 Task: Search one way flight ticket for 3 adults in first from Columbus: Golden Triangle Regional Airport to Riverton: Central Wyoming Regional Airport (was Riverton Regional) on 5-4-2023. Choice of flights is JetBlue. Number of bags: 11 checked bags. Price is upto 92000. Outbound departure time preference is 20:00.
Action: Mouse moved to (354, 135)
Screenshot: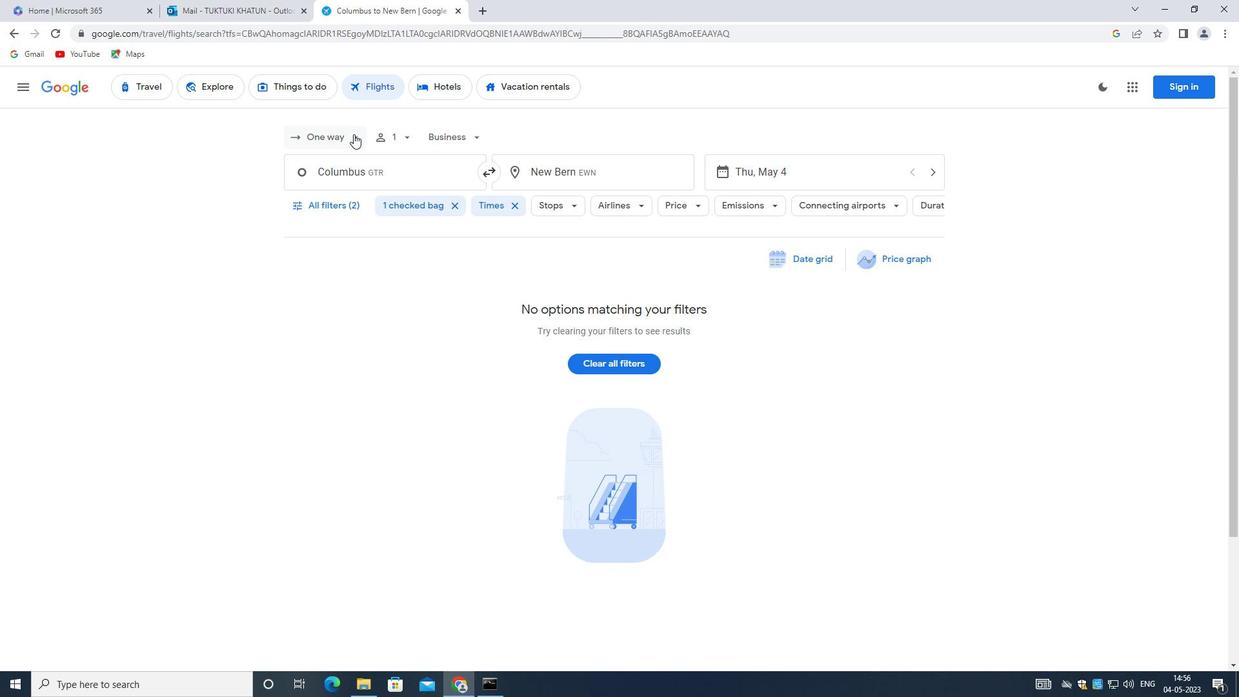 
Action: Mouse pressed left at (354, 135)
Screenshot: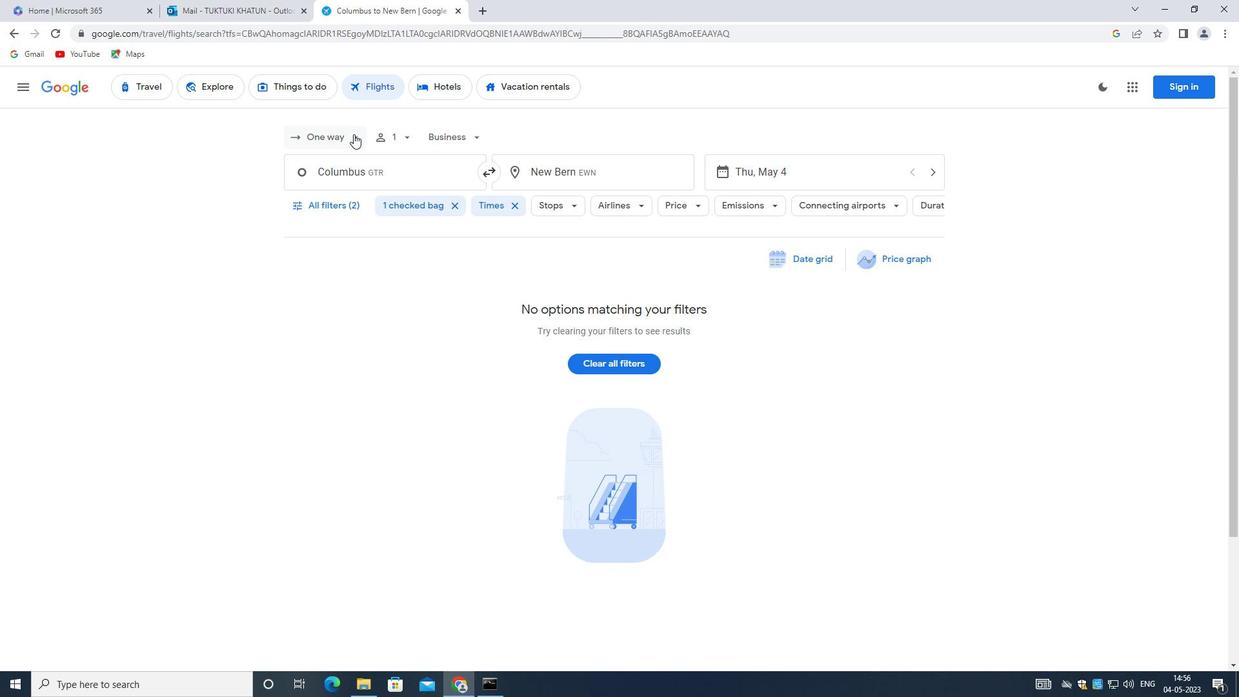 
Action: Mouse moved to (342, 191)
Screenshot: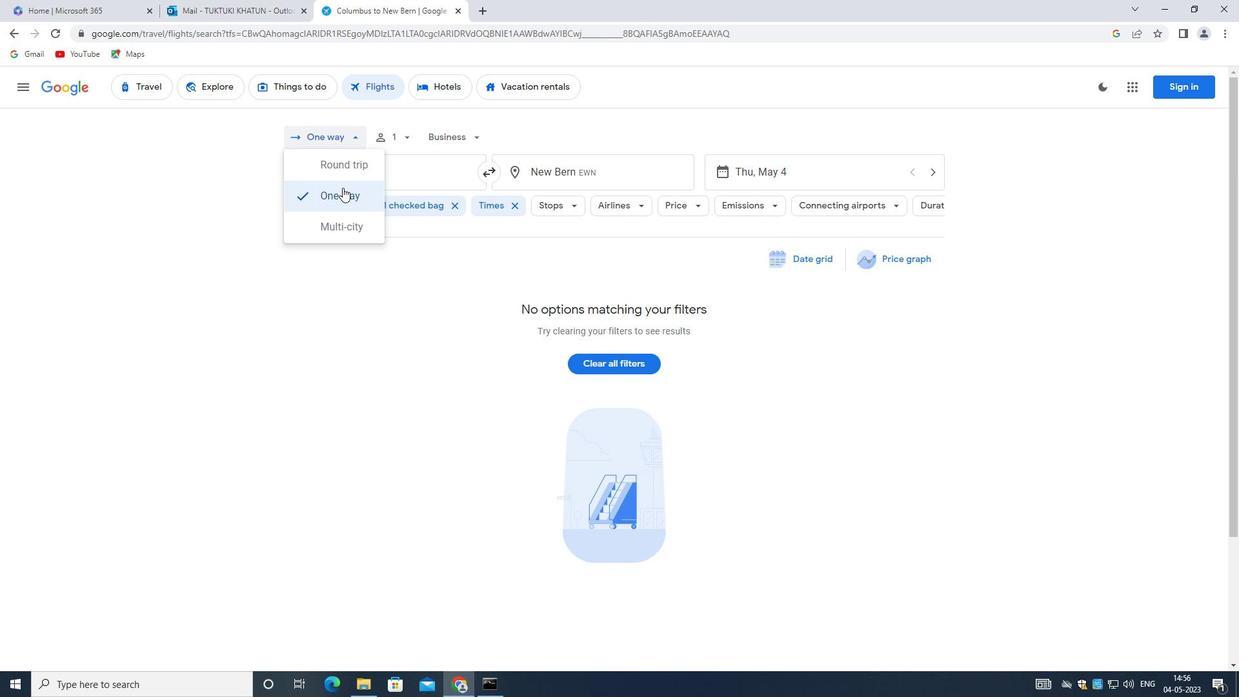
Action: Mouse pressed left at (342, 191)
Screenshot: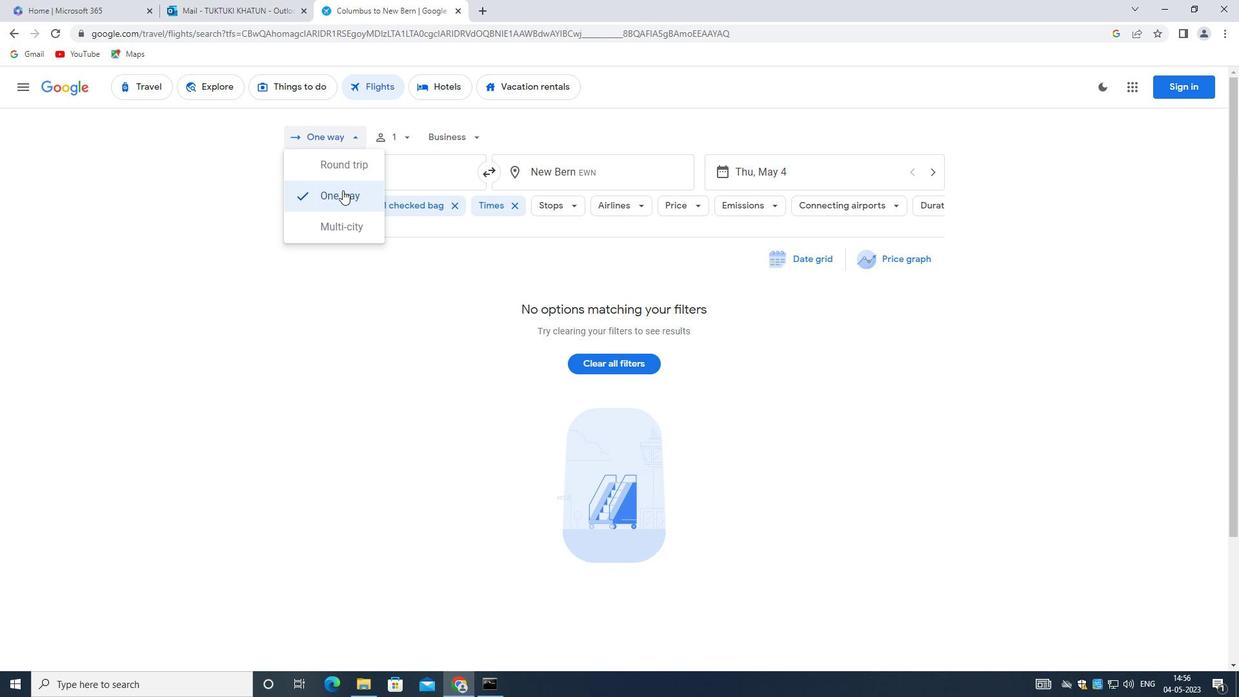 
Action: Mouse moved to (398, 141)
Screenshot: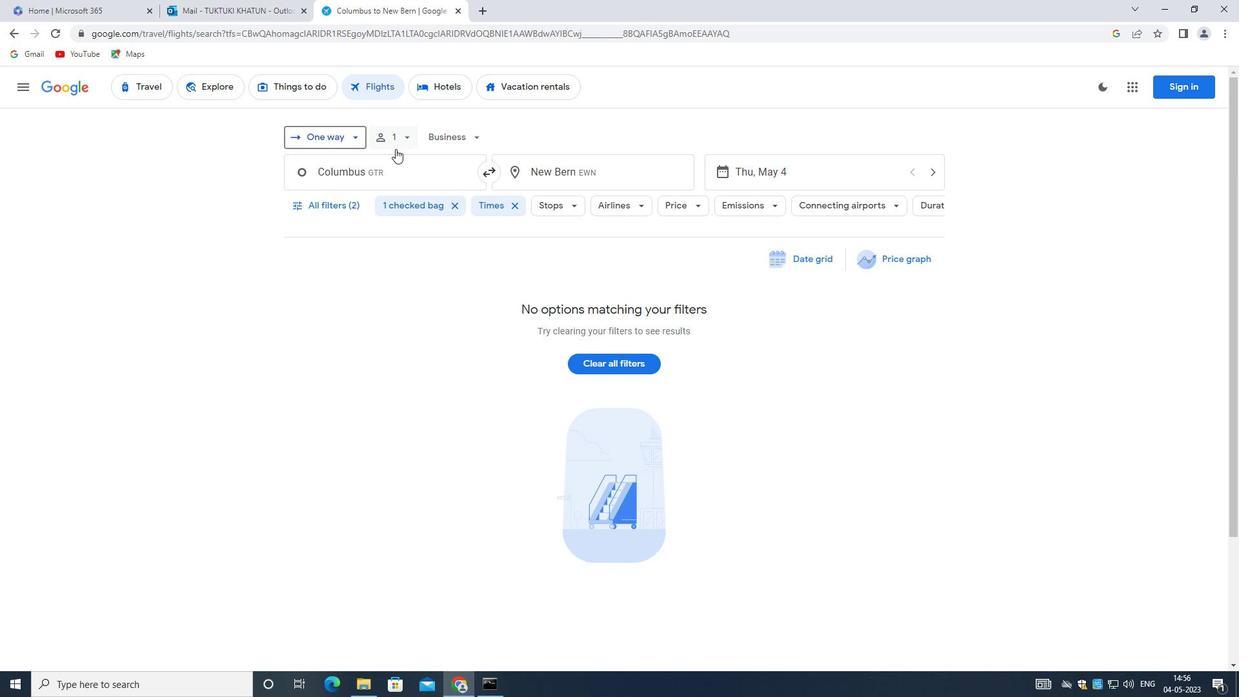 
Action: Mouse pressed left at (398, 141)
Screenshot: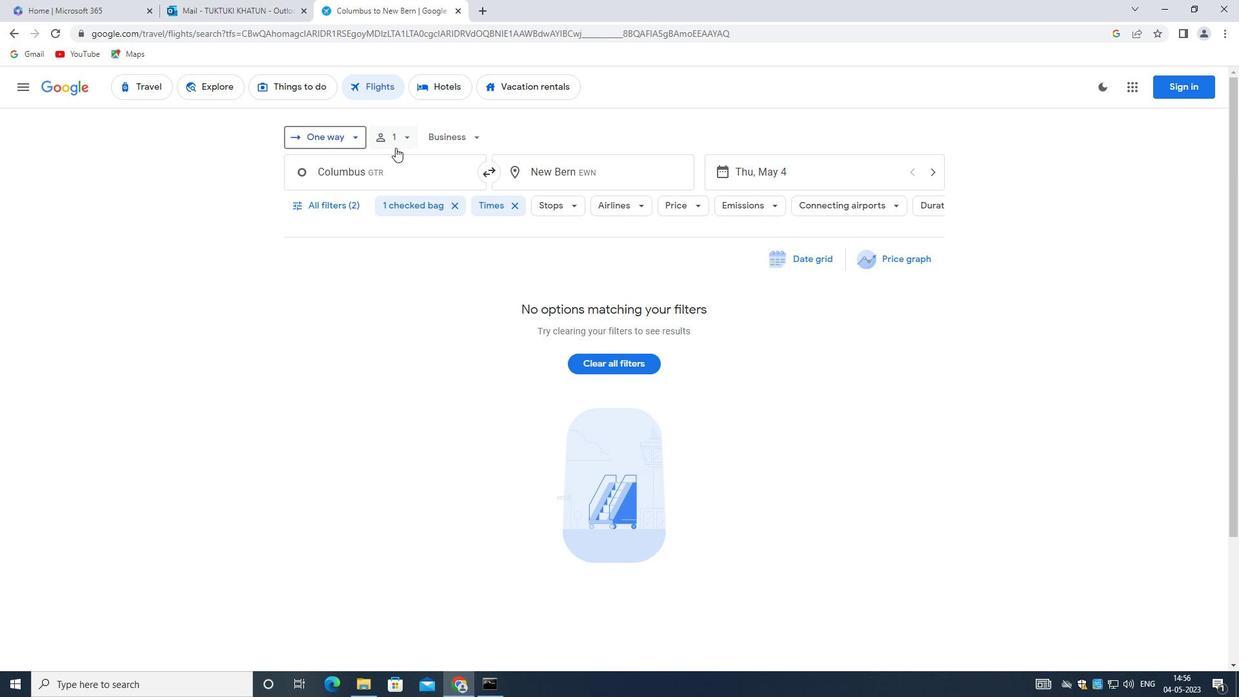 
Action: Mouse moved to (504, 171)
Screenshot: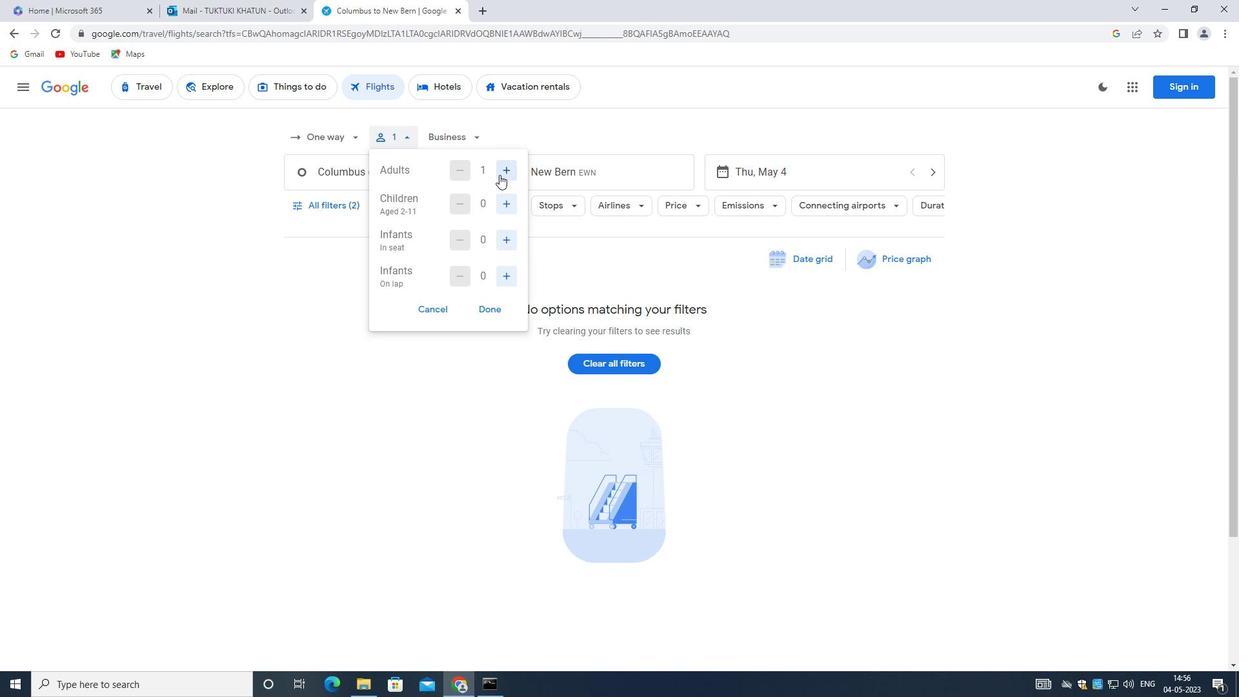 
Action: Mouse pressed left at (504, 171)
Screenshot: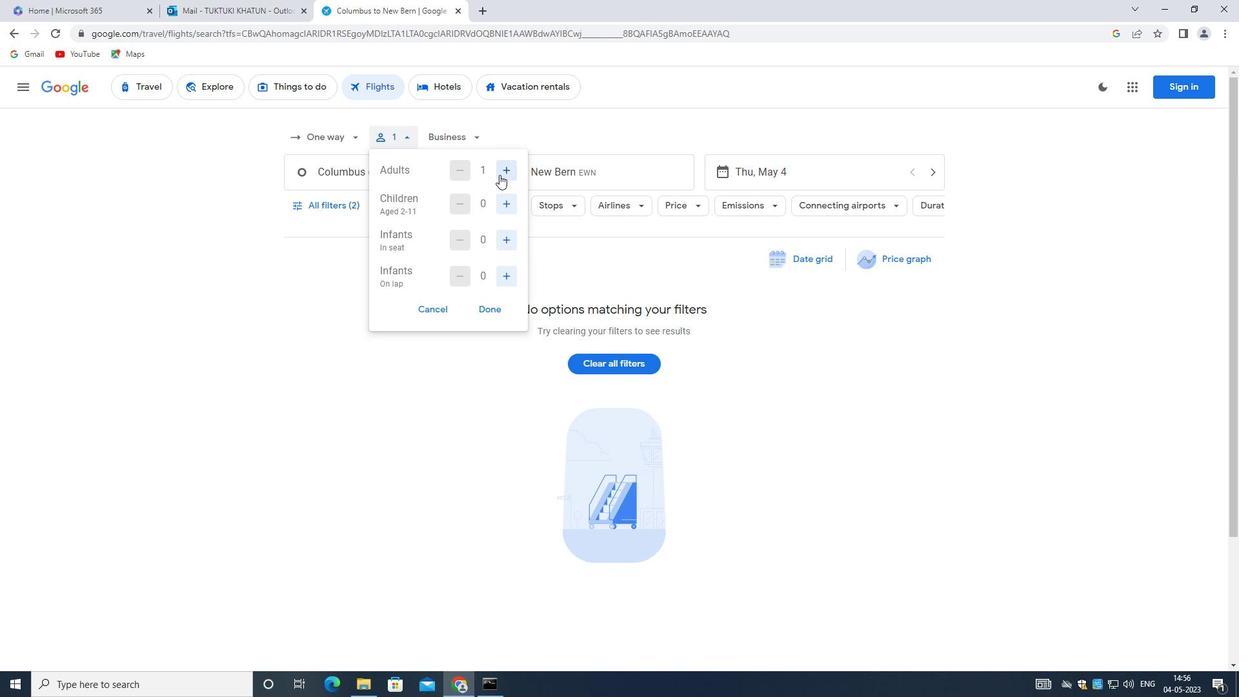 
Action: Mouse moved to (504, 169)
Screenshot: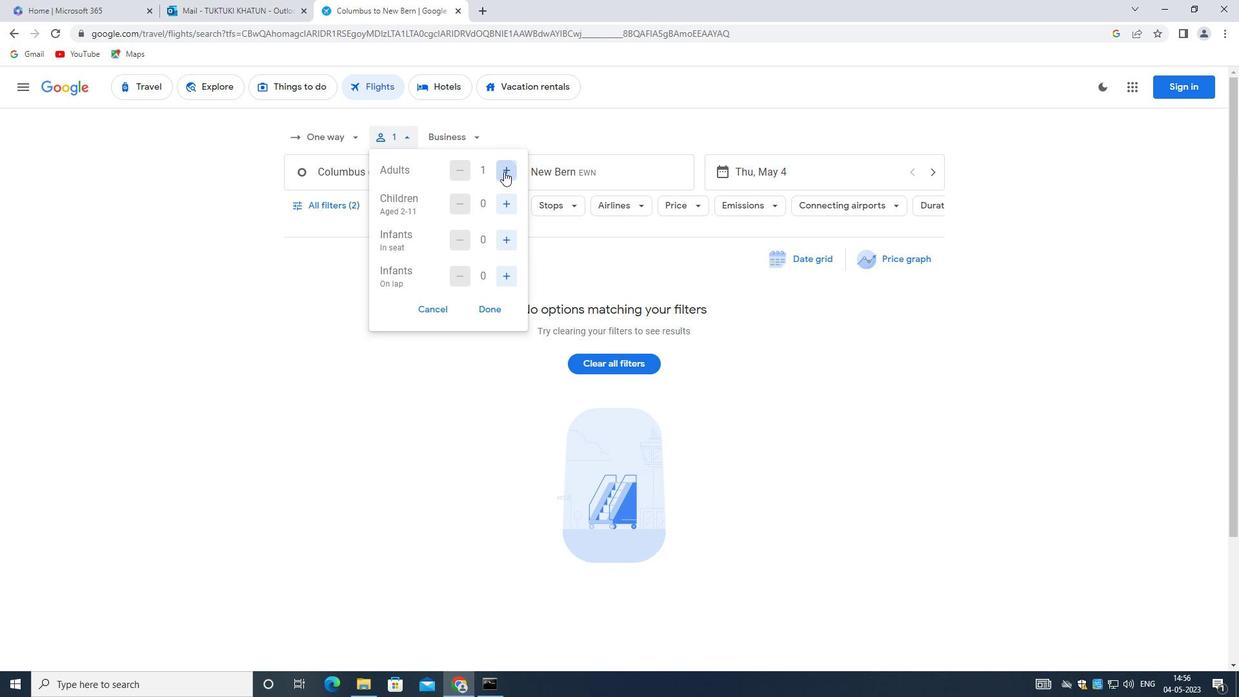 
Action: Mouse pressed left at (504, 169)
Screenshot: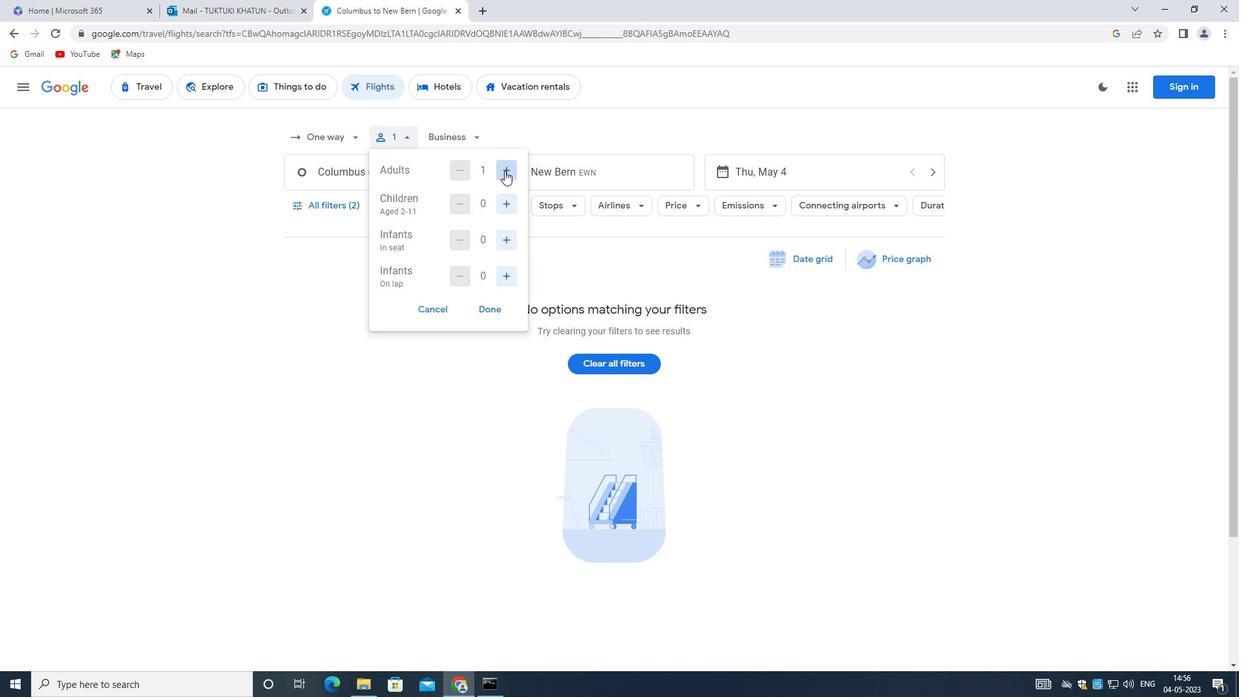 
Action: Mouse moved to (488, 309)
Screenshot: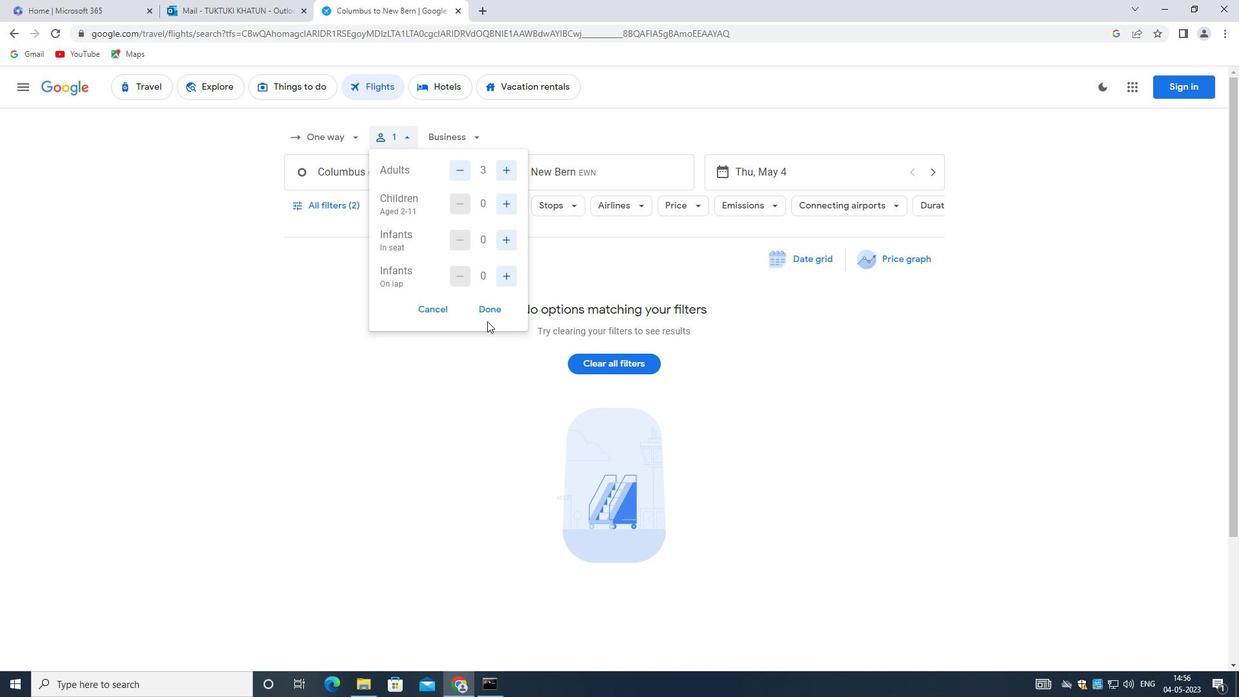 
Action: Mouse pressed left at (488, 309)
Screenshot: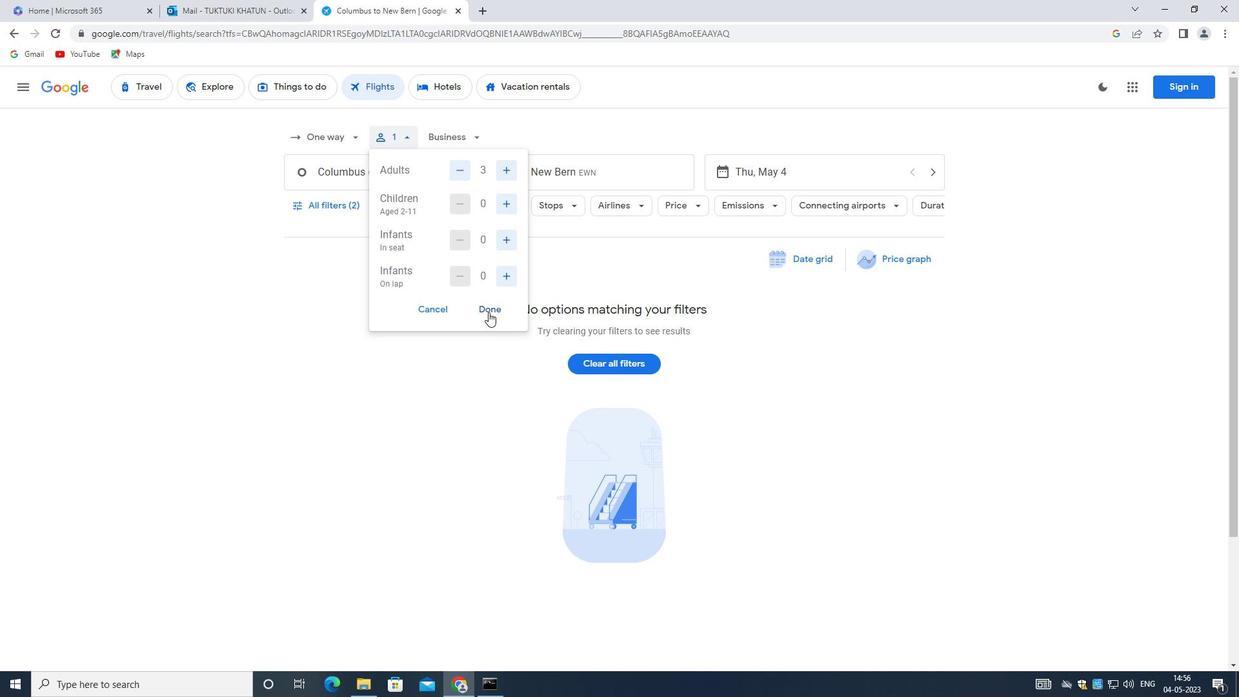 
Action: Mouse moved to (393, 175)
Screenshot: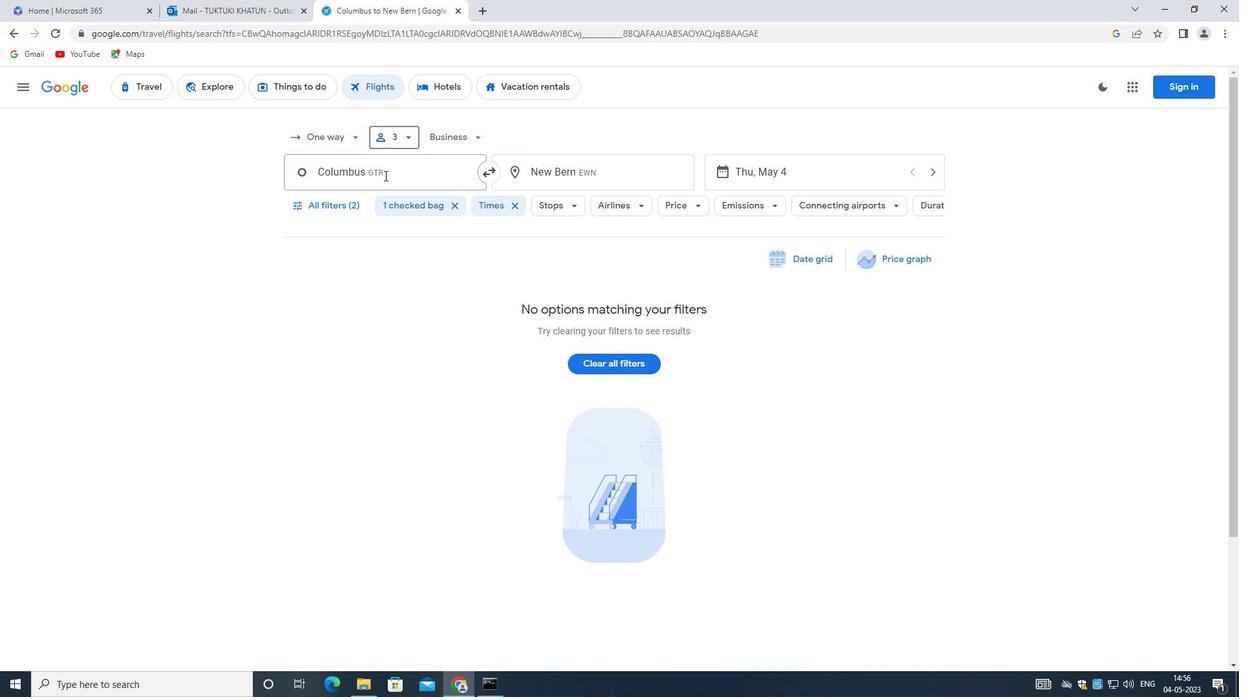 
Action: Mouse pressed left at (393, 175)
Screenshot: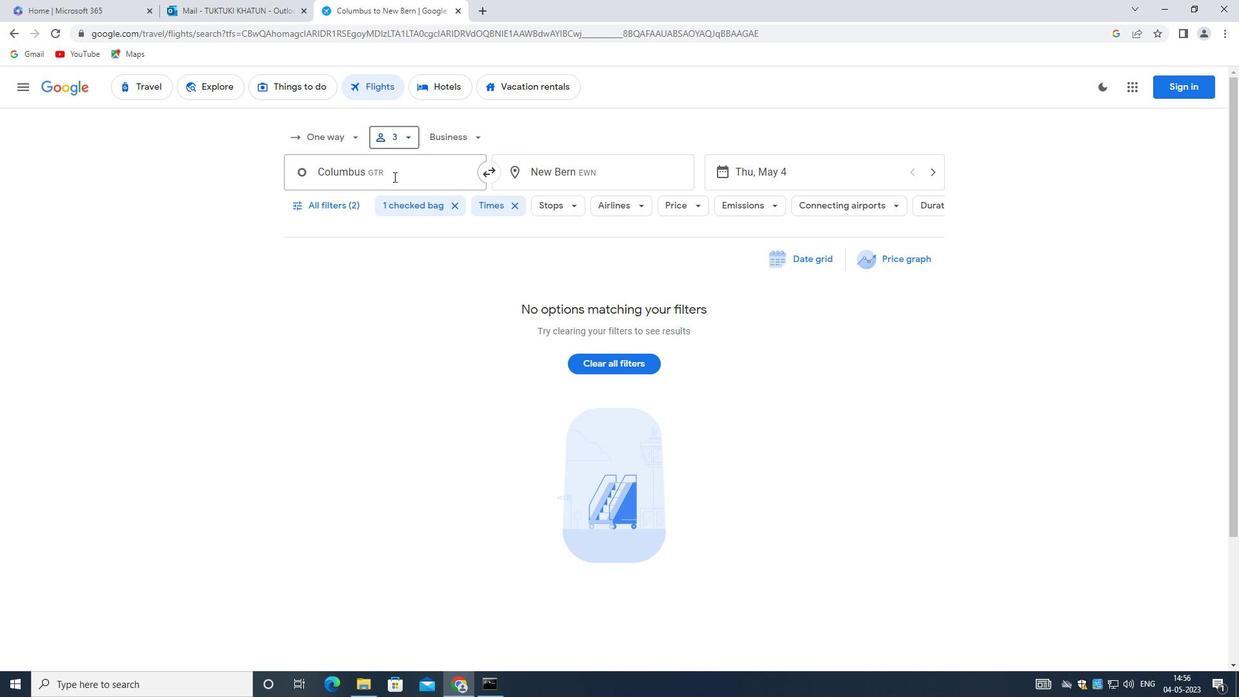 
Action: Mouse moved to (405, 369)
Screenshot: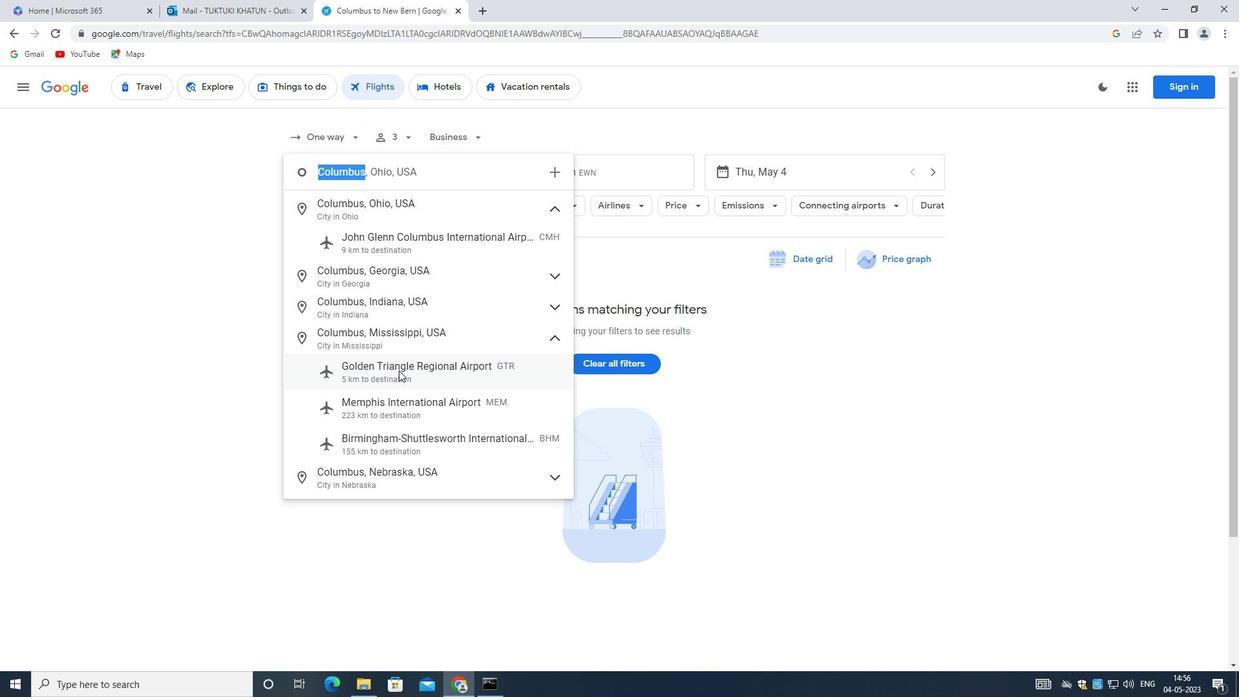 
Action: Mouse pressed left at (405, 369)
Screenshot: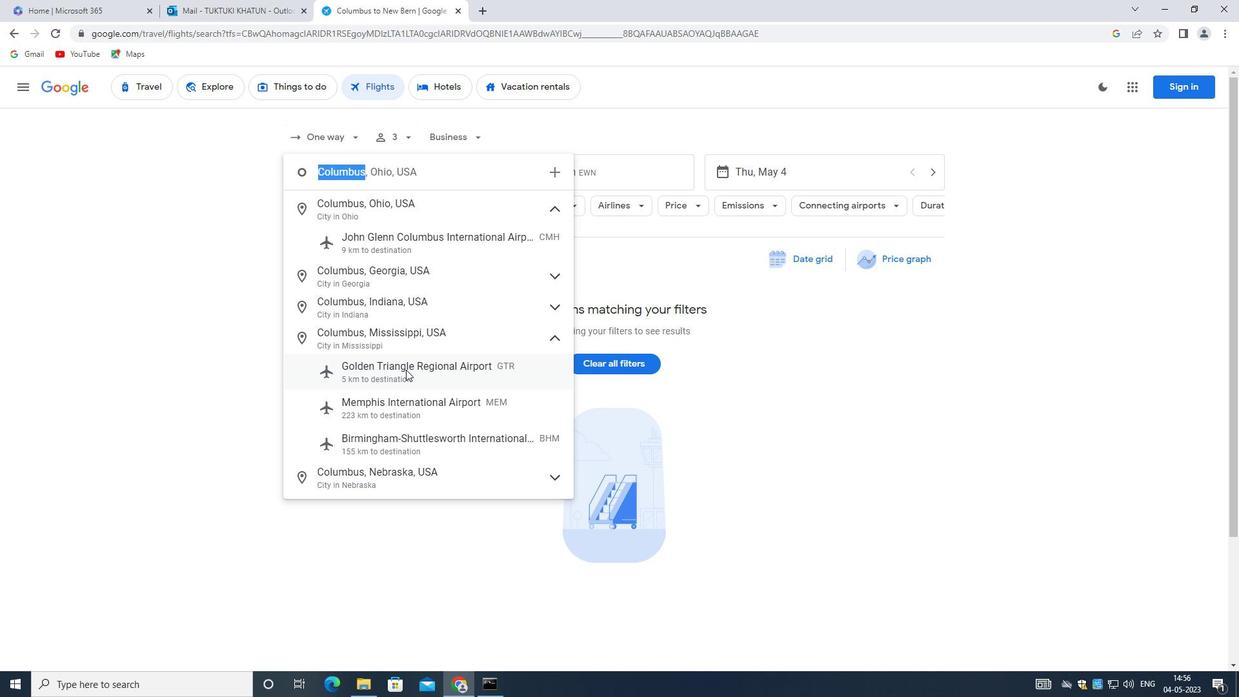 
Action: Mouse moved to (583, 175)
Screenshot: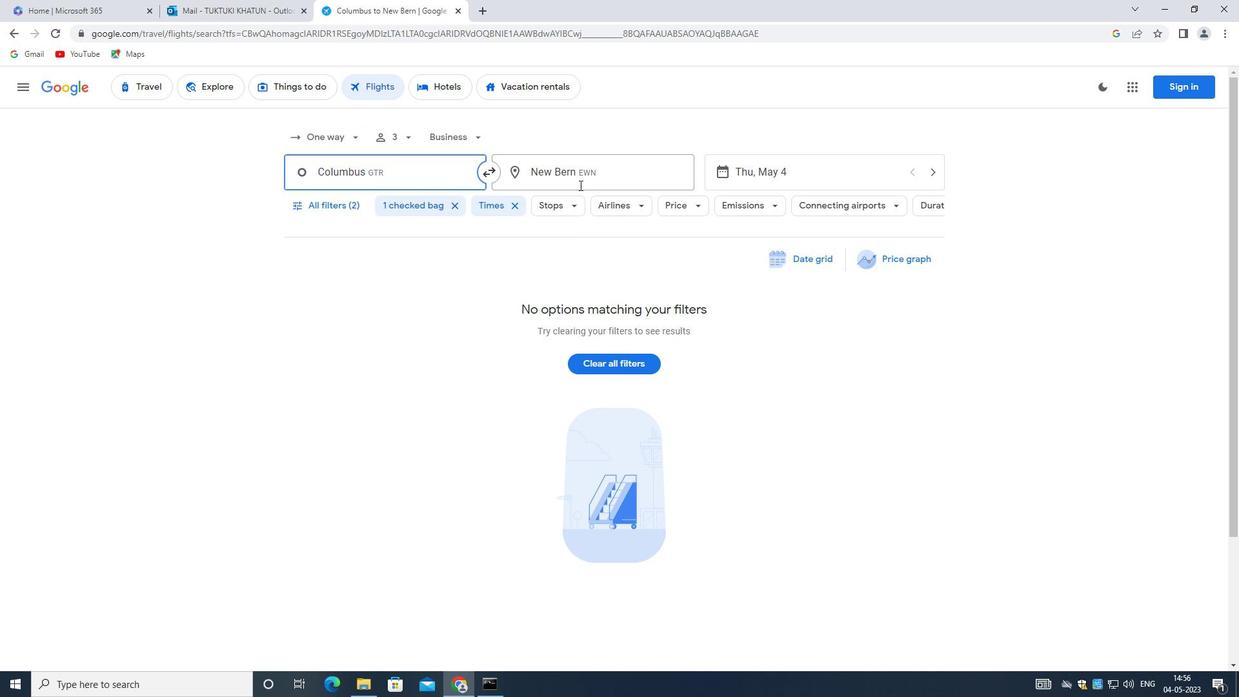 
Action: Mouse pressed left at (583, 175)
Screenshot: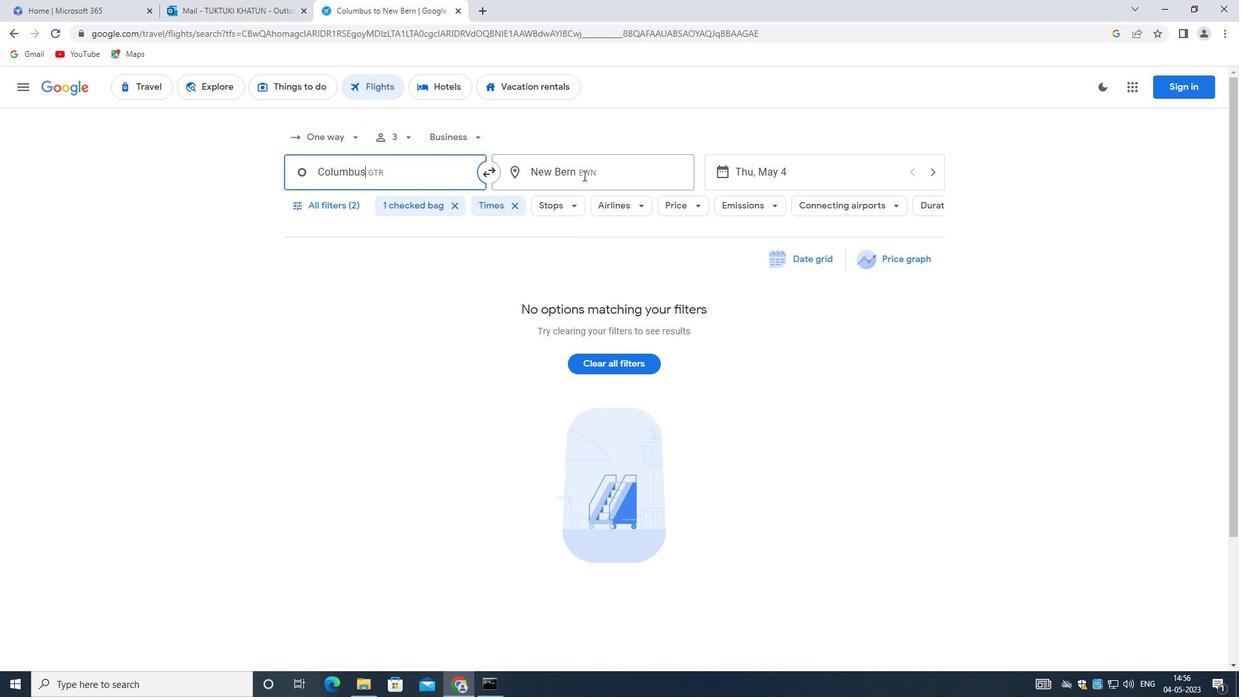 
Action: Mouse moved to (576, 177)
Screenshot: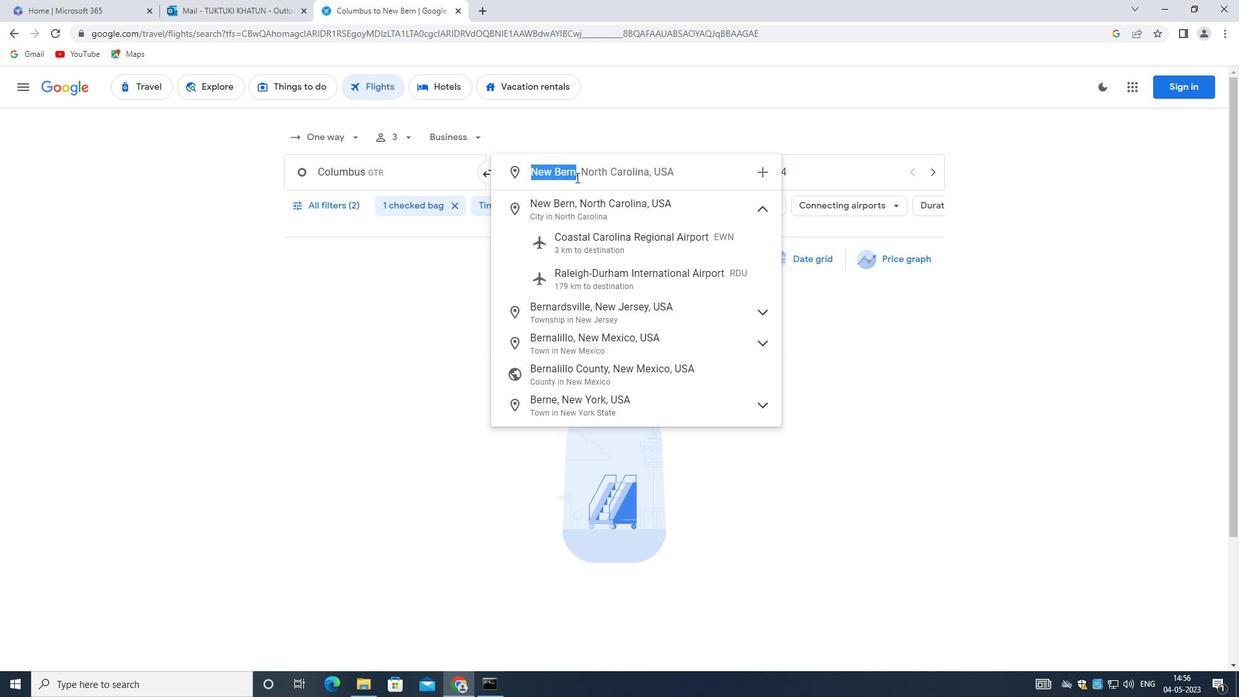 
Action: Key pressed <Key.shift>CENTRAL<Key.space><Key.shift>W
Screenshot: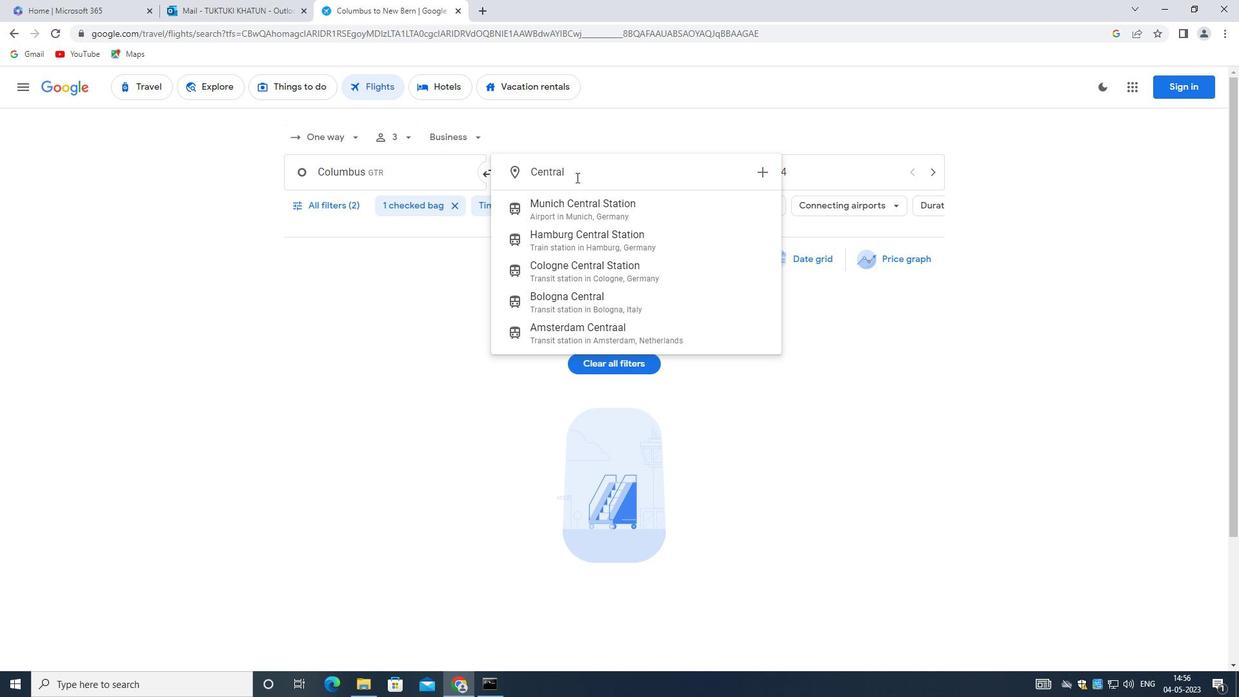 
Action: Mouse moved to (636, 202)
Screenshot: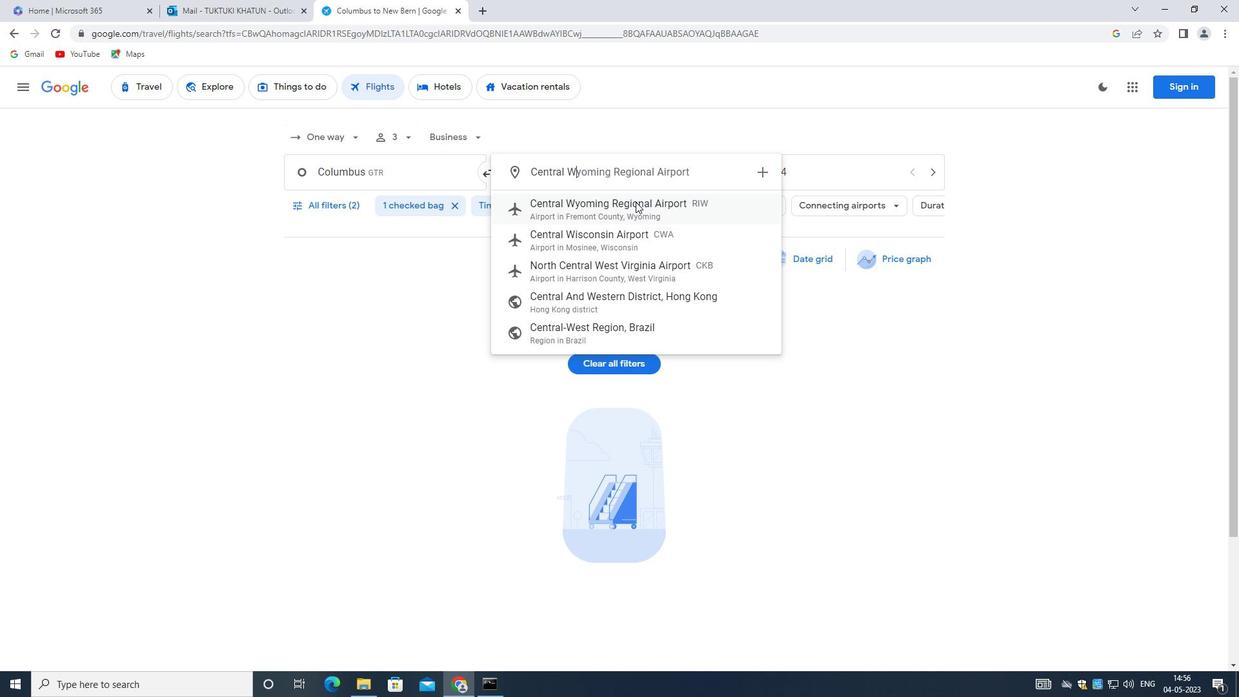 
Action: Mouse pressed left at (636, 202)
Screenshot: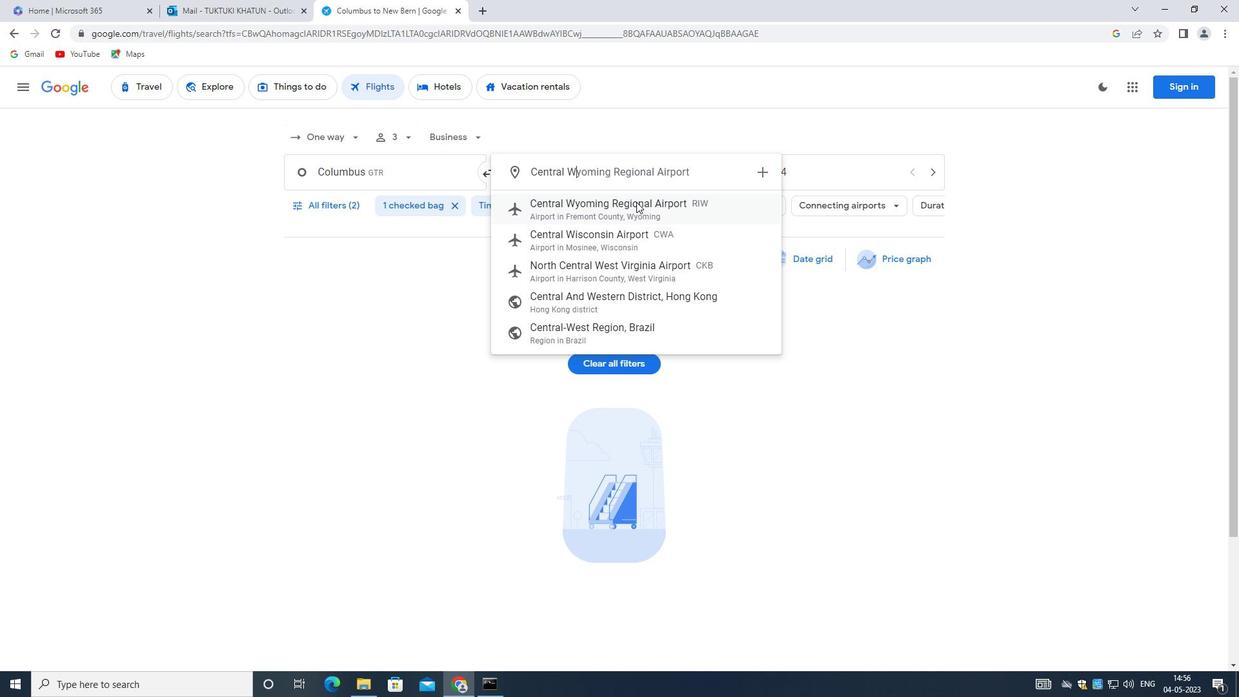 
Action: Mouse moved to (788, 178)
Screenshot: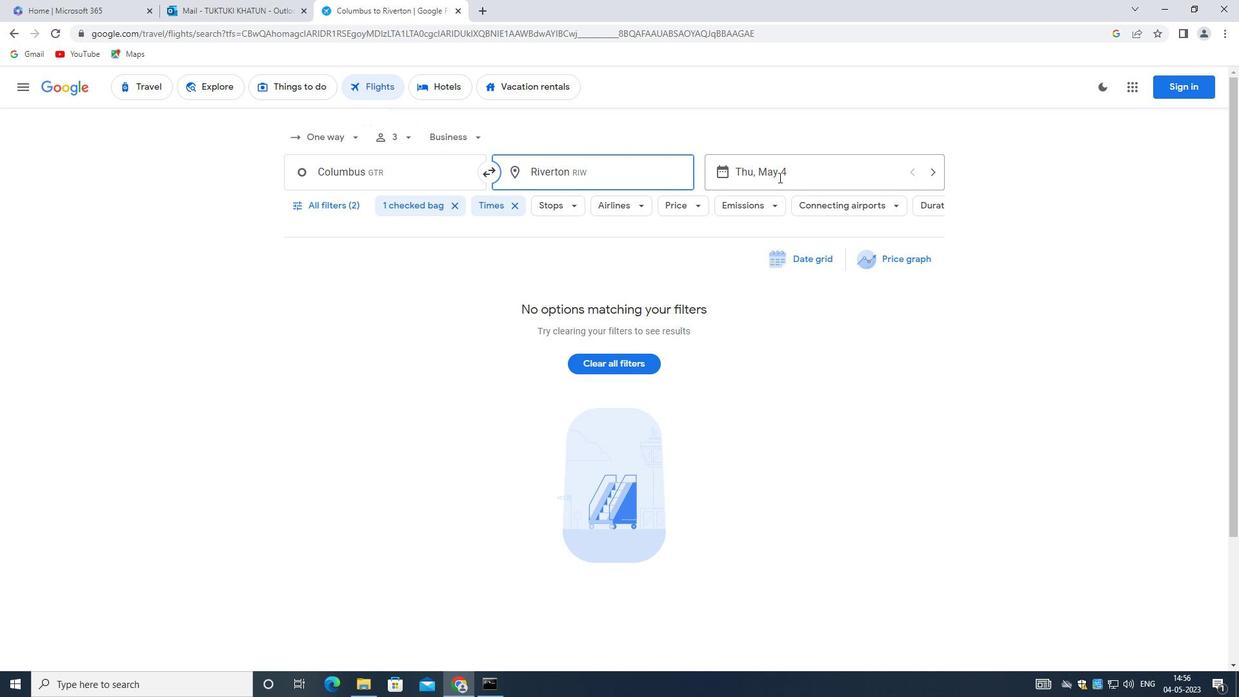 
Action: Mouse pressed left at (788, 178)
Screenshot: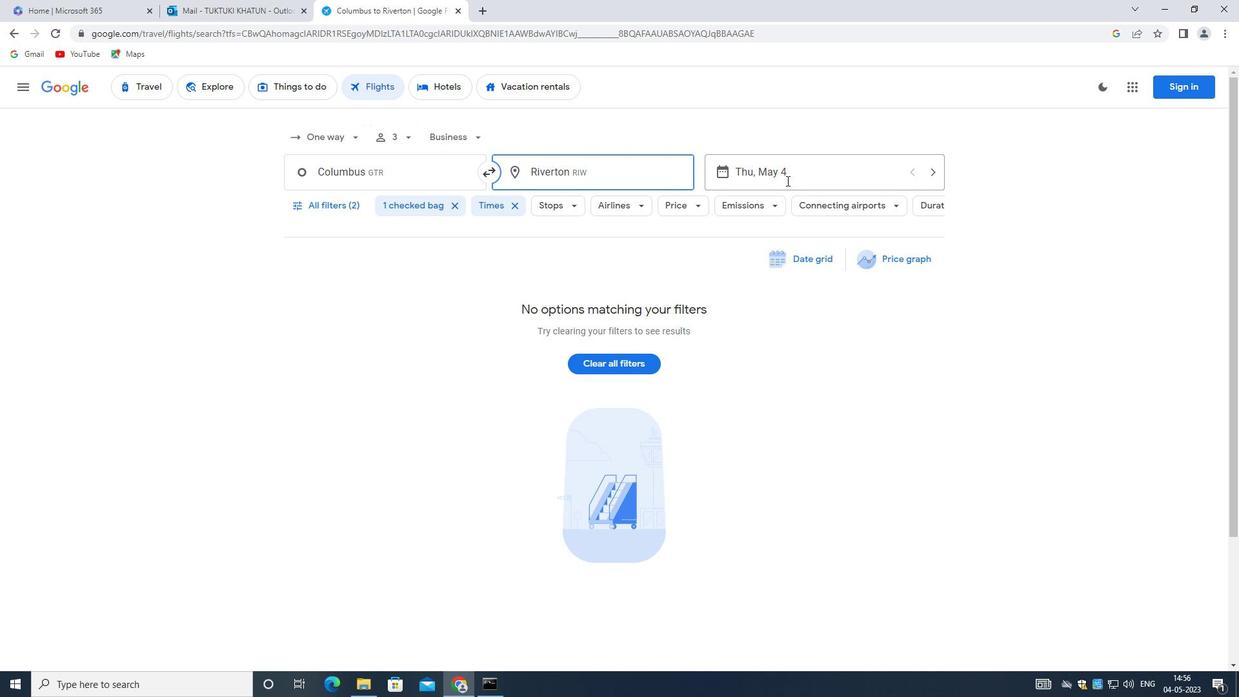 
Action: Mouse moved to (913, 491)
Screenshot: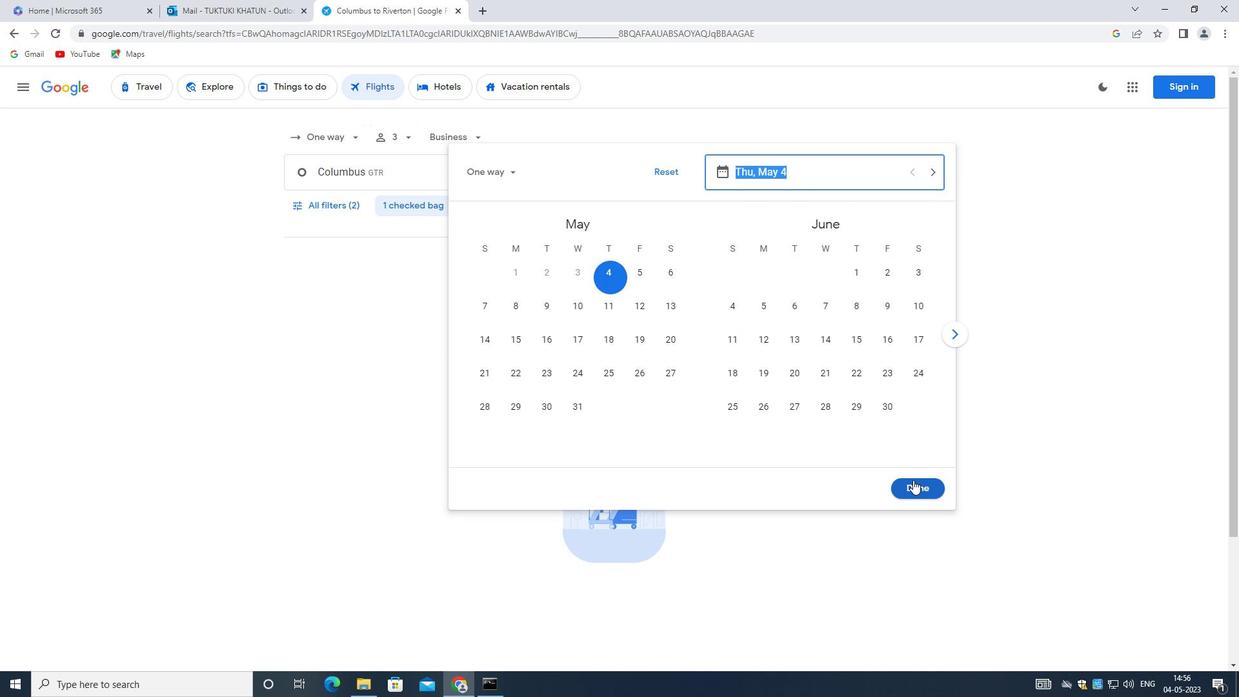 
Action: Mouse pressed left at (913, 491)
Screenshot: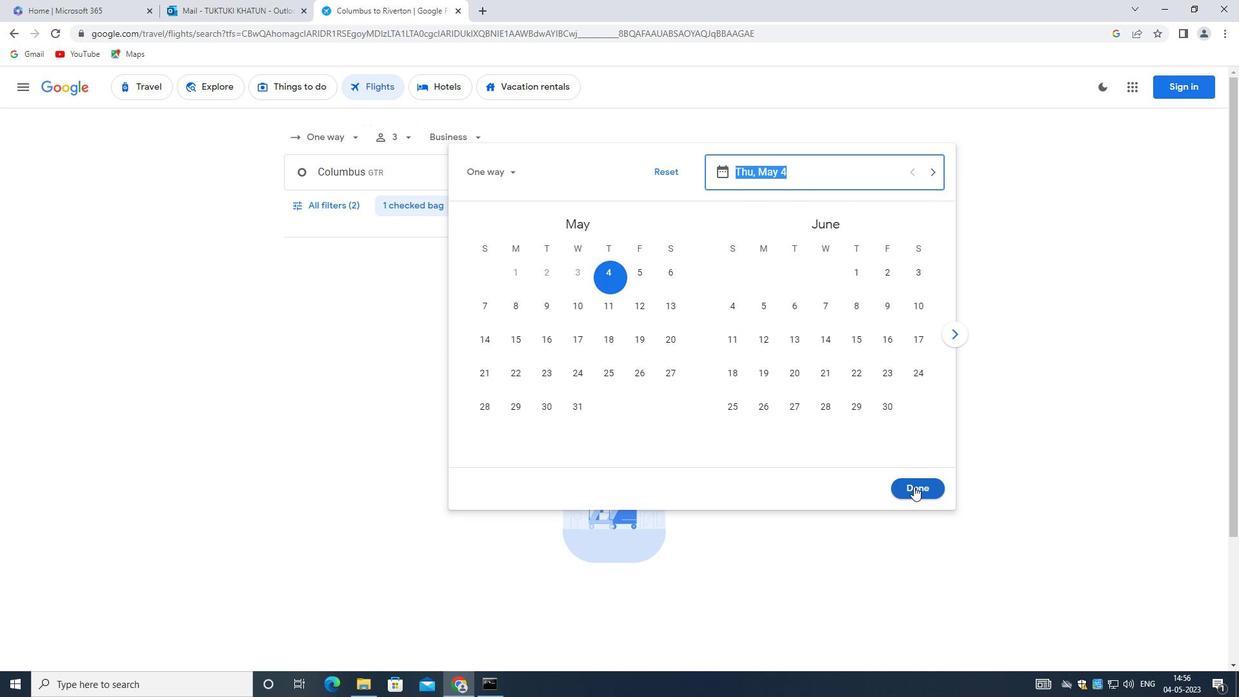 
Action: Mouse moved to (333, 202)
Screenshot: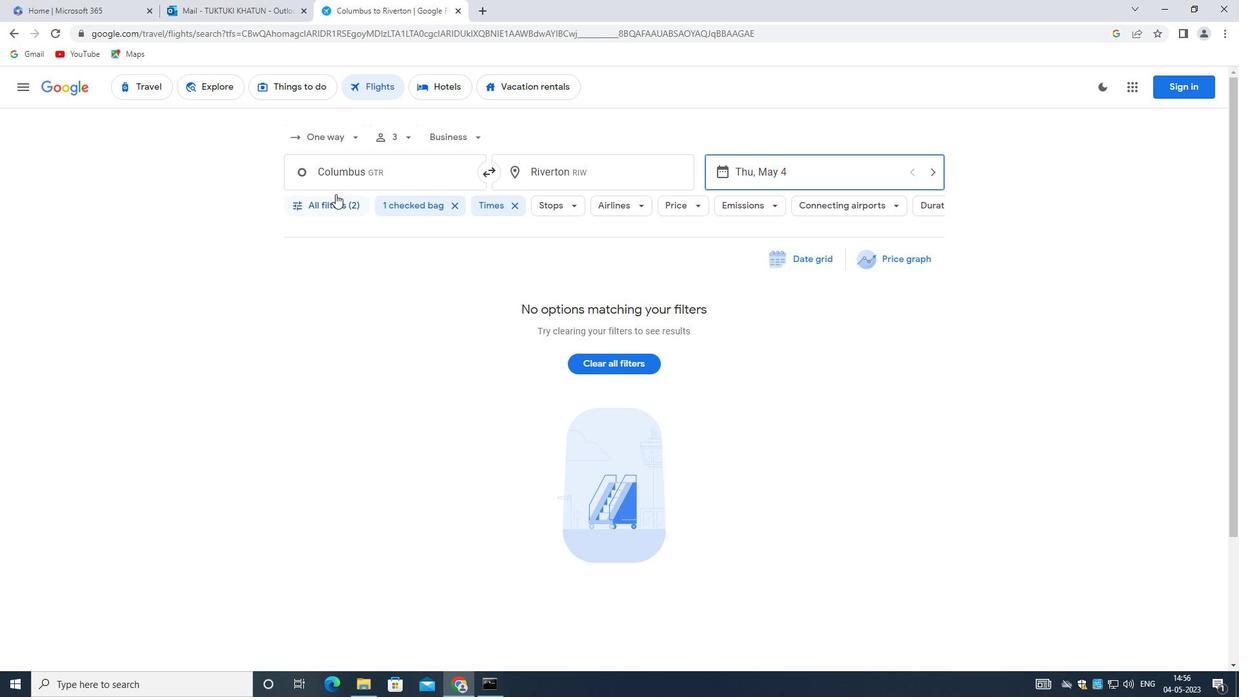 
Action: Mouse pressed left at (333, 202)
Screenshot: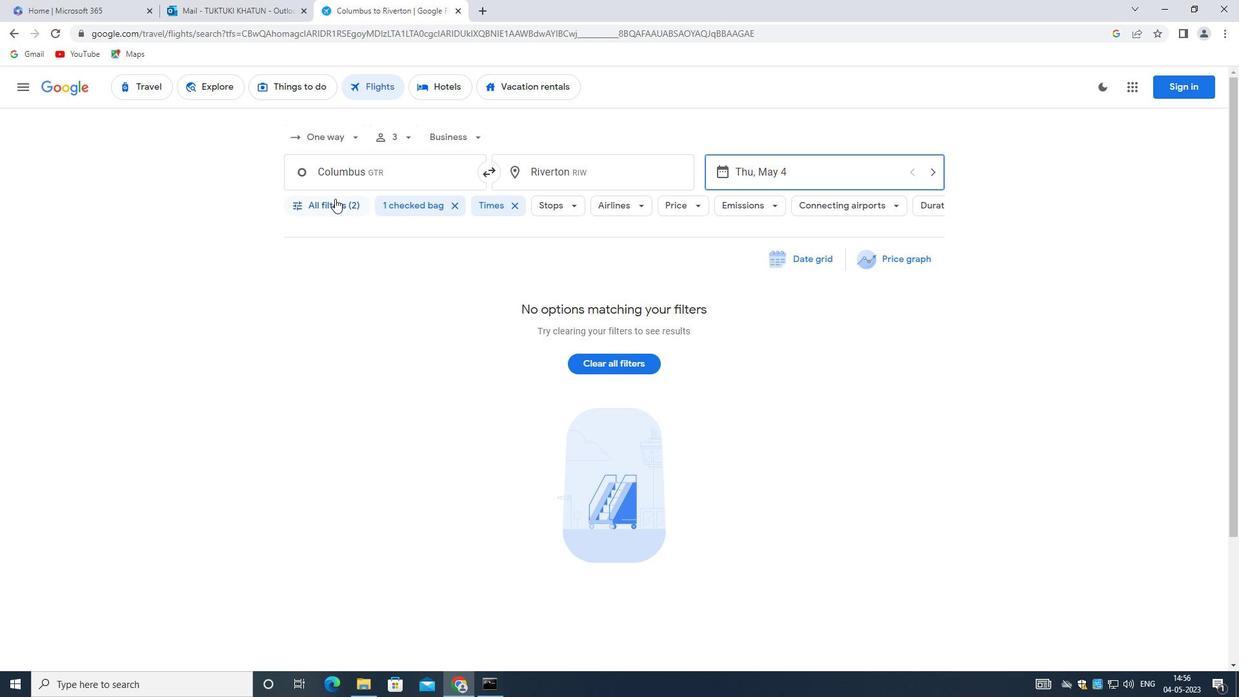 
Action: Mouse moved to (421, 293)
Screenshot: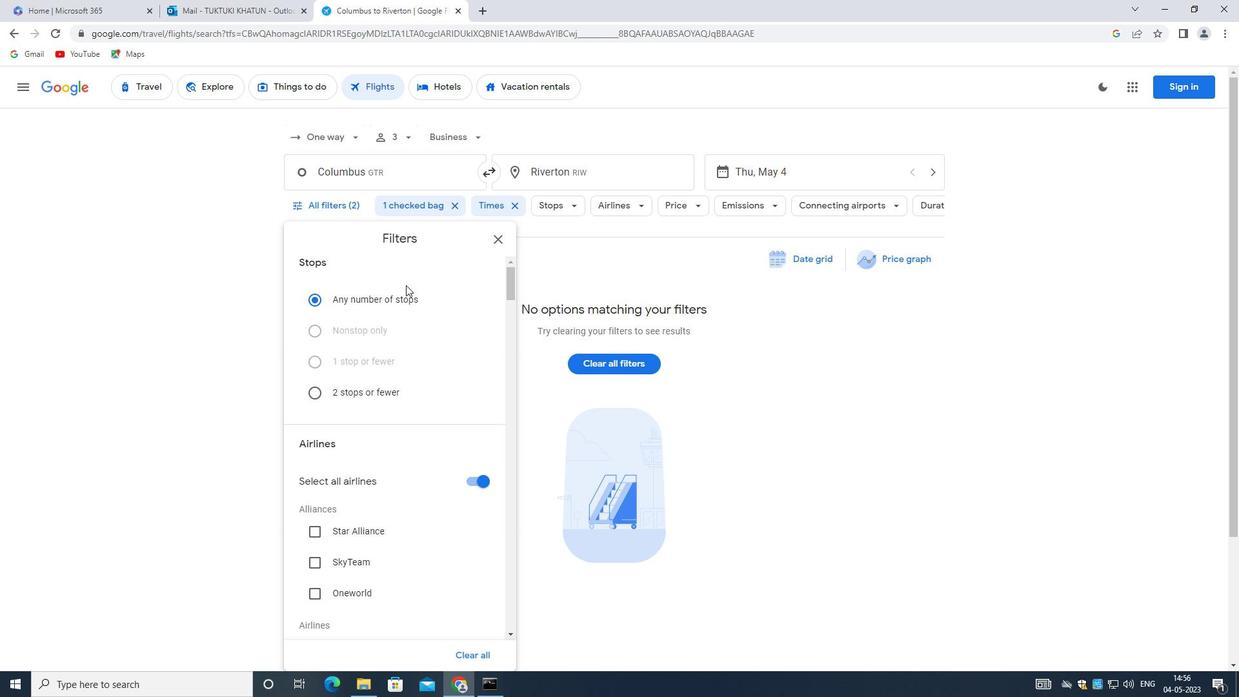 
Action: Mouse scrolled (421, 292) with delta (0, 0)
Screenshot: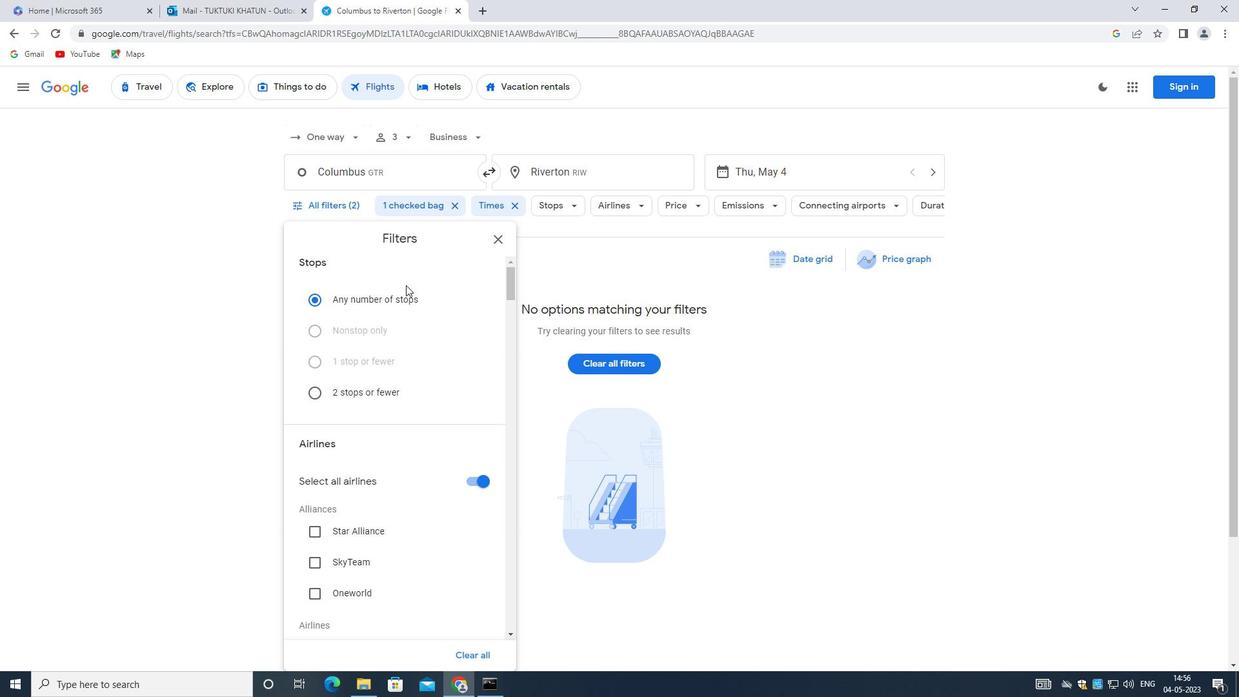 
Action: Mouse moved to (422, 300)
Screenshot: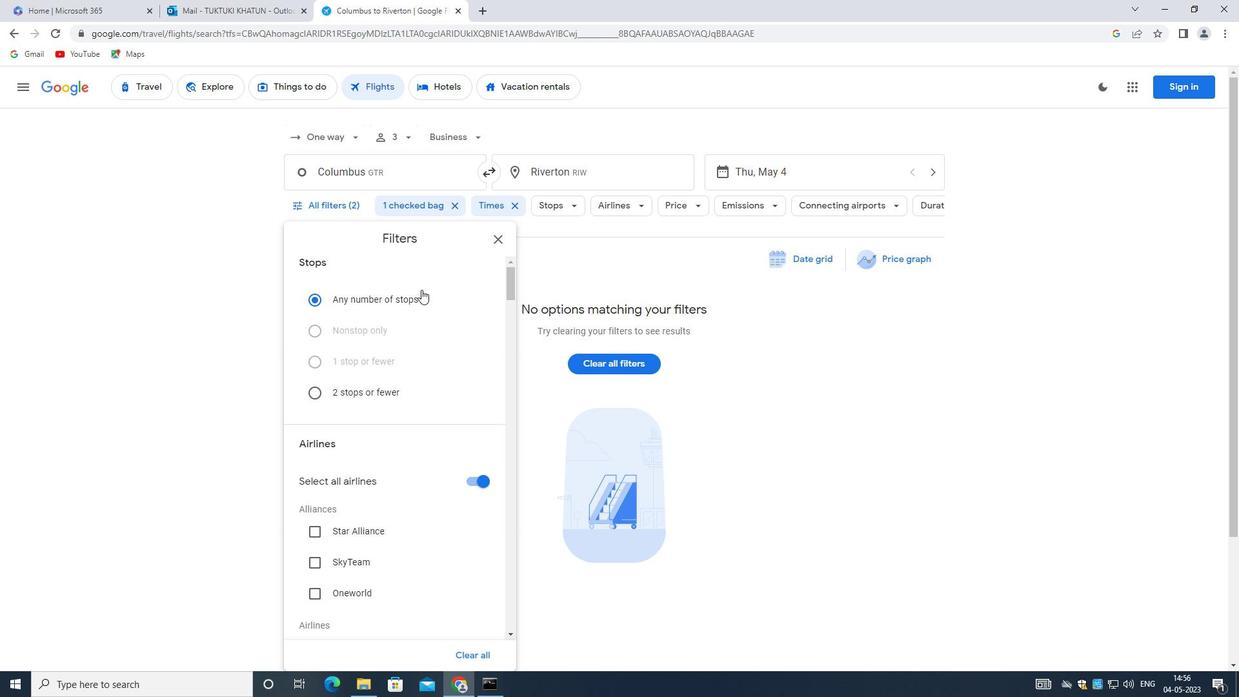 
Action: Mouse scrolled (422, 300) with delta (0, 0)
Screenshot: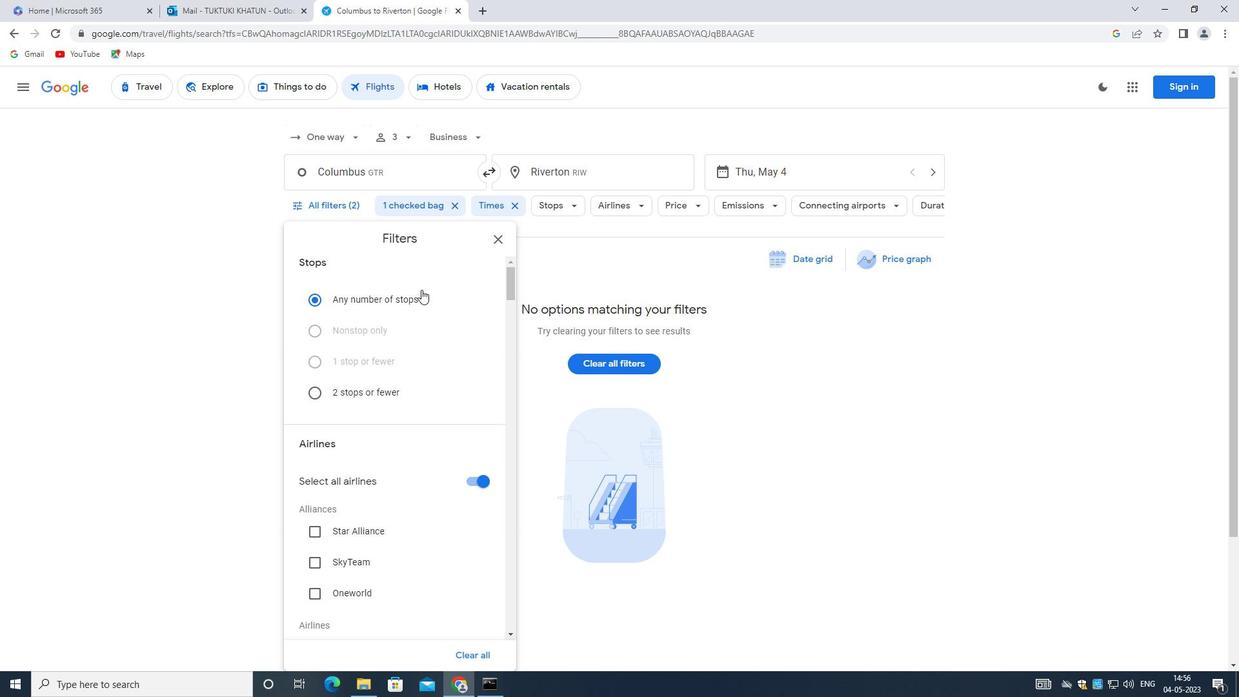 
Action: Mouse moved to (423, 303)
Screenshot: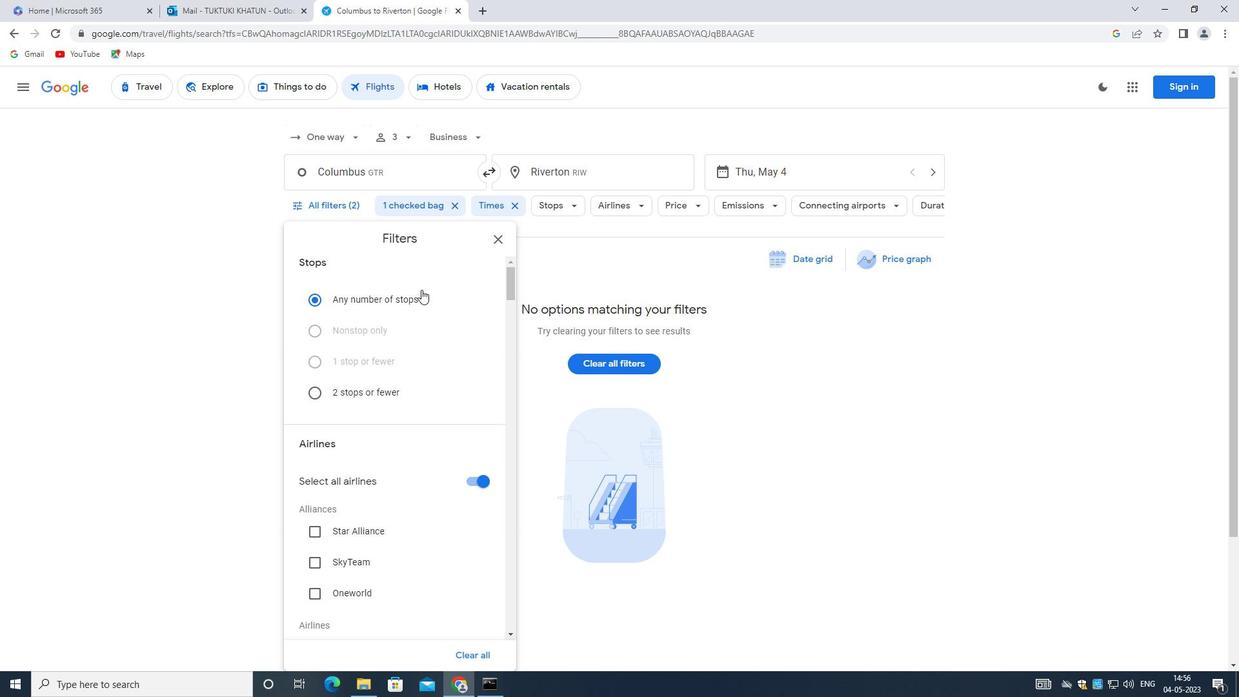 
Action: Mouse scrolled (423, 302) with delta (0, 0)
Screenshot: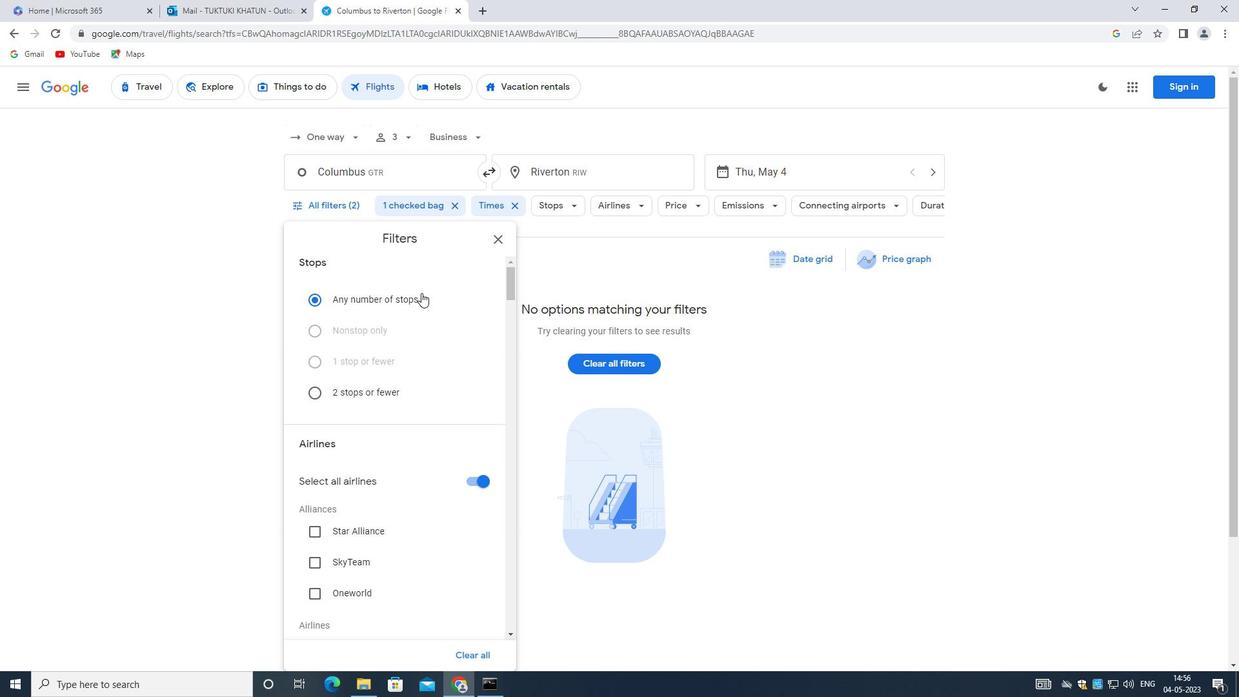 
Action: Mouse moved to (472, 283)
Screenshot: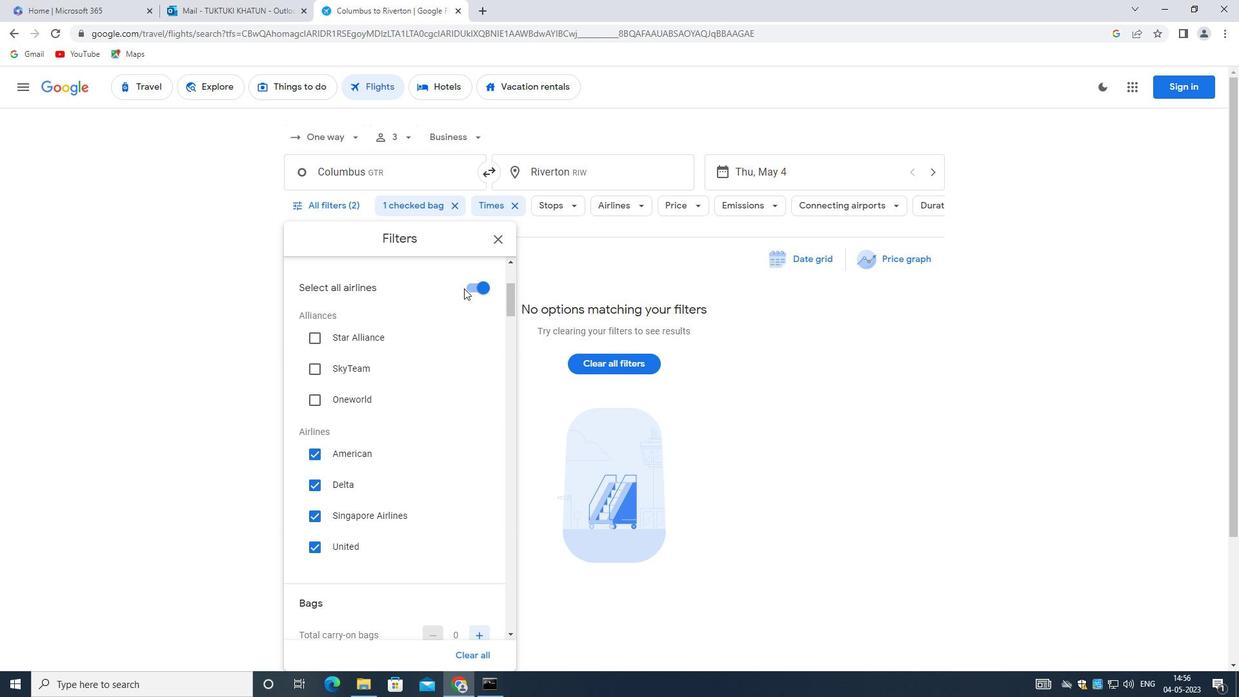 
Action: Mouse pressed left at (472, 283)
Screenshot: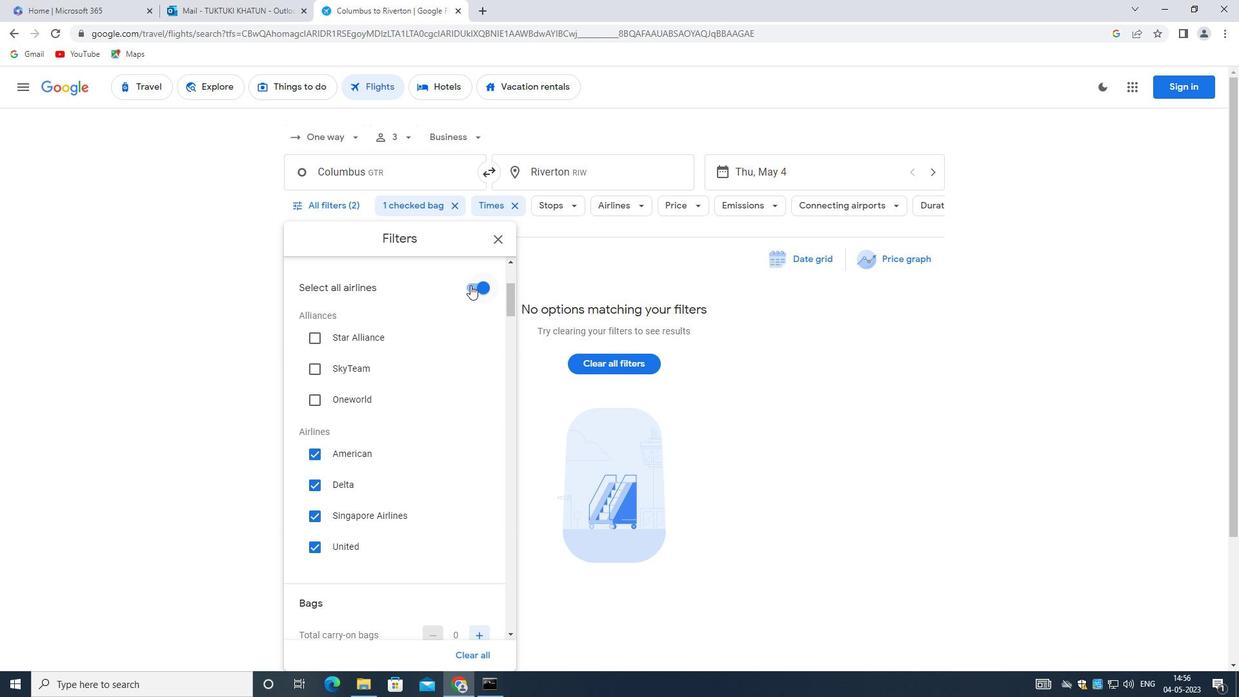 
Action: Mouse moved to (418, 334)
Screenshot: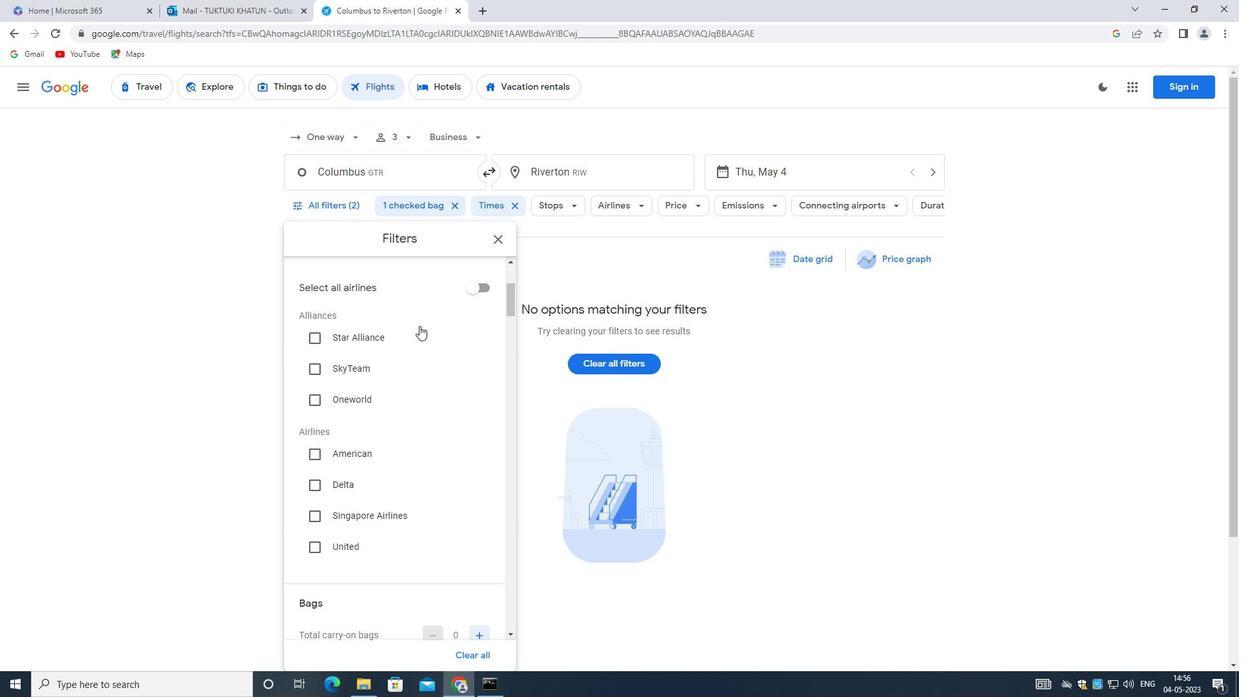 
Action: Mouse scrolled (418, 334) with delta (0, 0)
Screenshot: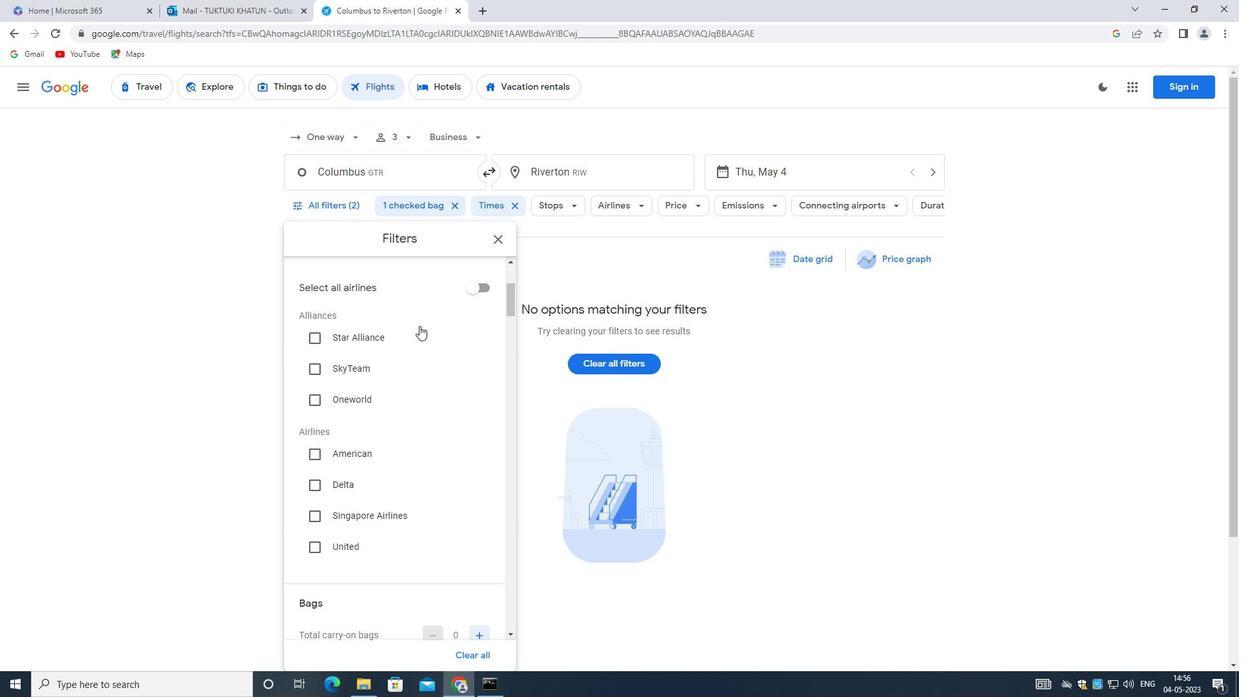 
Action: Mouse moved to (418, 337)
Screenshot: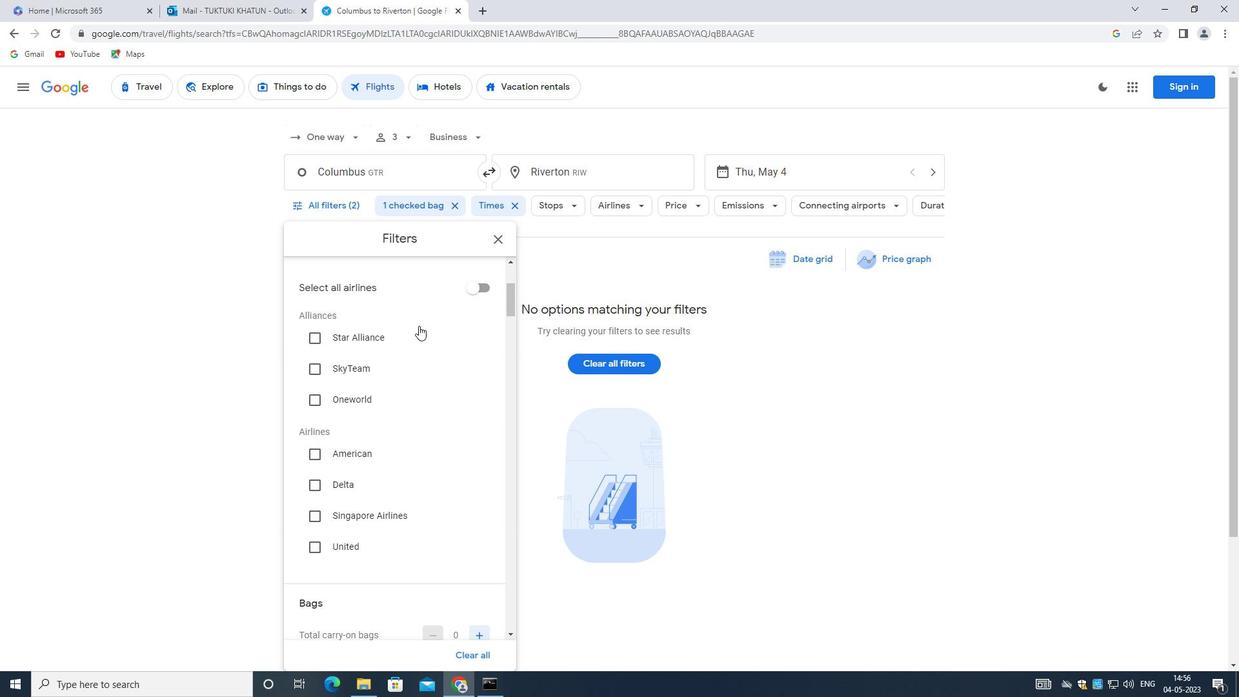 
Action: Mouse scrolled (418, 336) with delta (0, 0)
Screenshot: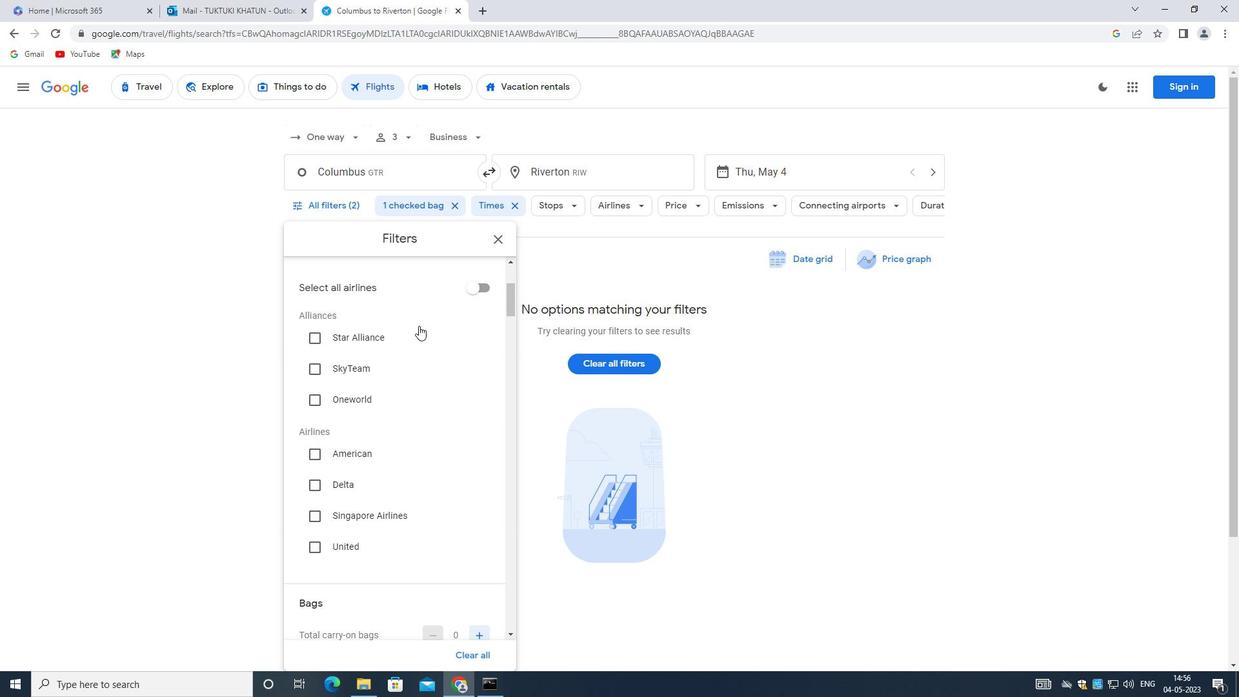 
Action: Mouse scrolled (418, 336) with delta (0, 0)
Screenshot: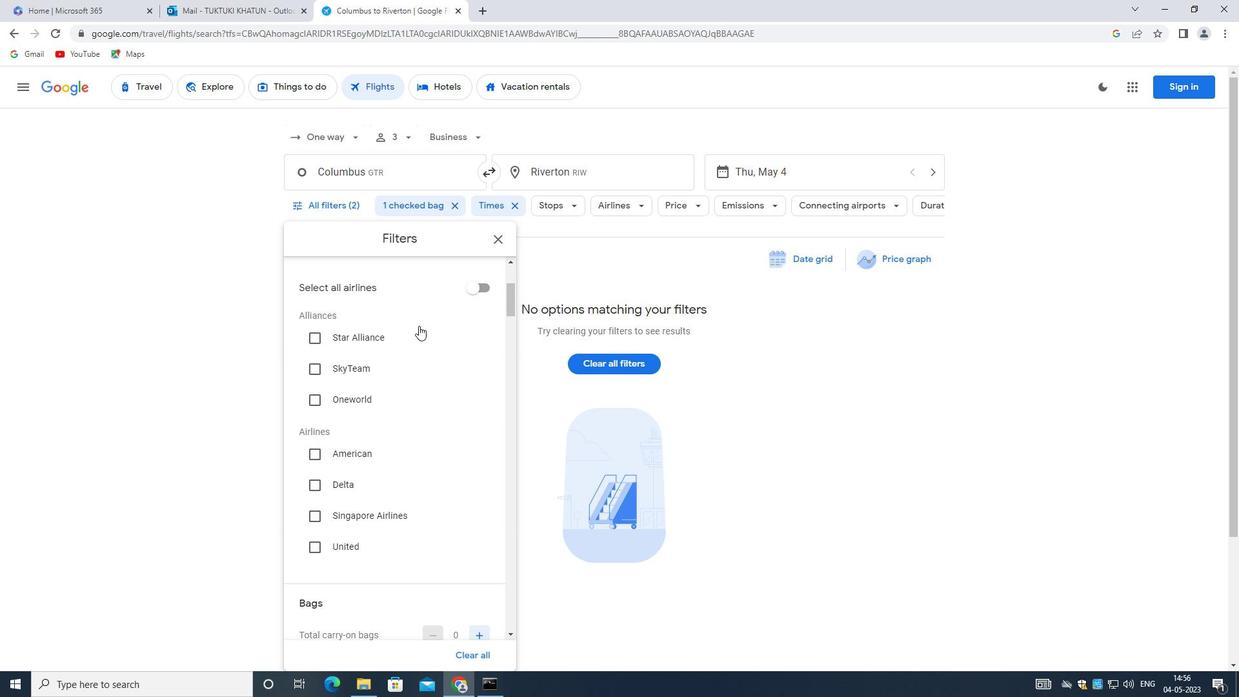 
Action: Mouse moved to (481, 475)
Screenshot: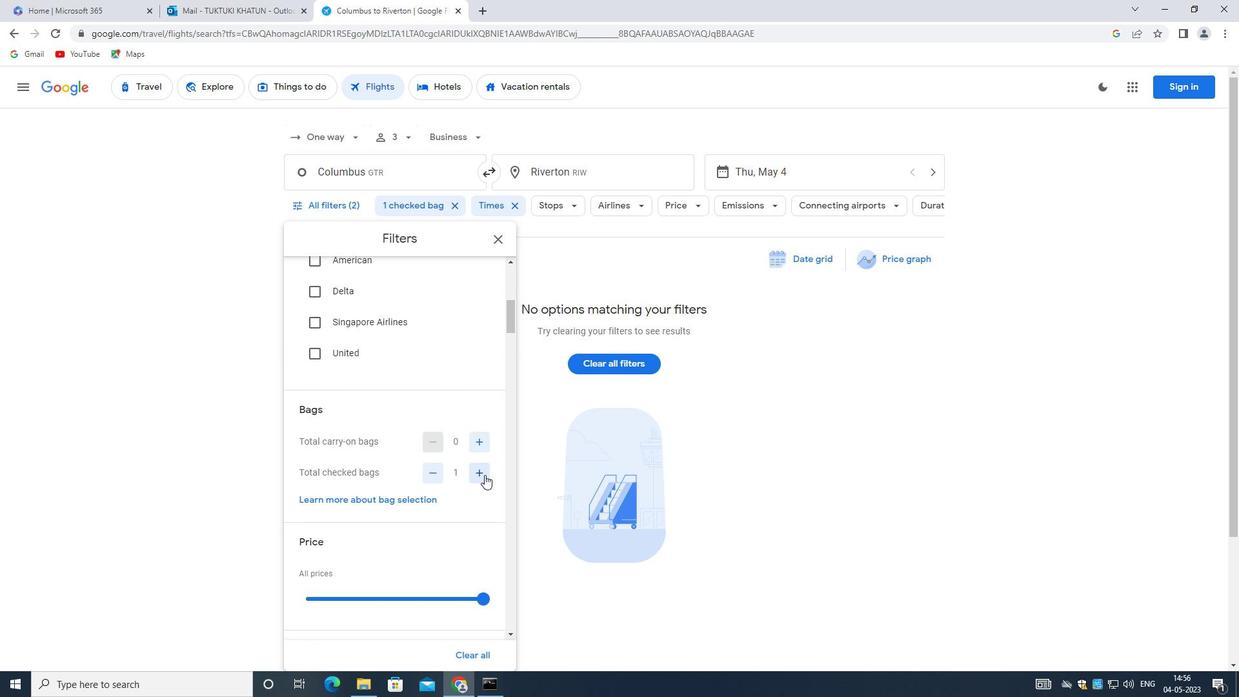
Action: Mouse pressed left at (481, 475)
Screenshot: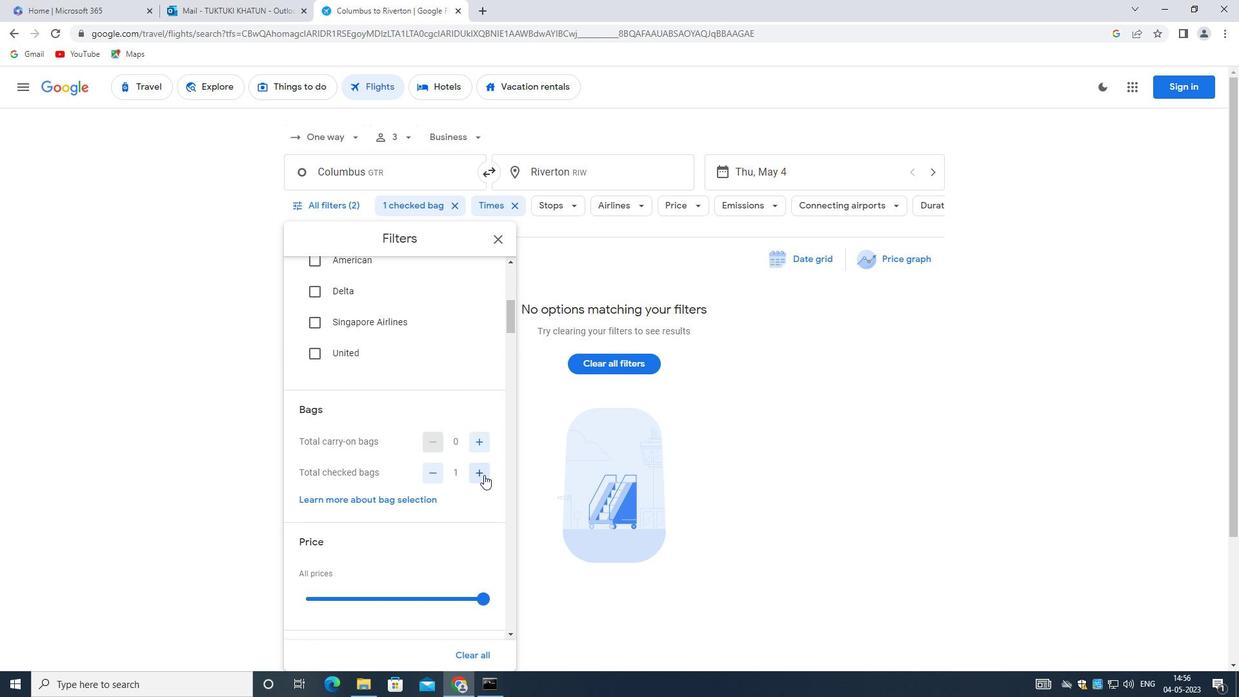 
Action: Mouse pressed left at (481, 475)
Screenshot: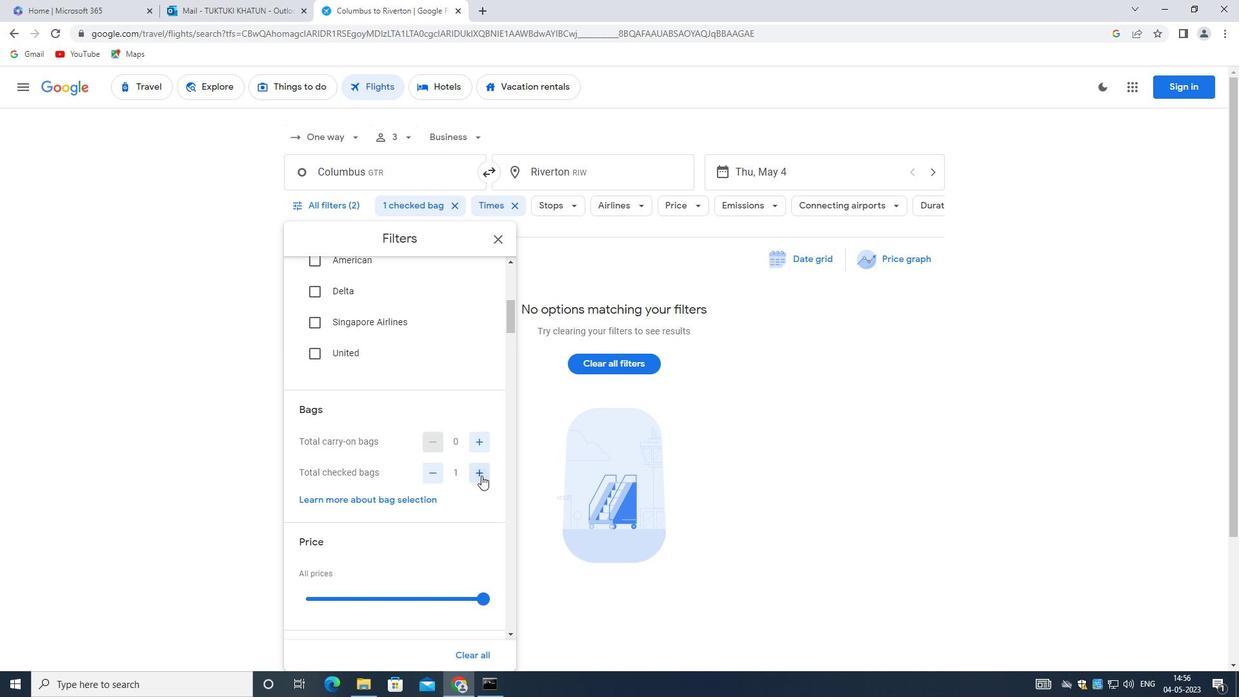
Action: Mouse pressed left at (481, 475)
Screenshot: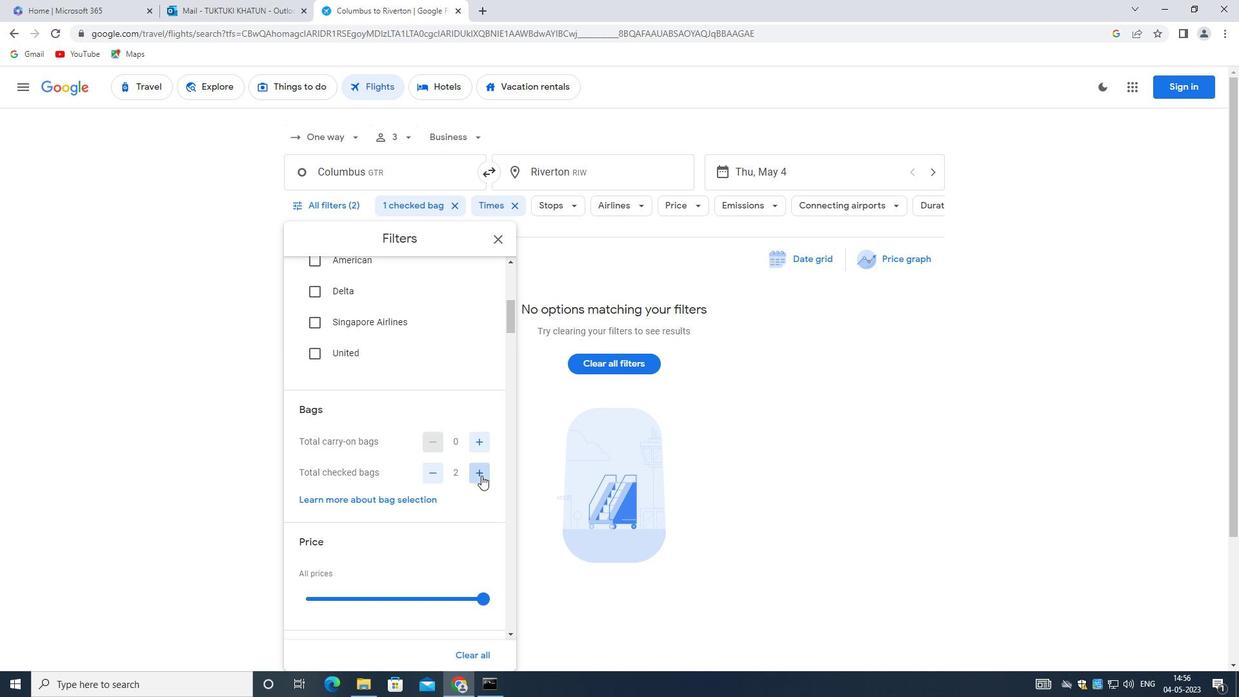 
Action: Mouse pressed left at (481, 475)
Screenshot: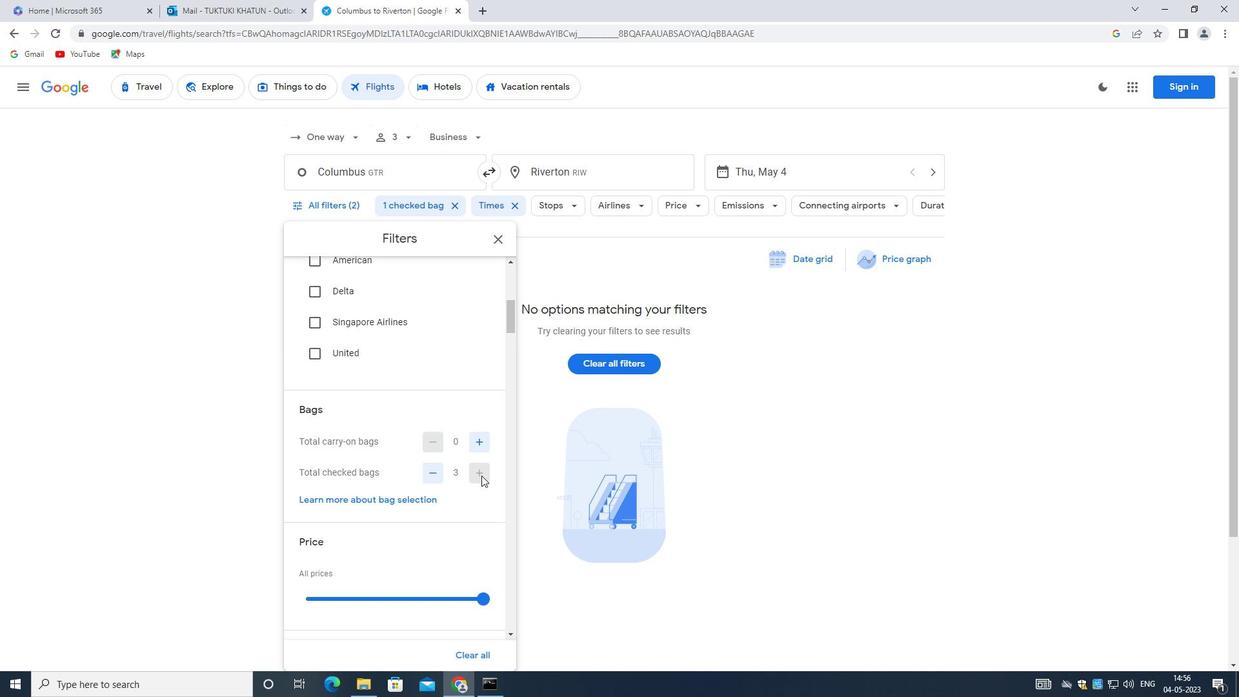 
Action: Mouse moved to (481, 471)
Screenshot: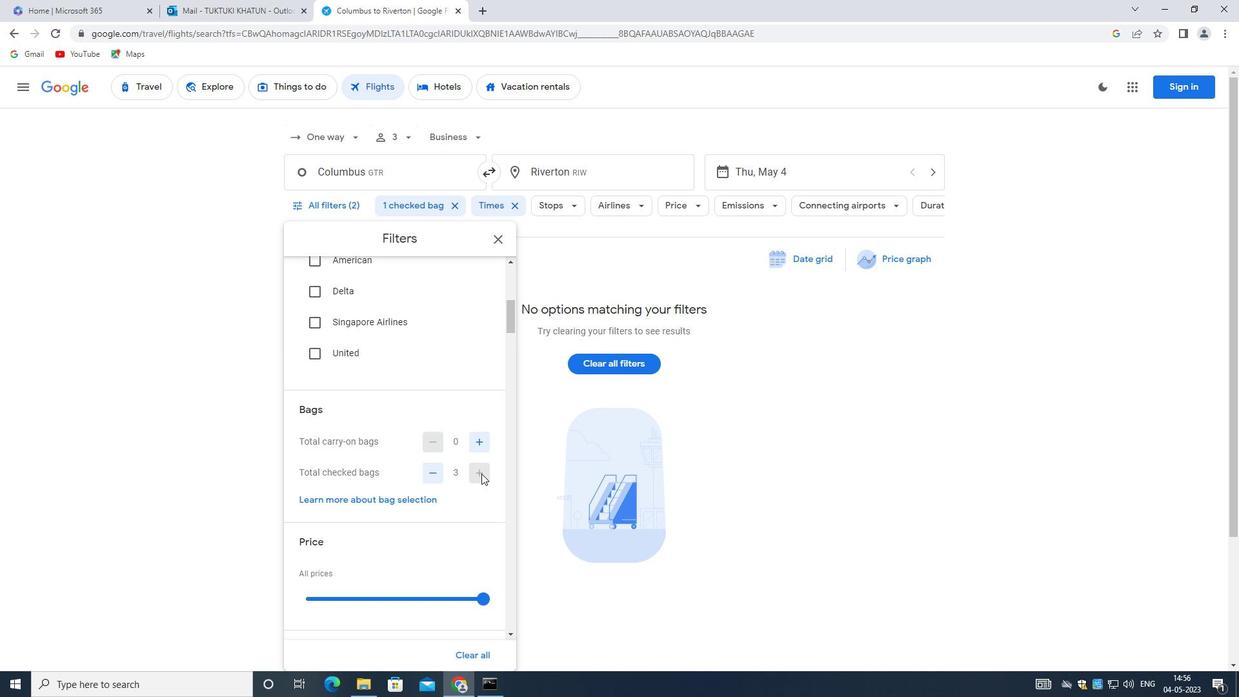 
Action: Mouse pressed left at (481, 471)
Screenshot: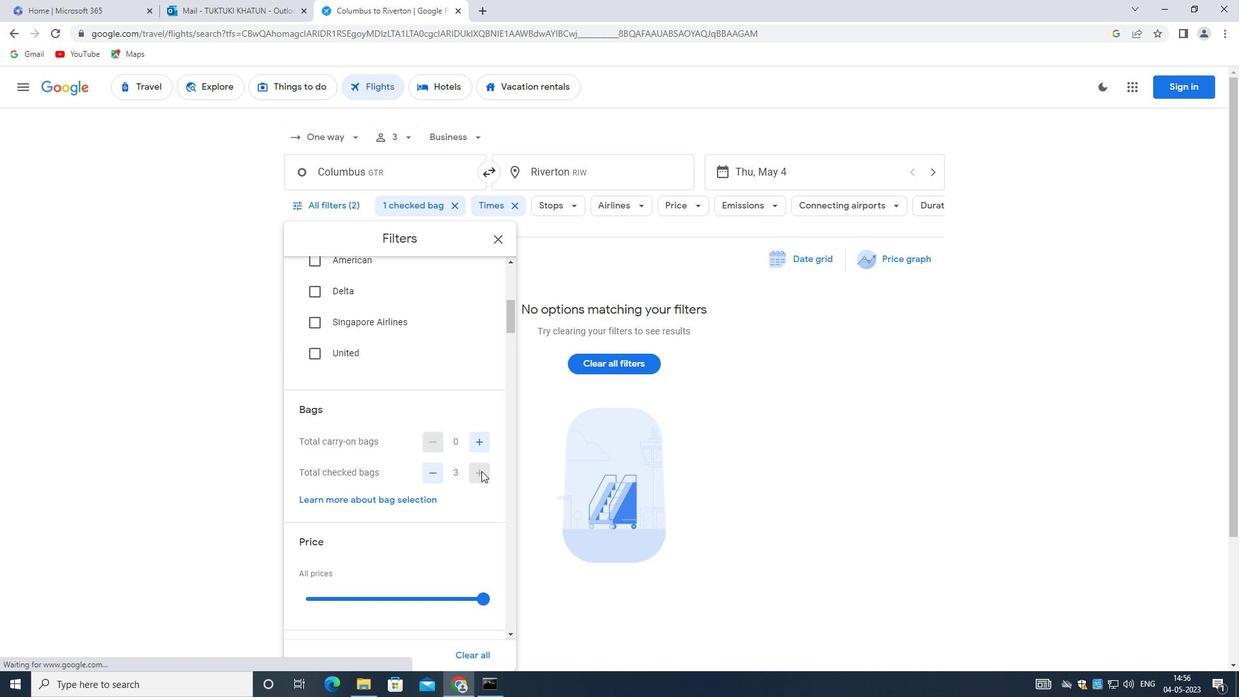 
Action: Mouse pressed left at (481, 471)
Screenshot: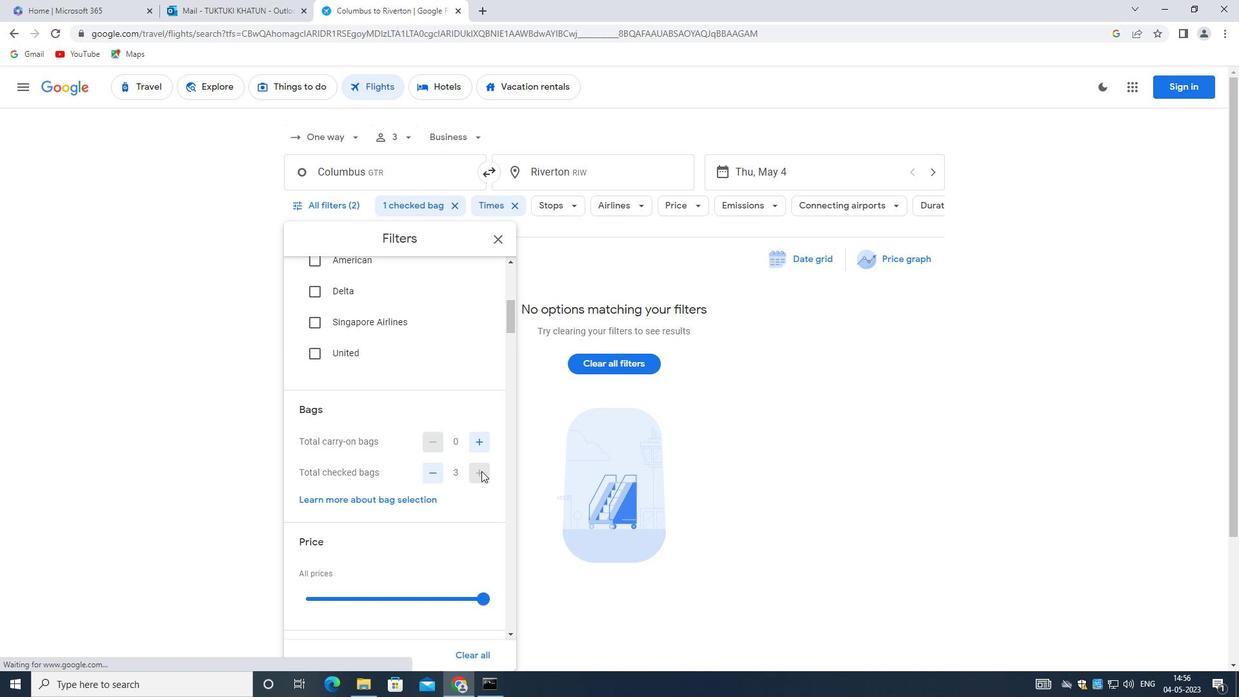 
Action: Mouse moved to (480, 474)
Screenshot: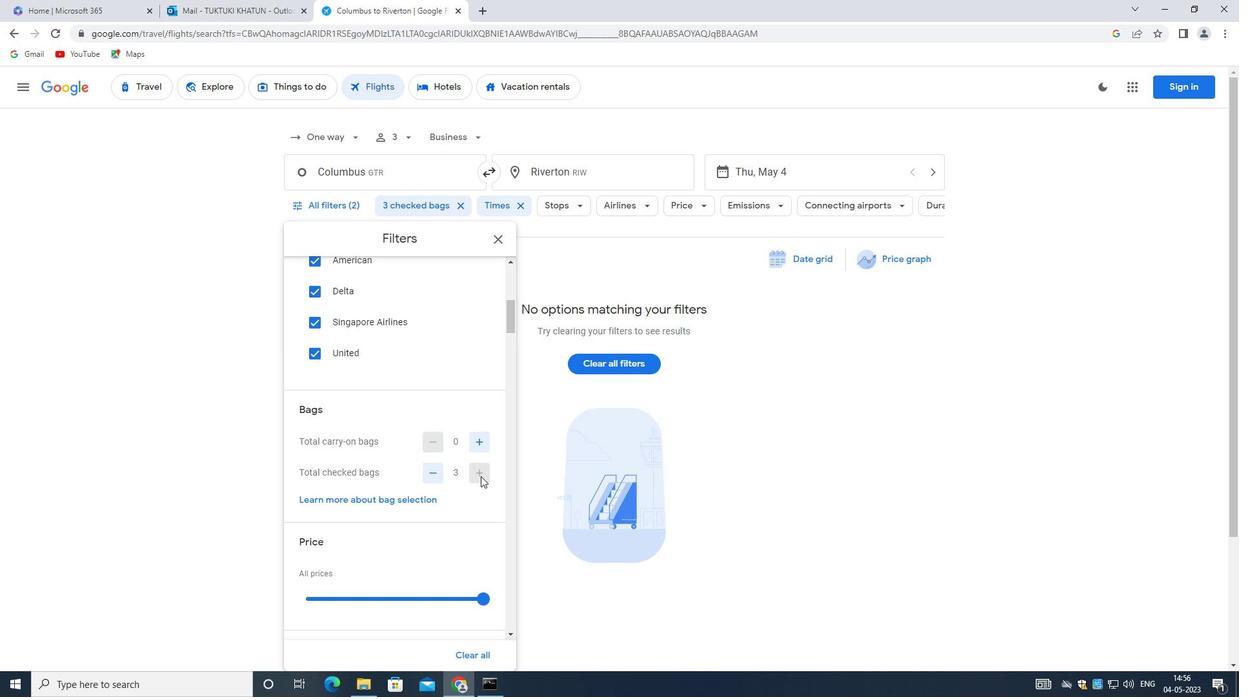 
Action: Mouse pressed left at (480, 474)
Screenshot: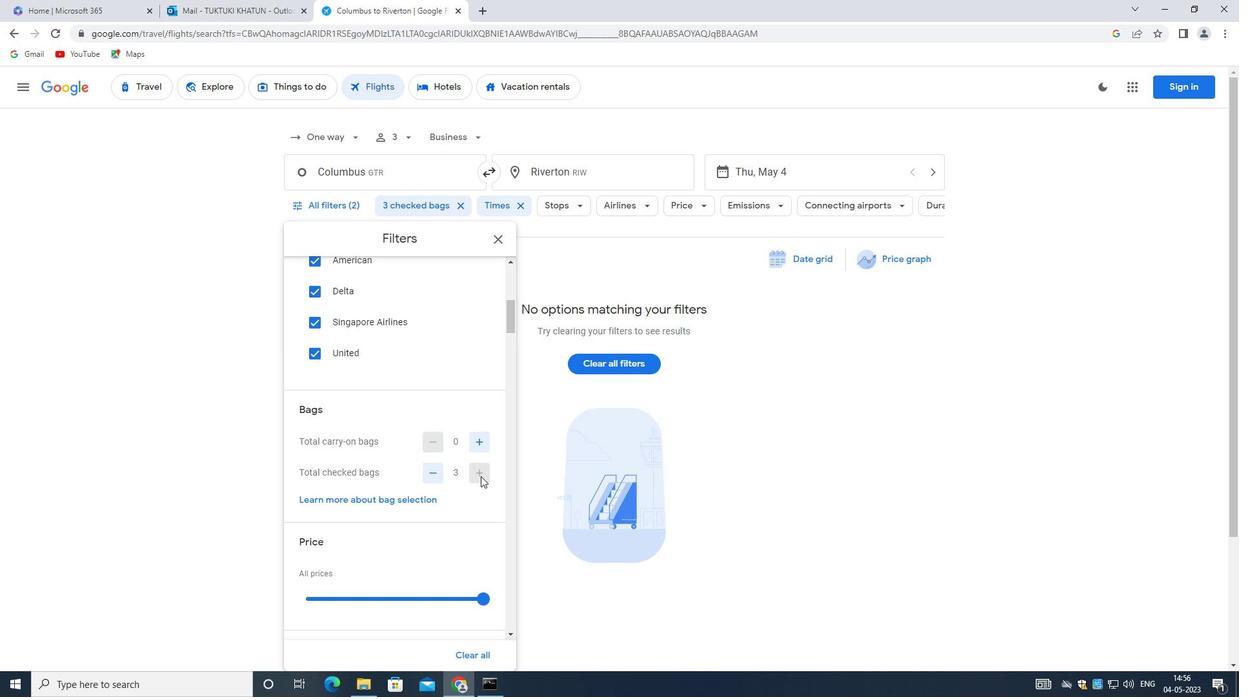 
Action: Mouse moved to (367, 461)
Screenshot: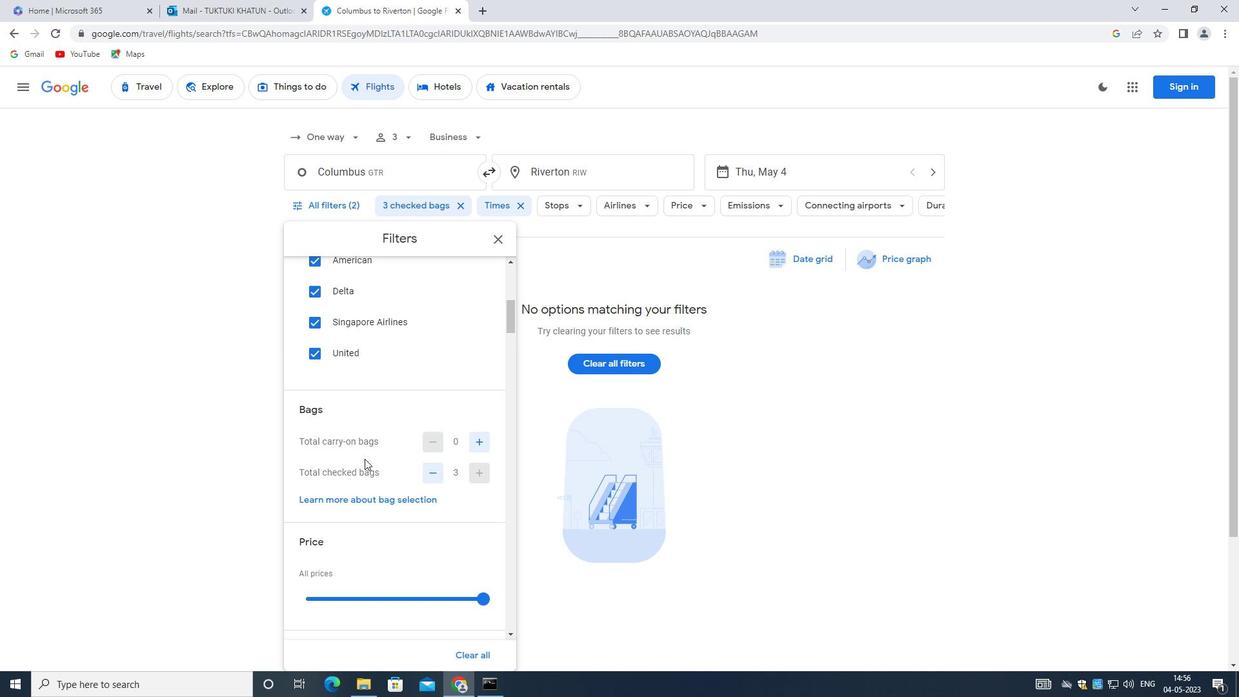 
Action: Mouse scrolled (367, 460) with delta (0, 0)
Screenshot: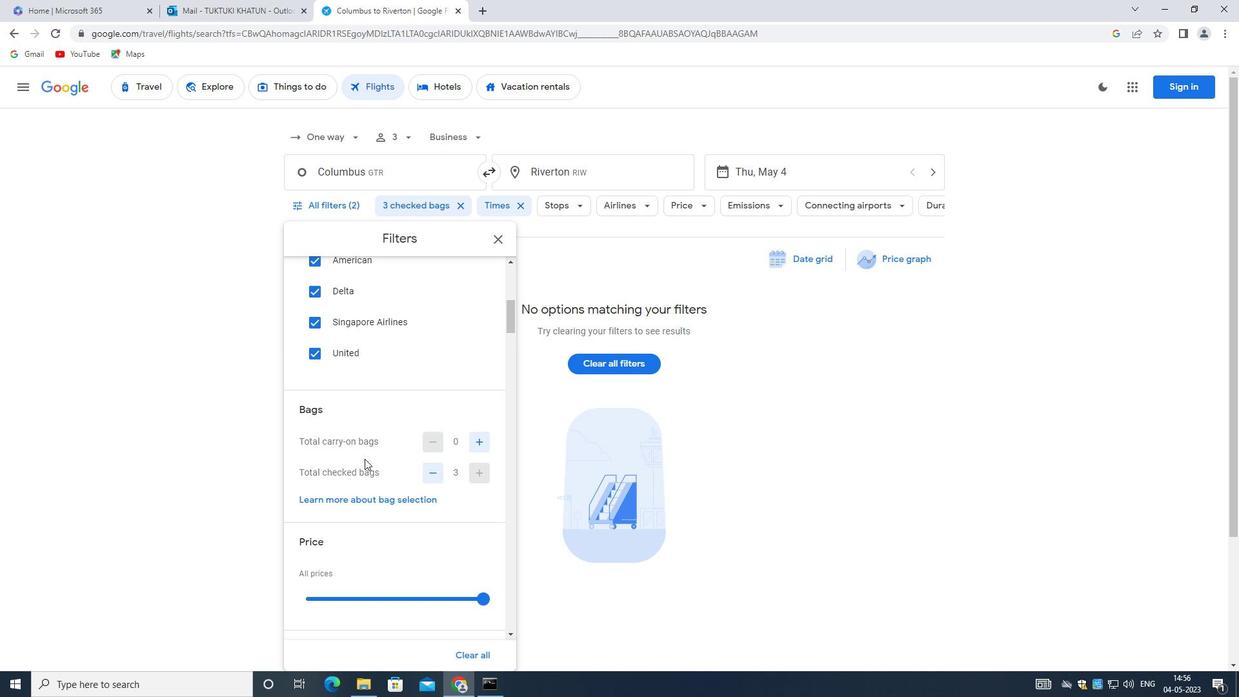 
Action: Mouse moved to (367, 469)
Screenshot: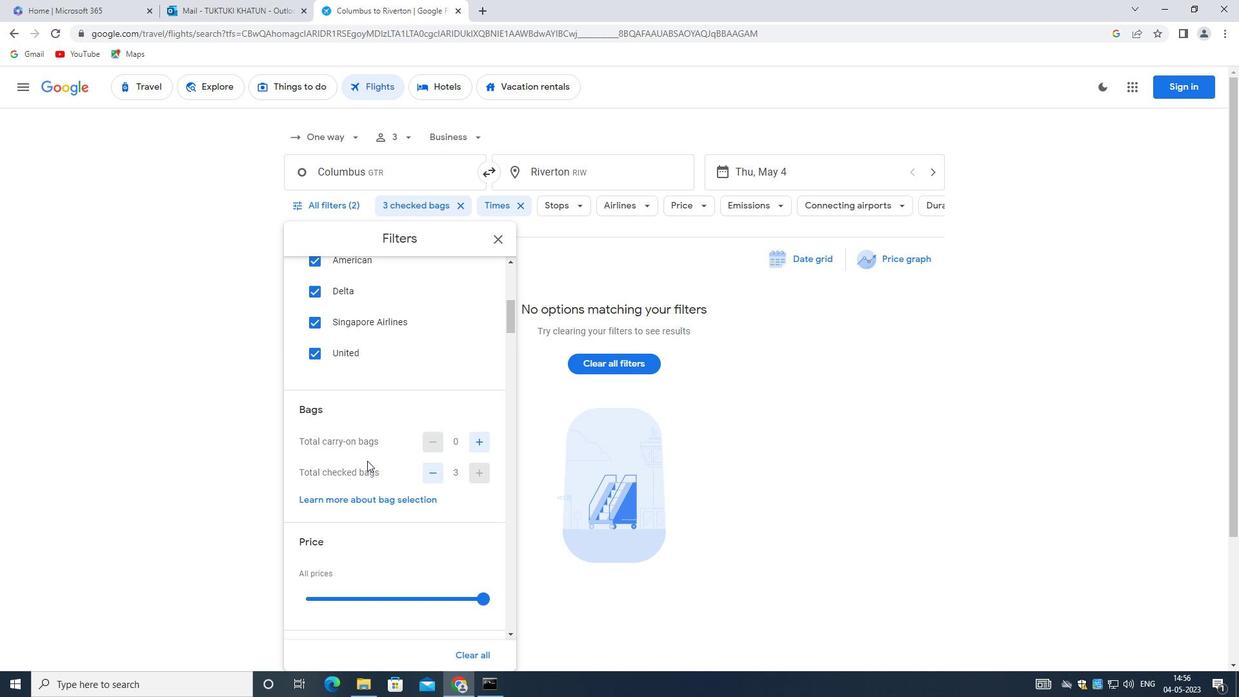 
Action: Mouse scrolled (367, 469) with delta (0, 0)
Screenshot: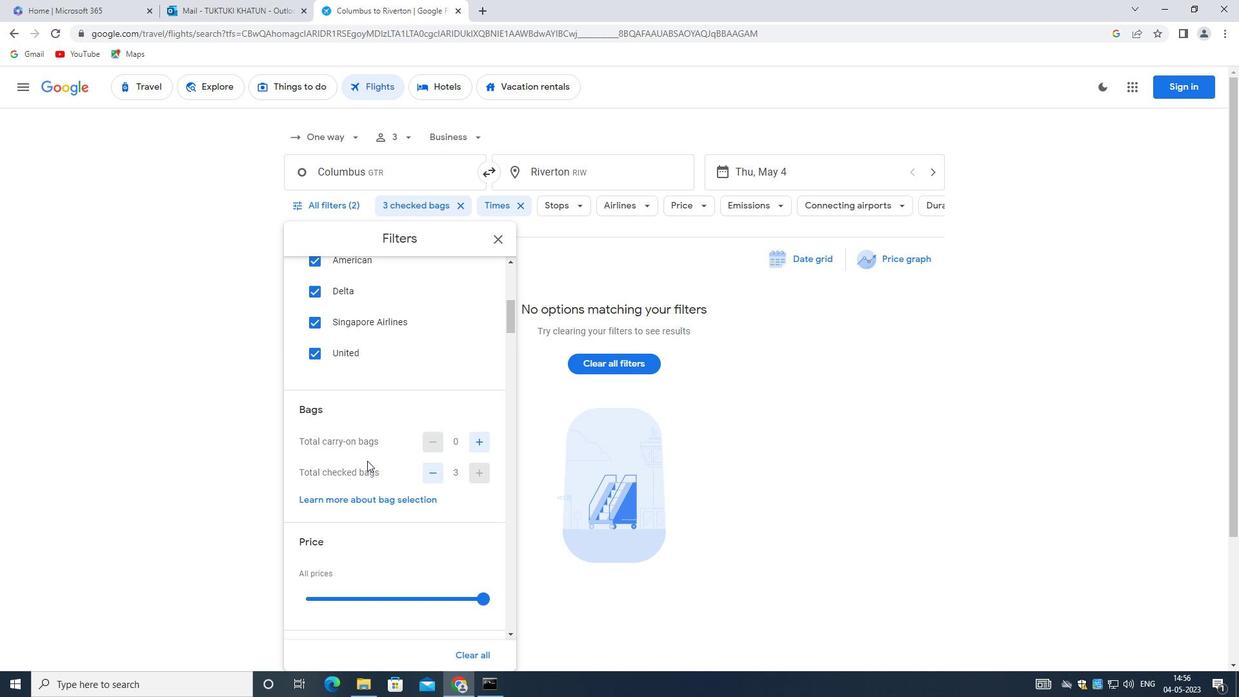 
Action: Mouse moved to (367, 472)
Screenshot: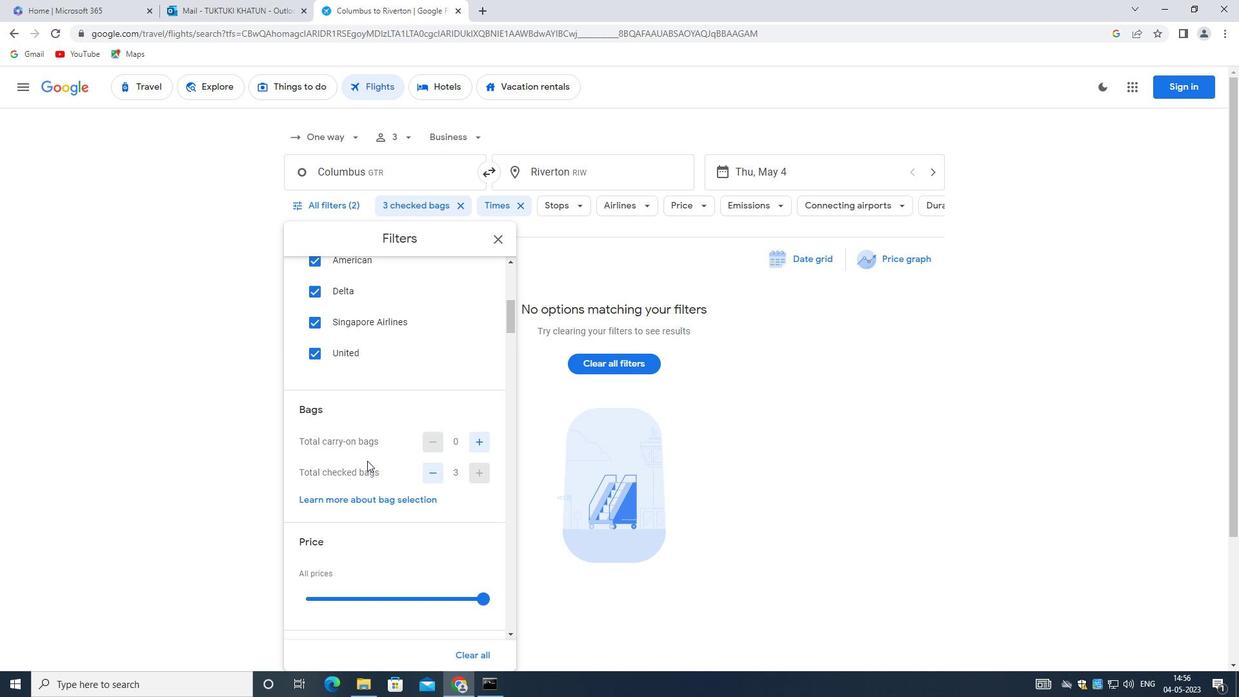 
Action: Mouse scrolled (367, 471) with delta (0, 0)
Screenshot: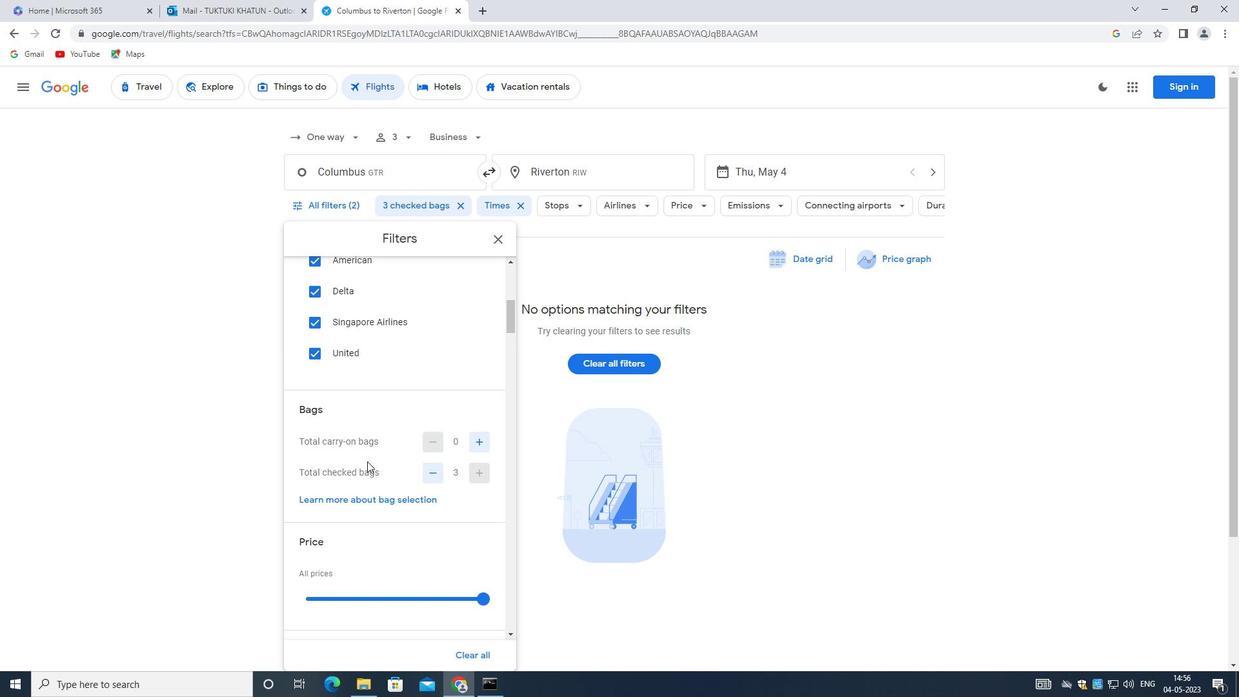 
Action: Mouse moved to (361, 467)
Screenshot: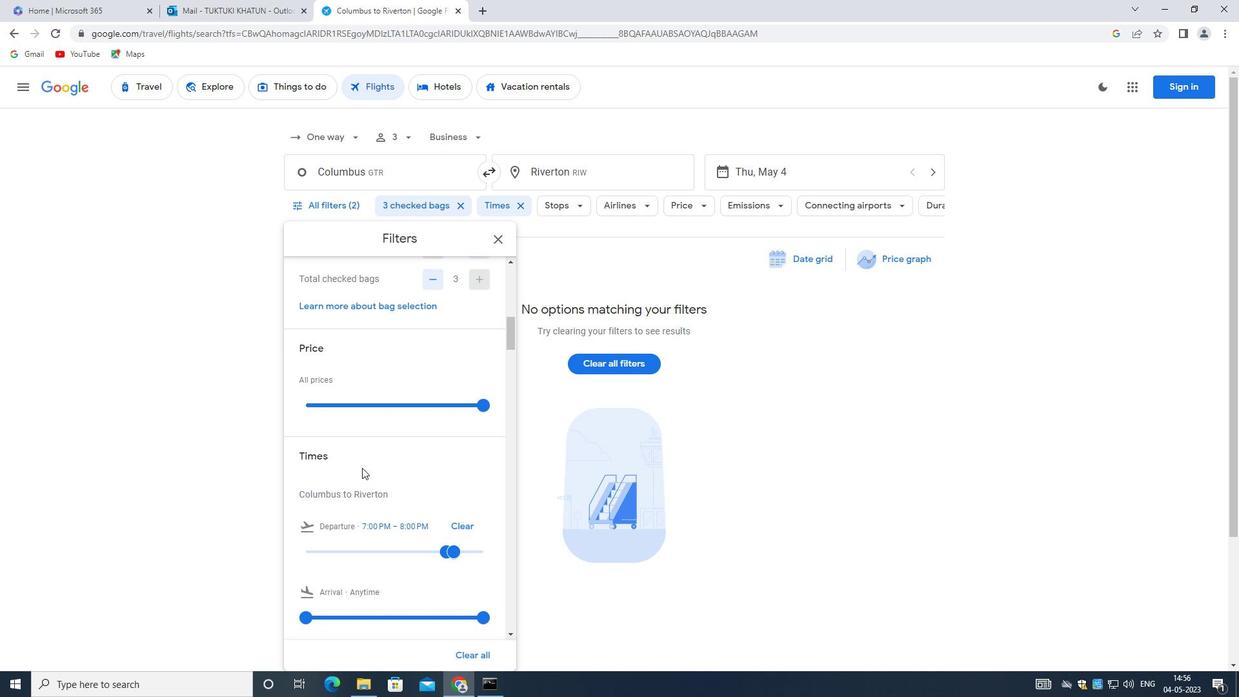 
Action: Mouse scrolled (361, 466) with delta (0, 0)
Screenshot: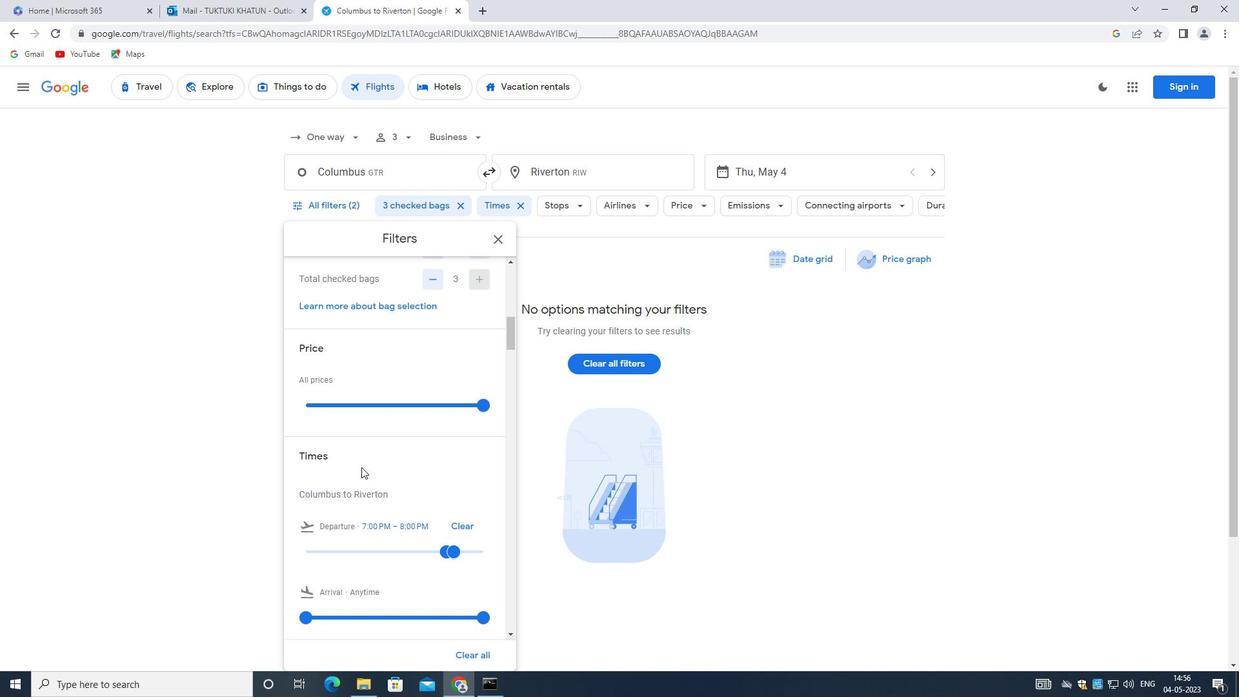 
Action: Mouse moved to (353, 449)
Screenshot: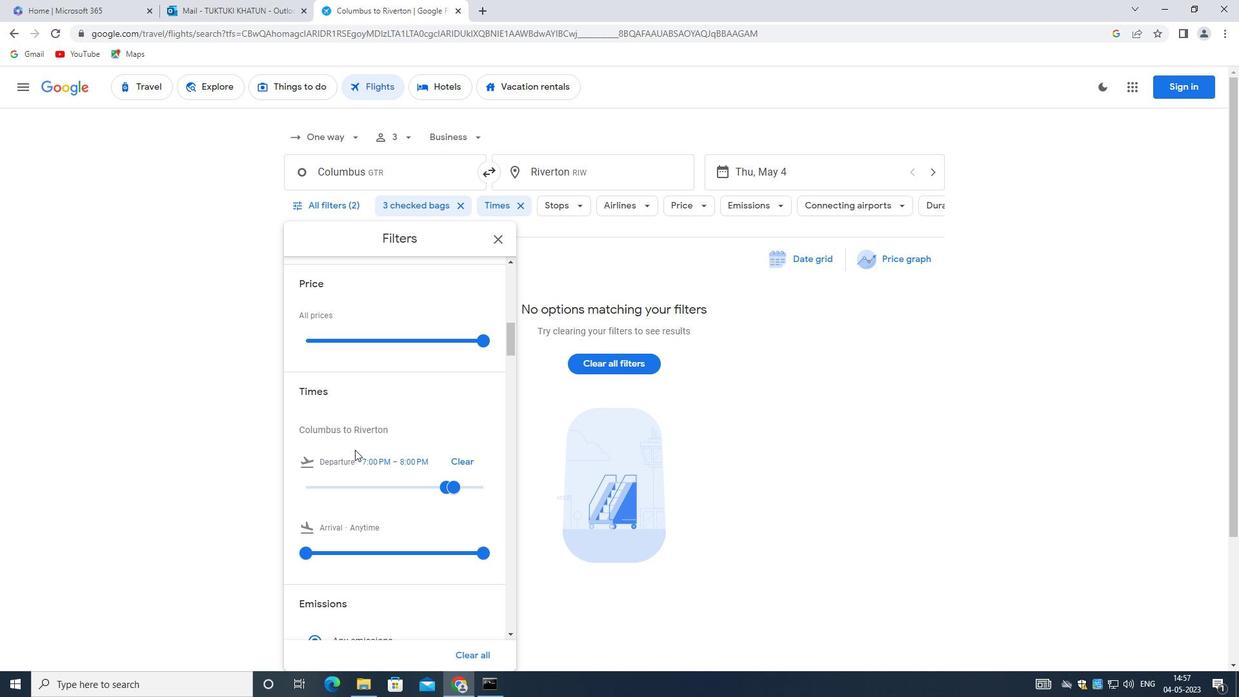 
Action: Mouse scrolled (353, 449) with delta (0, 0)
Screenshot: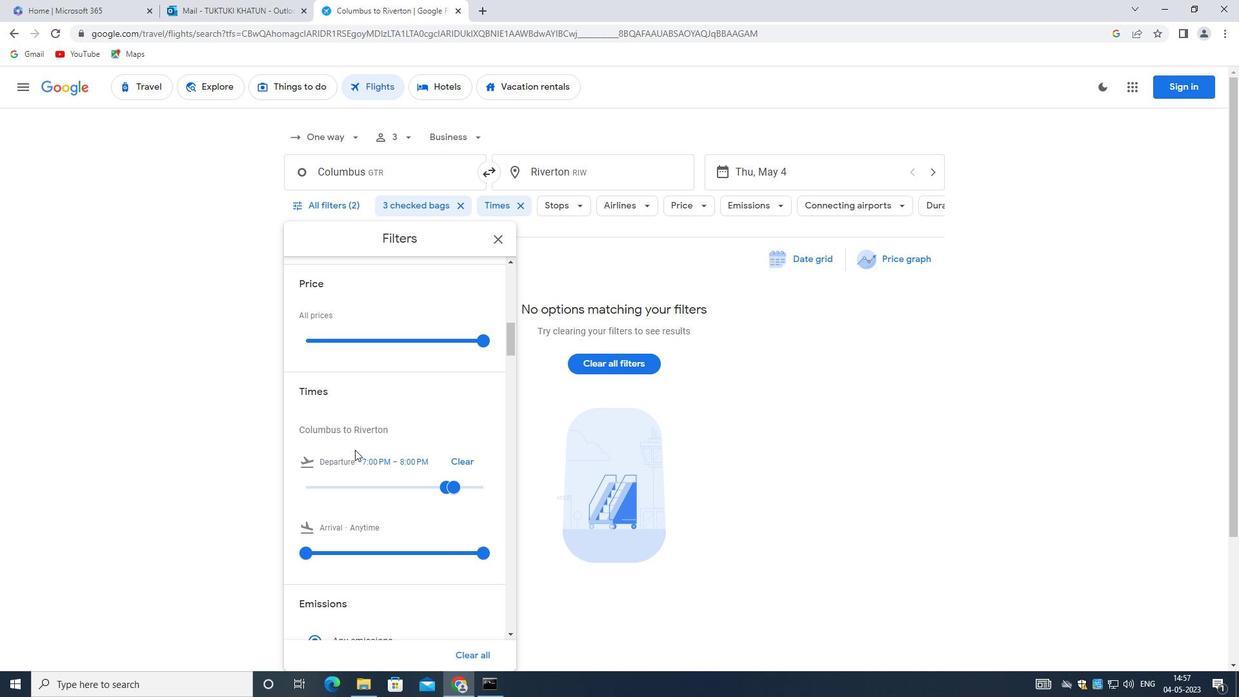 
Action: Mouse moved to (393, 417)
Screenshot: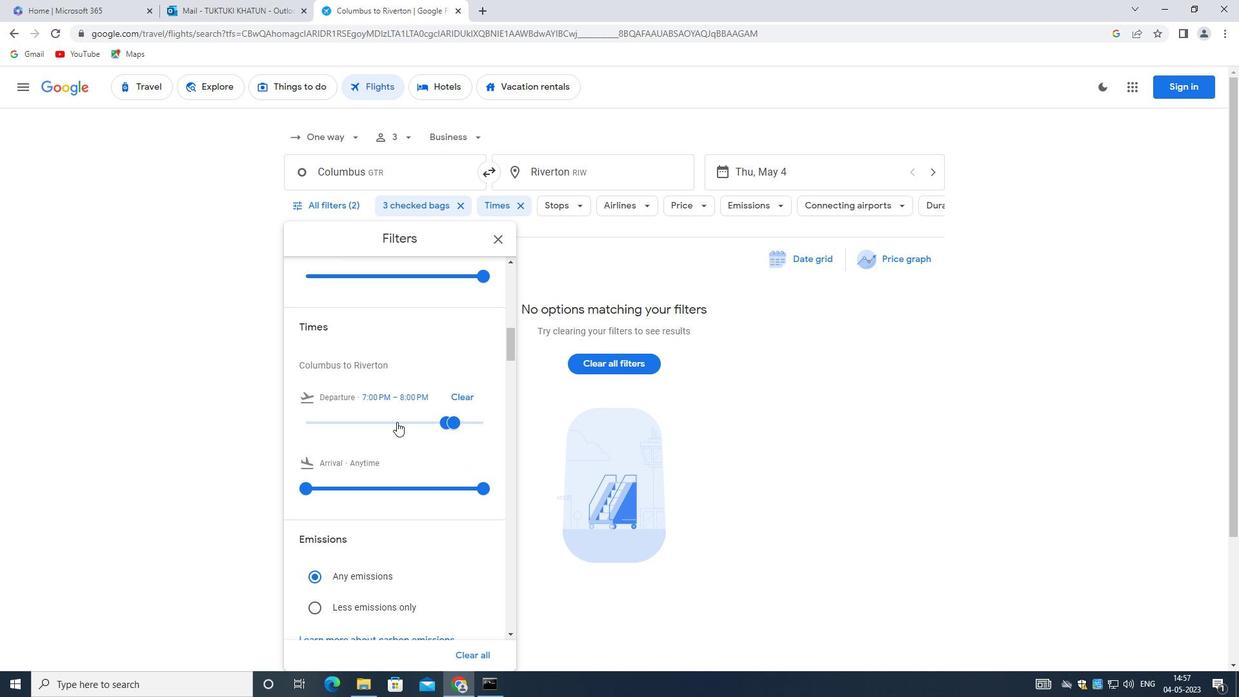 
Action: Mouse pressed left at (393, 417)
Screenshot: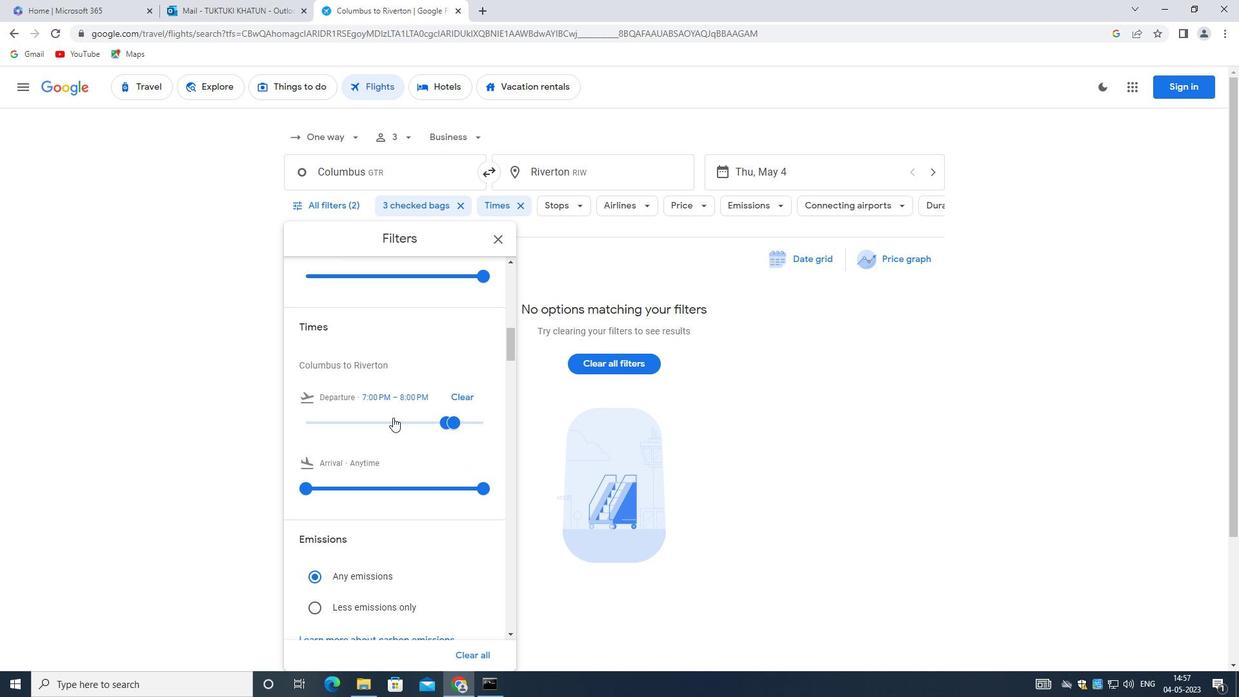 
Action: Mouse moved to (448, 418)
Screenshot: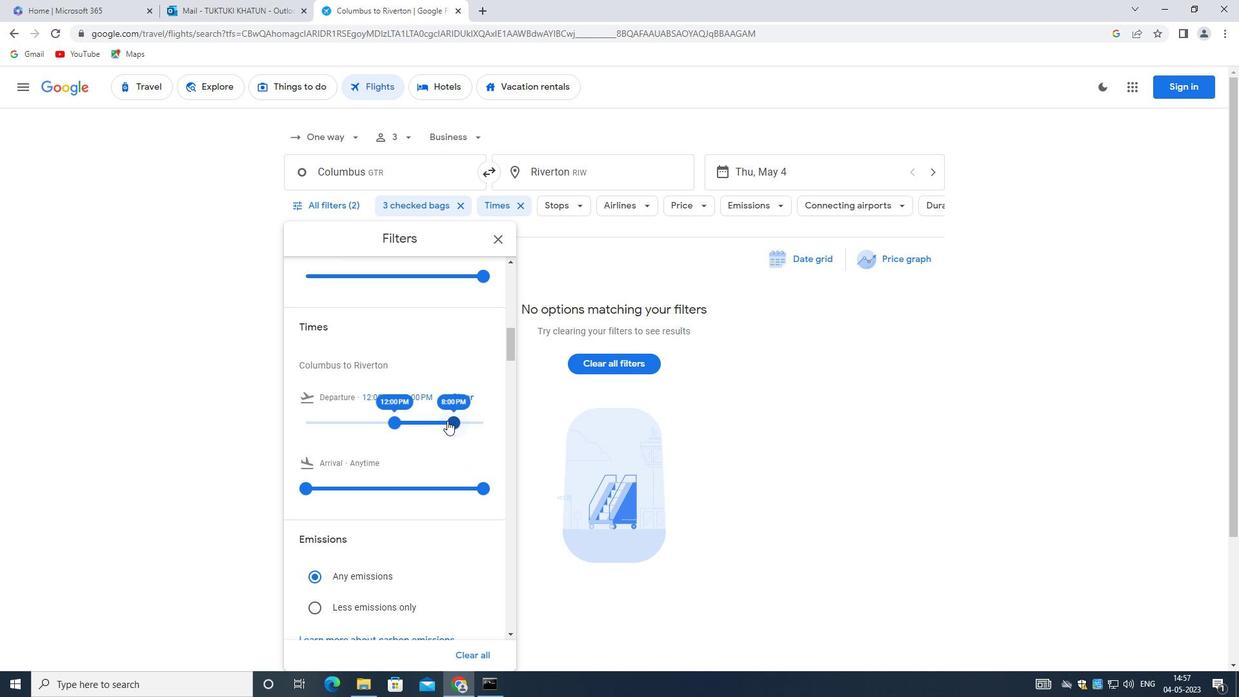 
Action: Mouse pressed left at (448, 418)
Screenshot: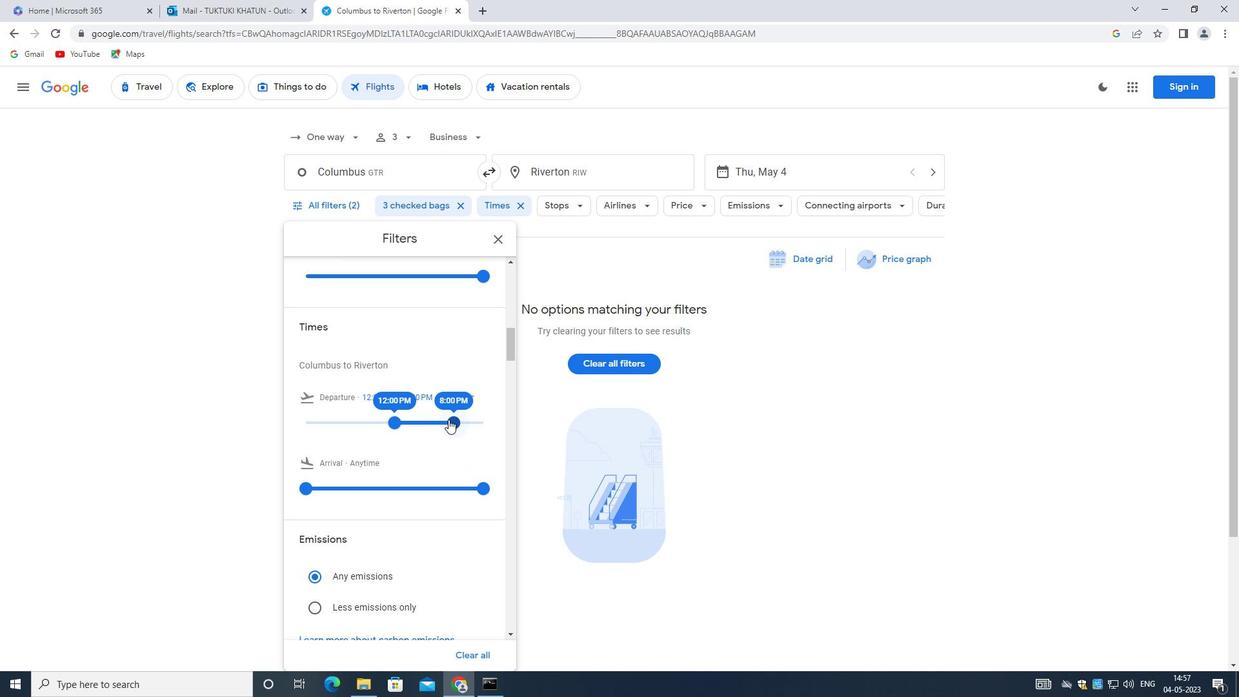 
Action: Mouse moved to (389, 424)
Screenshot: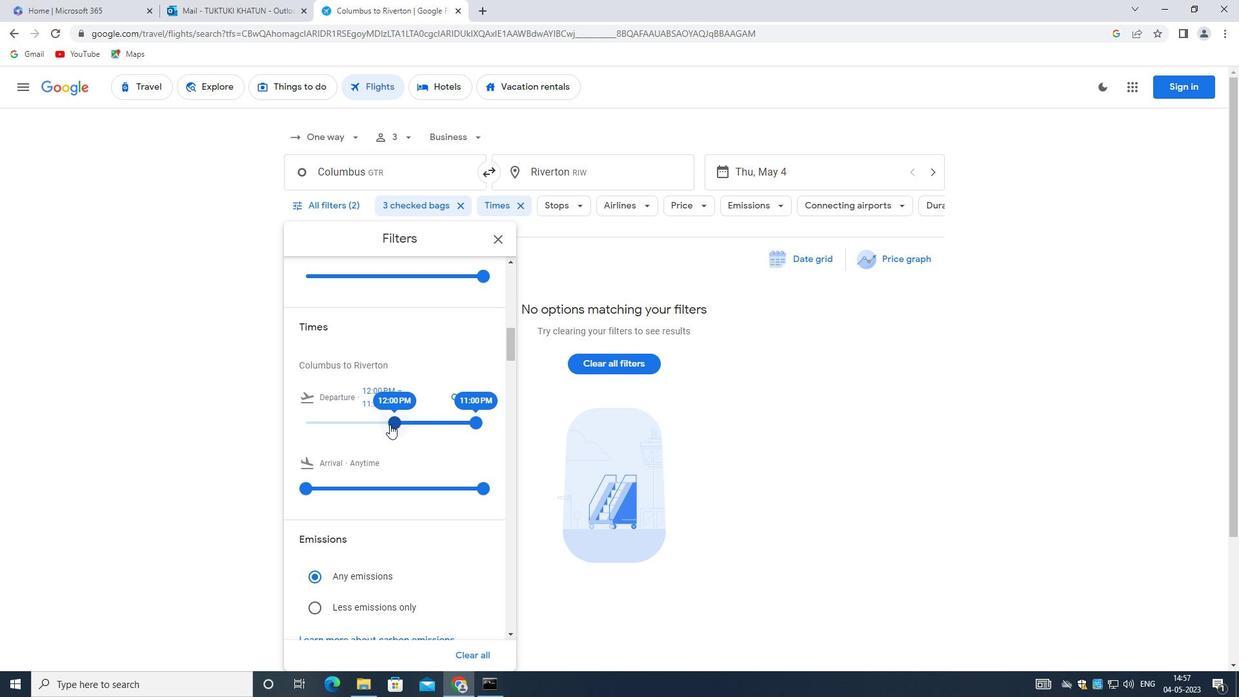 
Action: Mouse pressed left at (389, 424)
Screenshot: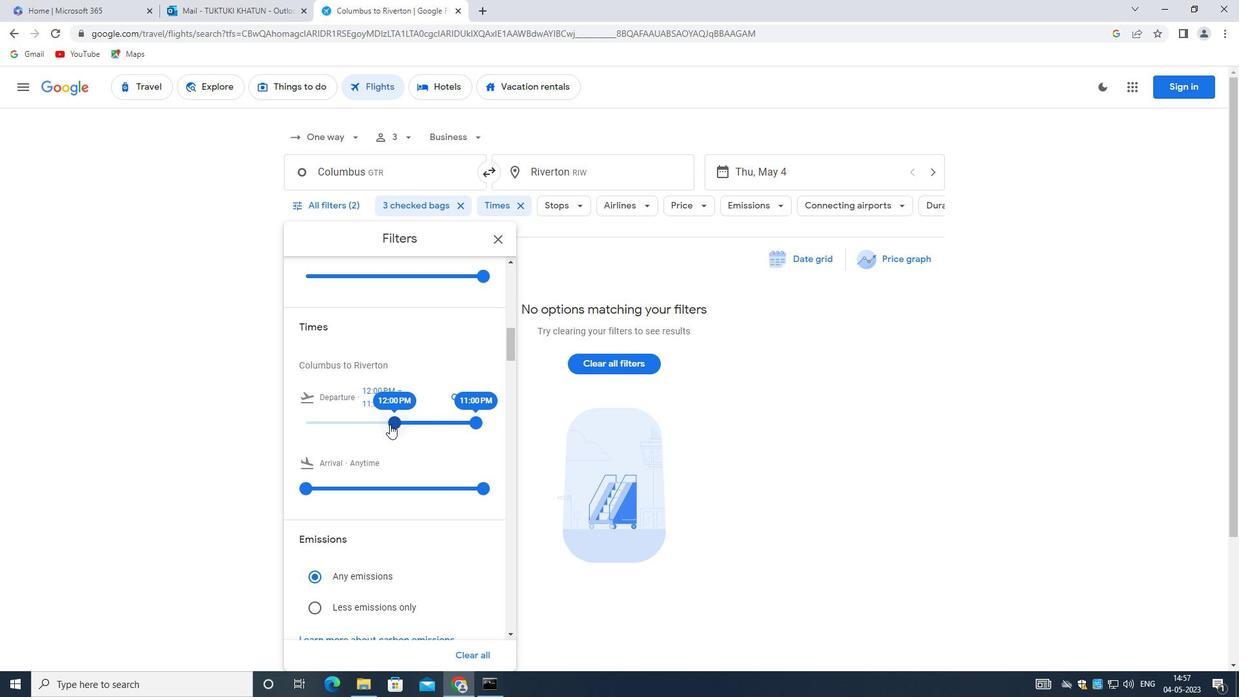 
Action: Mouse moved to (476, 422)
Screenshot: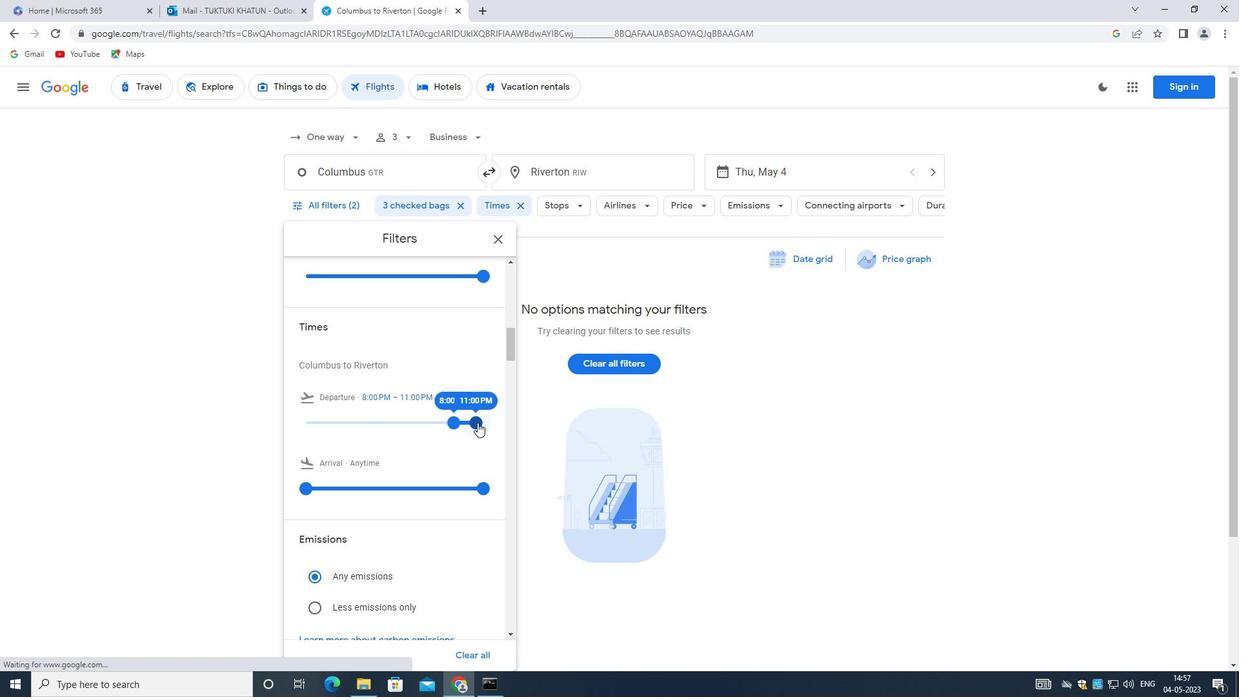 
Action: Mouse pressed left at (476, 422)
Screenshot: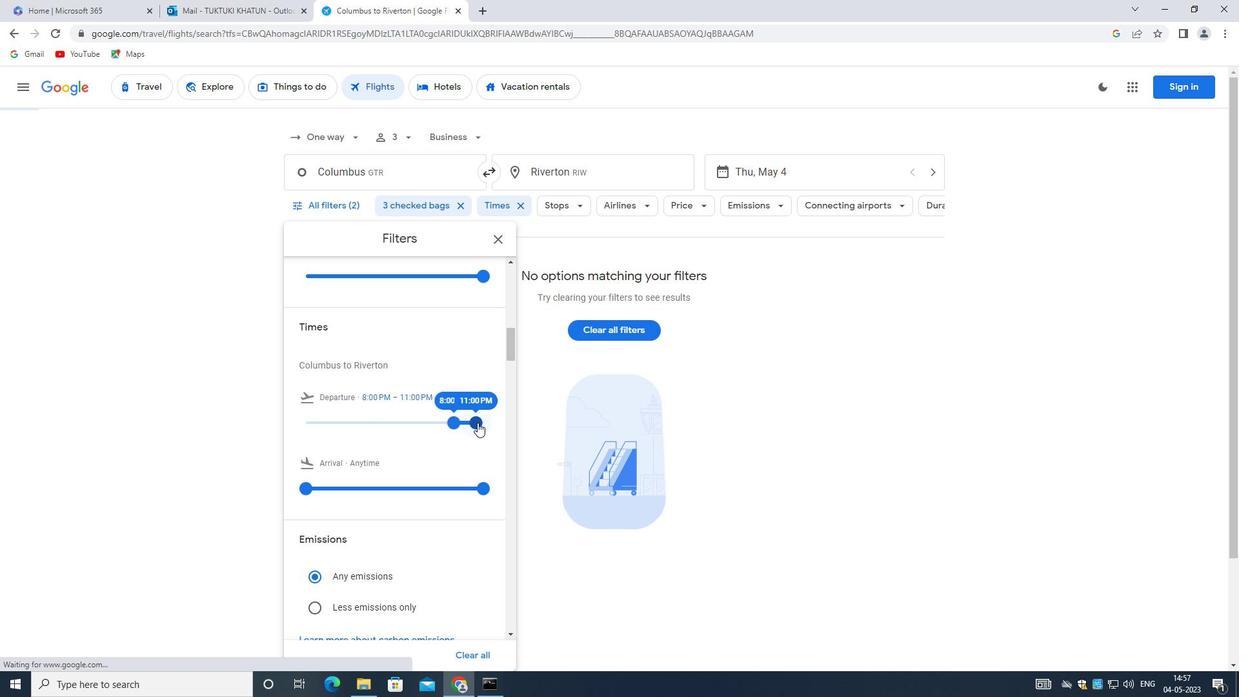 
Action: Mouse moved to (382, 413)
Screenshot: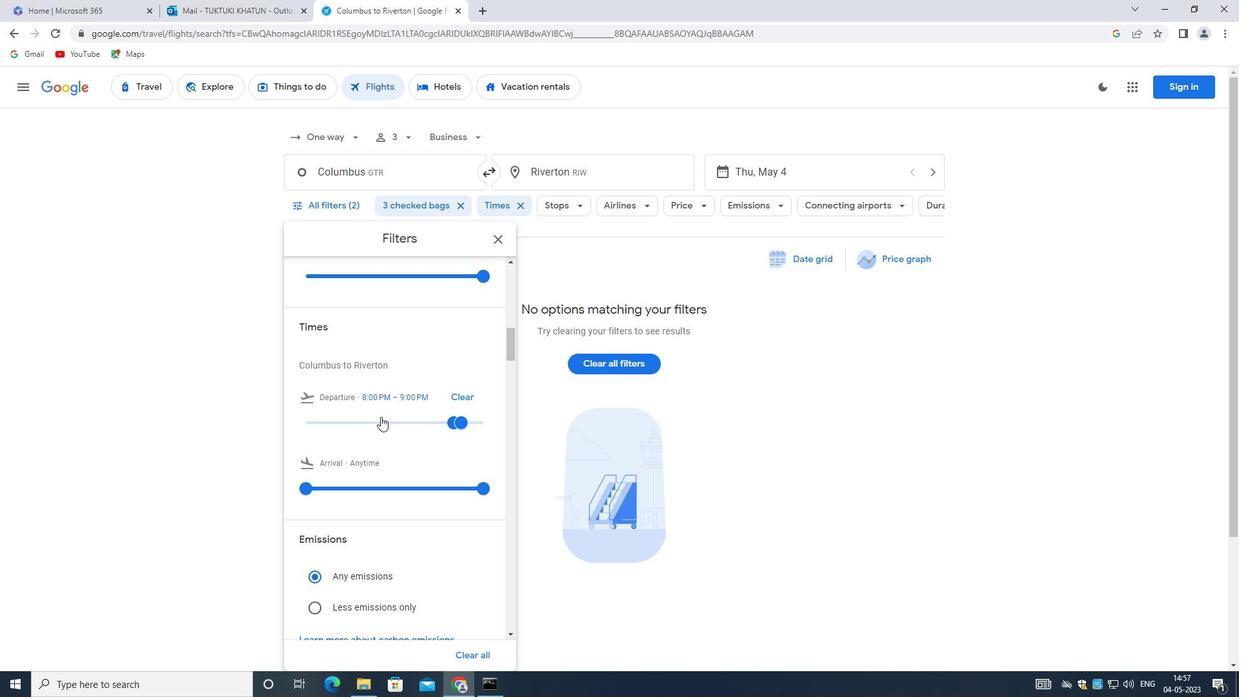 
Action: Mouse scrolled (382, 412) with delta (0, 0)
Screenshot: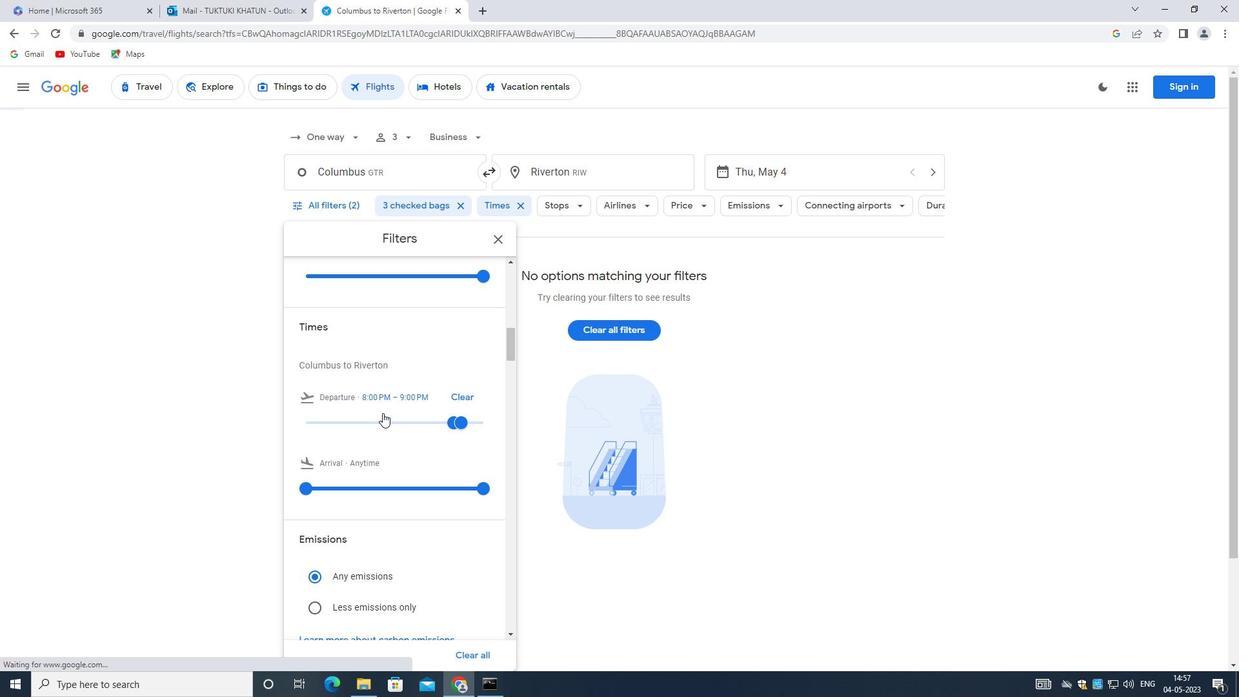
Action: Mouse scrolled (382, 412) with delta (0, 0)
Screenshot: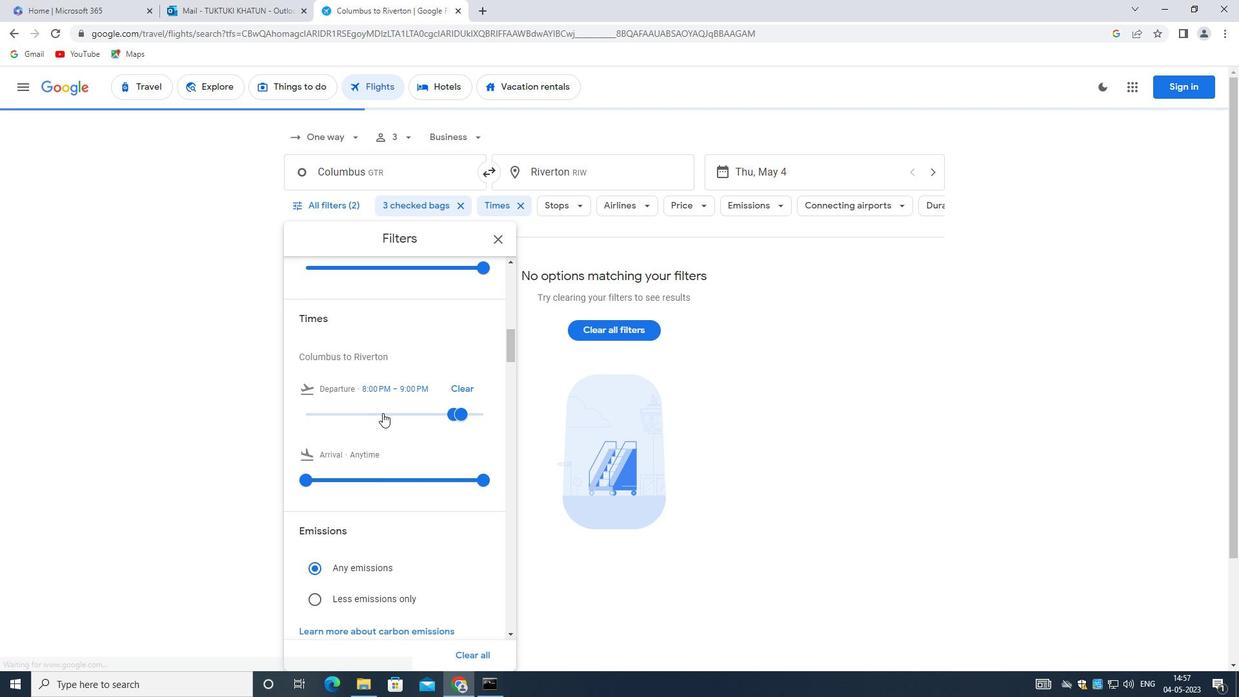 
Action: Mouse scrolled (382, 412) with delta (0, 0)
Screenshot: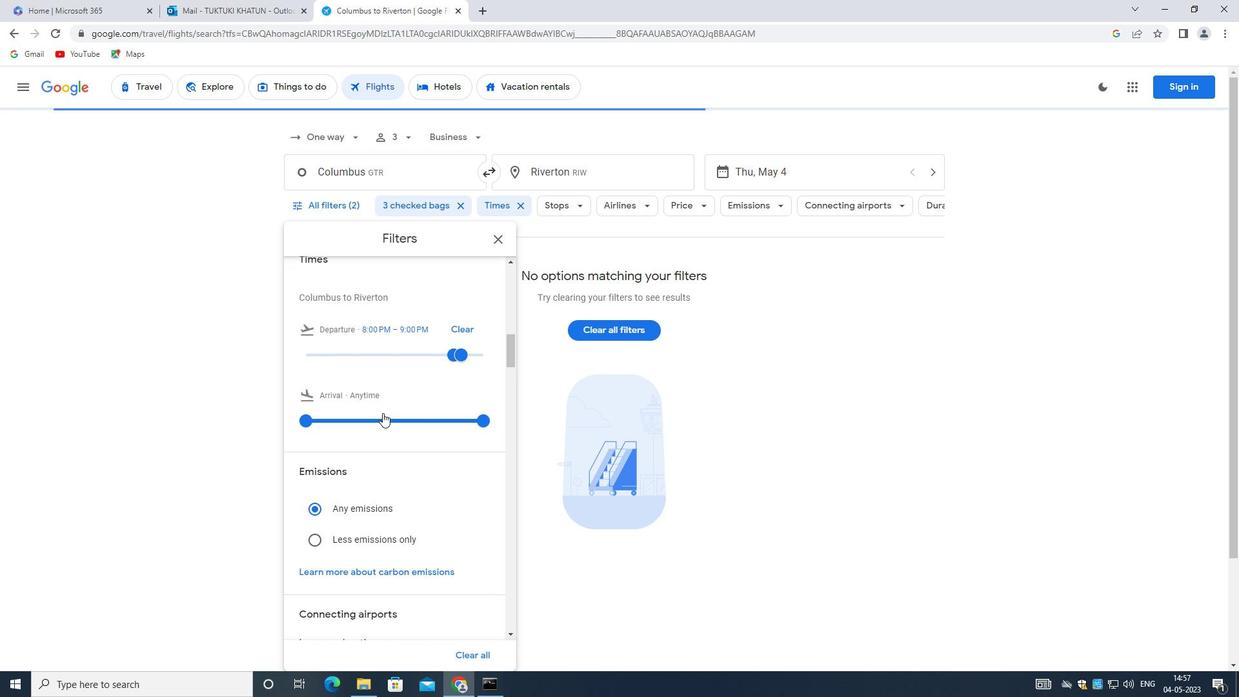 
Action: Mouse scrolled (382, 412) with delta (0, 0)
Screenshot: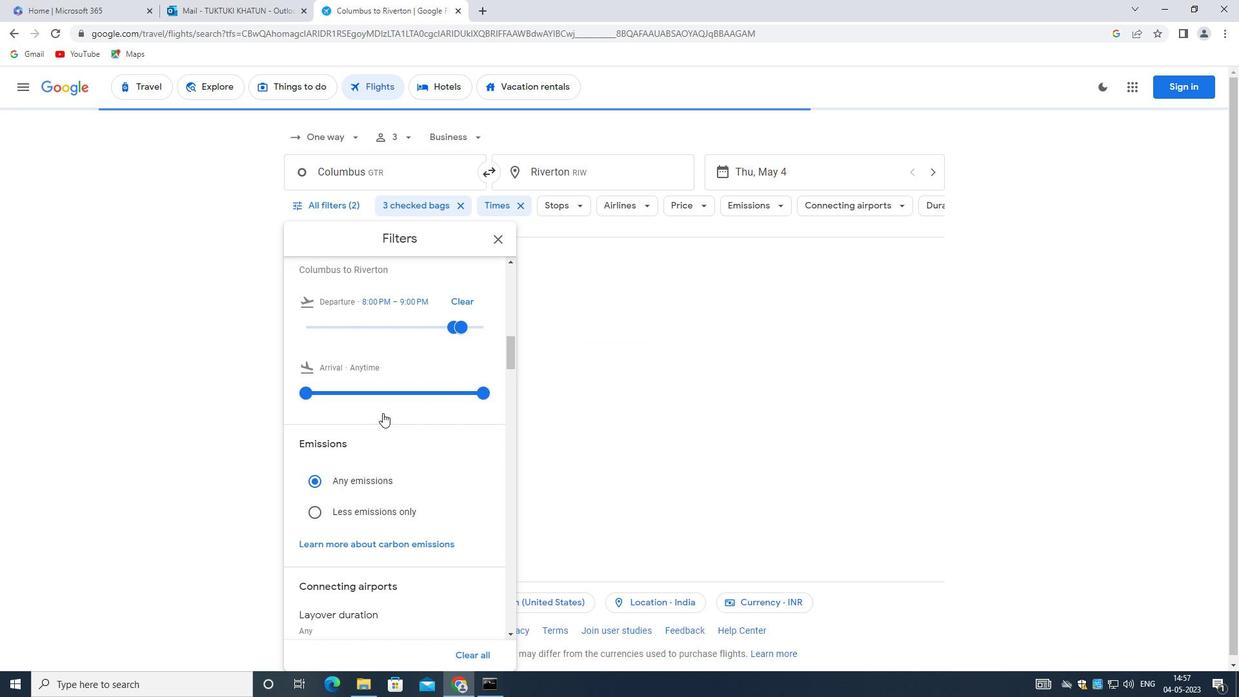 
Action: Mouse scrolled (382, 412) with delta (0, 0)
Screenshot: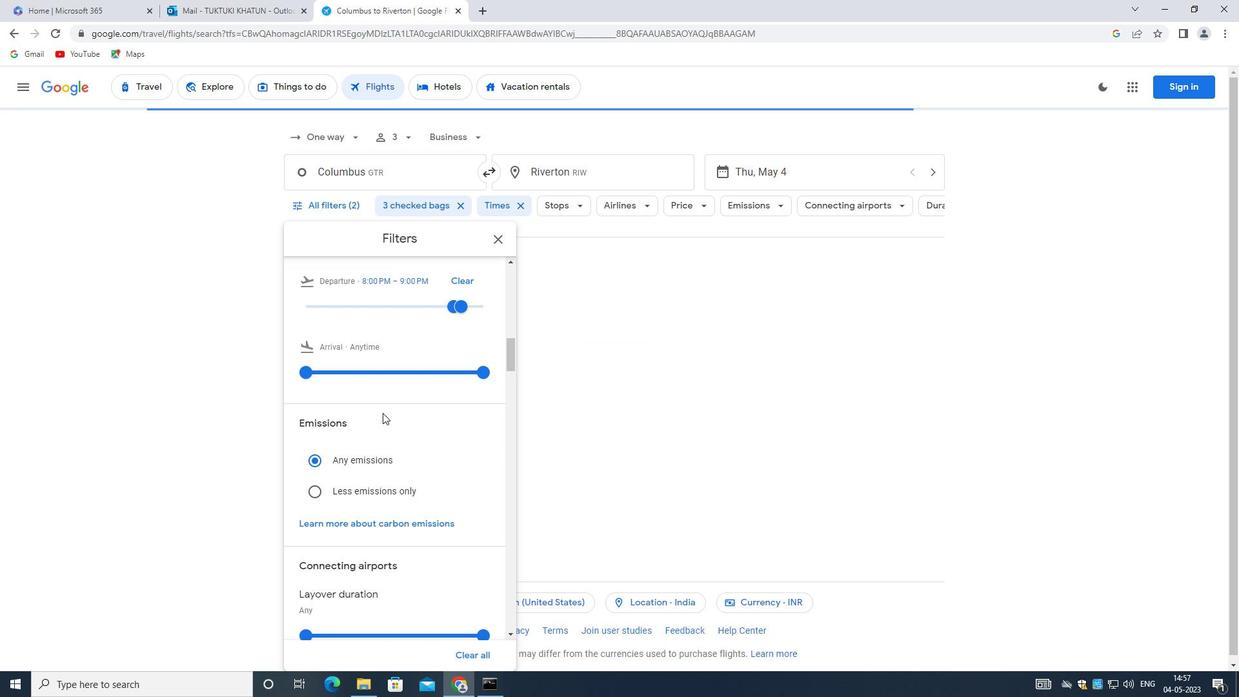 
Action: Mouse moved to (380, 413)
Screenshot: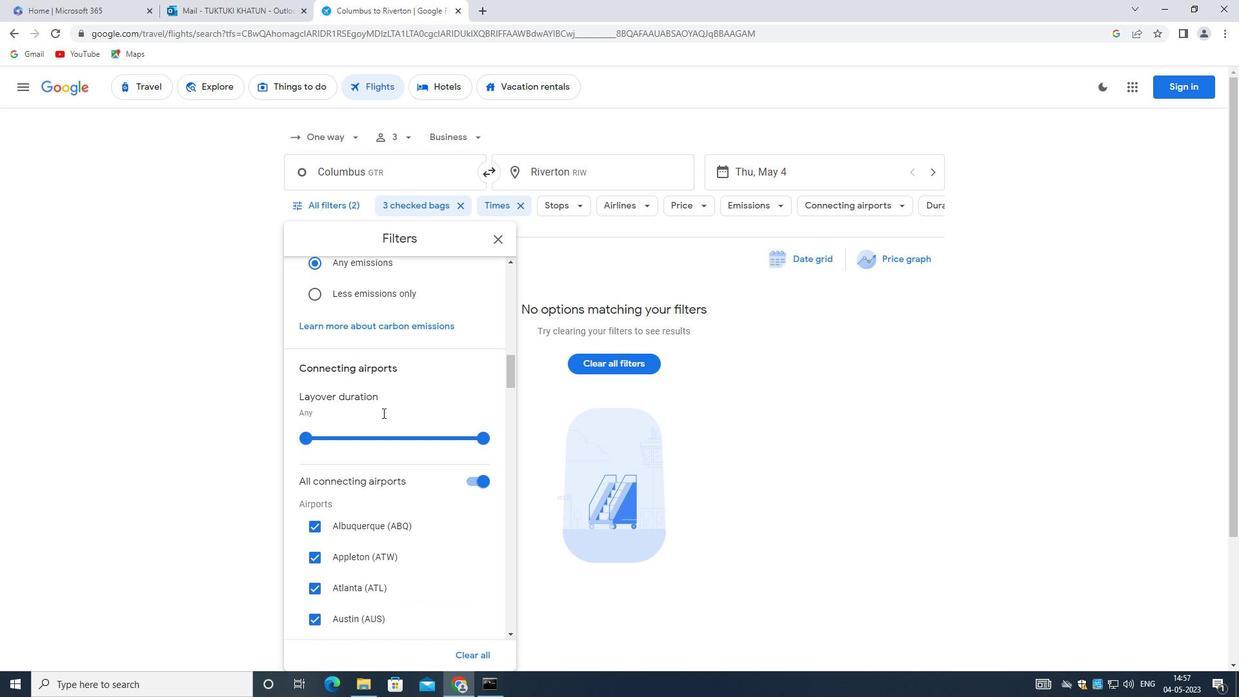 
Action: Mouse scrolled (380, 413) with delta (0, 0)
Screenshot: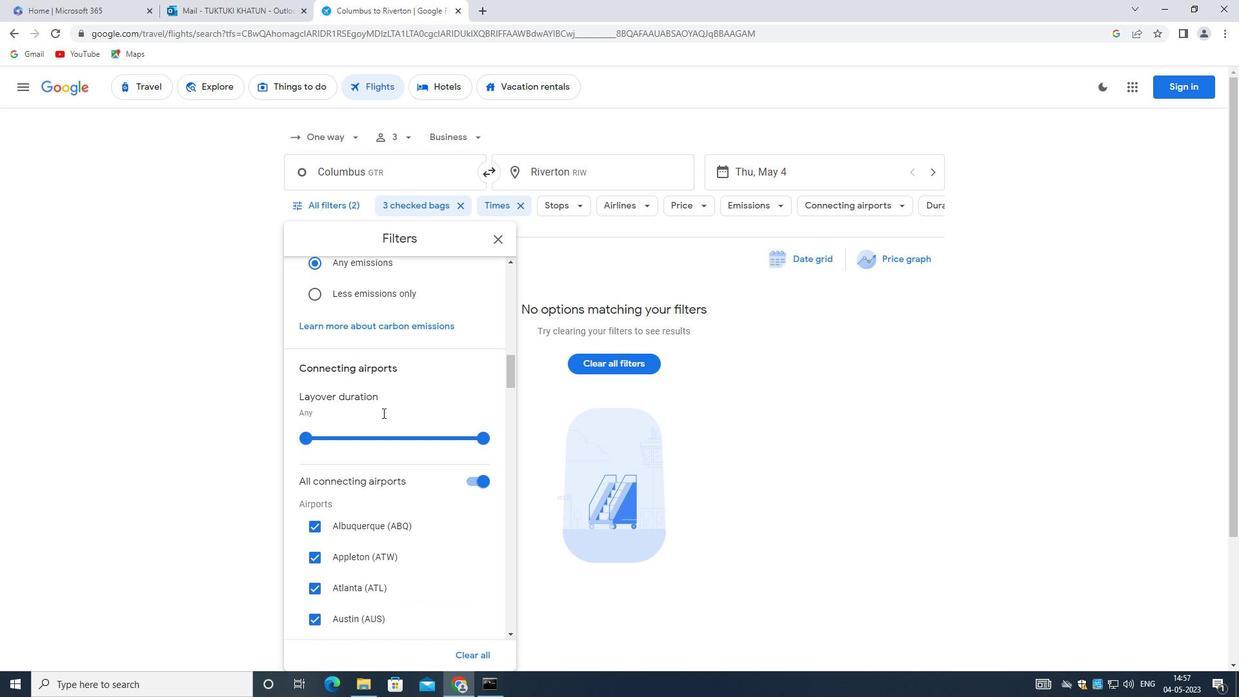 
Action: Mouse moved to (380, 415)
Screenshot: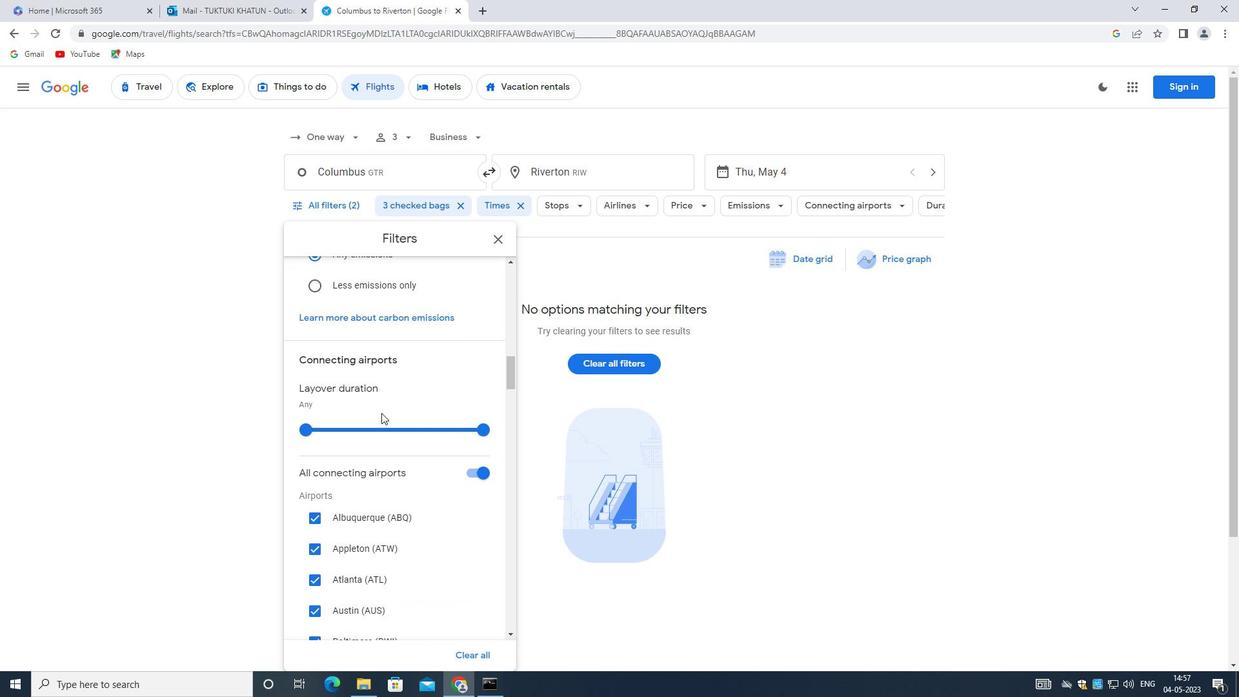 
Action: Mouse scrolled (380, 414) with delta (0, 0)
Screenshot: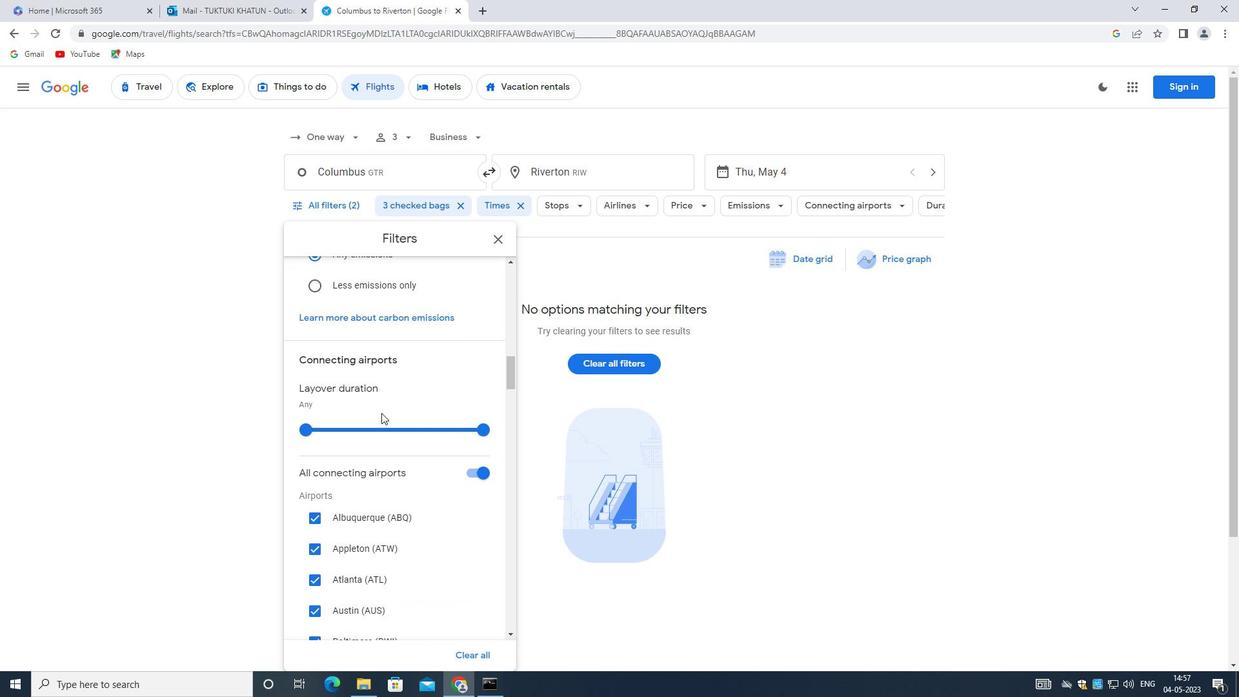 
Action: Mouse moved to (380, 416)
Screenshot: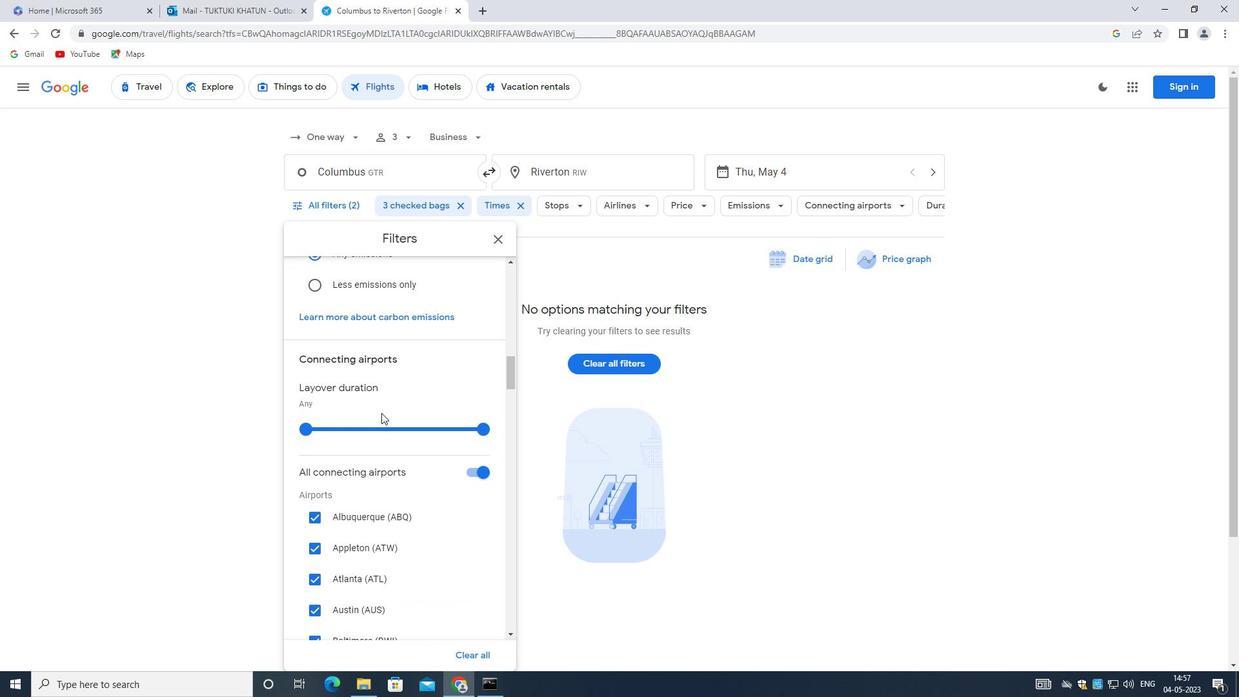 
Action: Mouse scrolled (380, 415) with delta (0, 0)
Screenshot: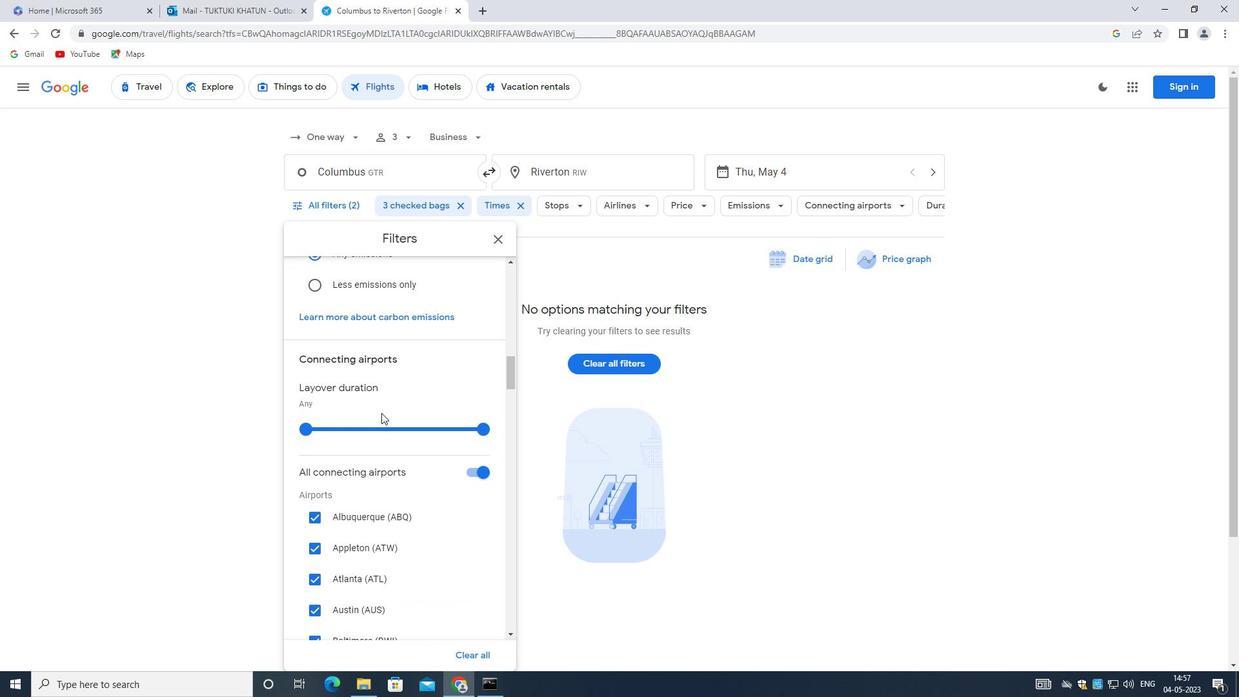 
Action: Mouse moved to (380, 416)
Screenshot: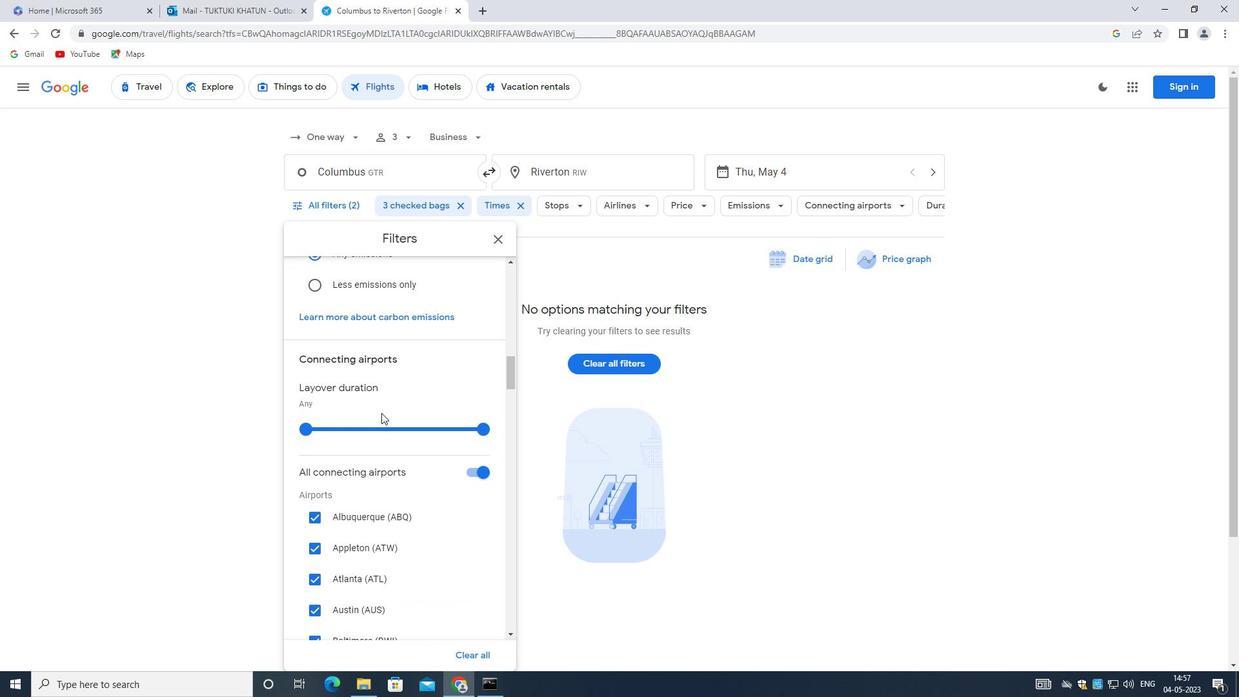 
Action: Mouse scrolled (380, 416) with delta (0, 0)
Screenshot: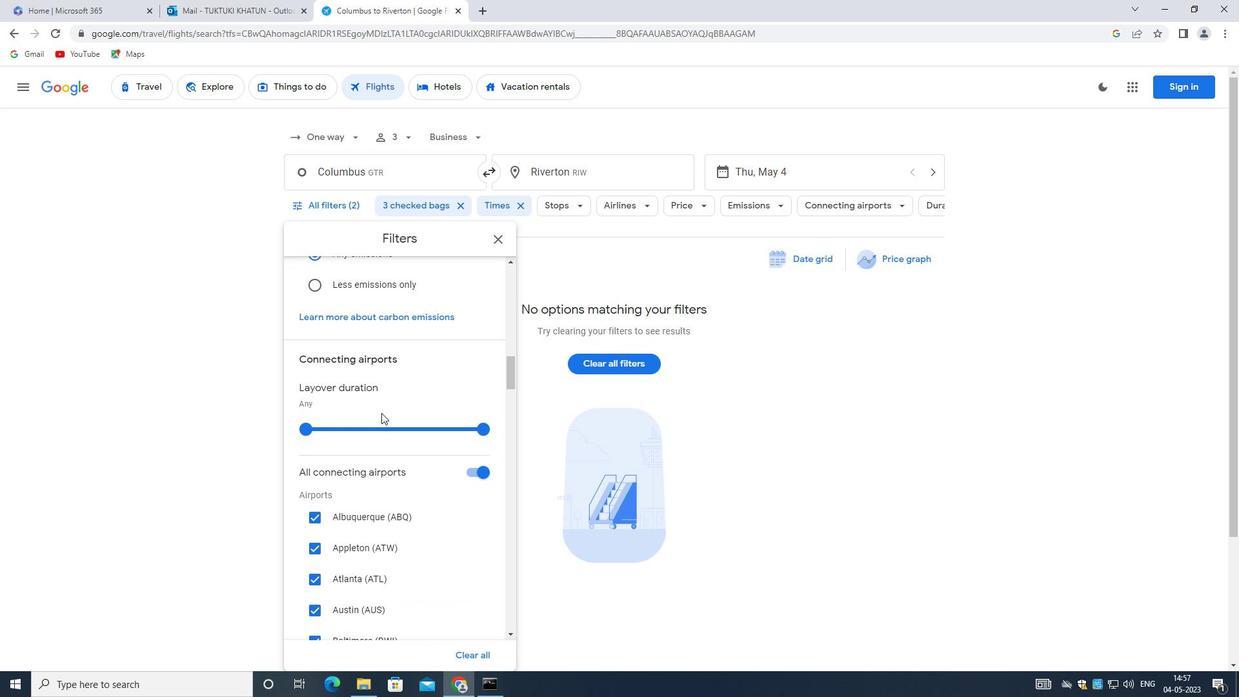 
Action: Mouse moved to (380, 417)
Screenshot: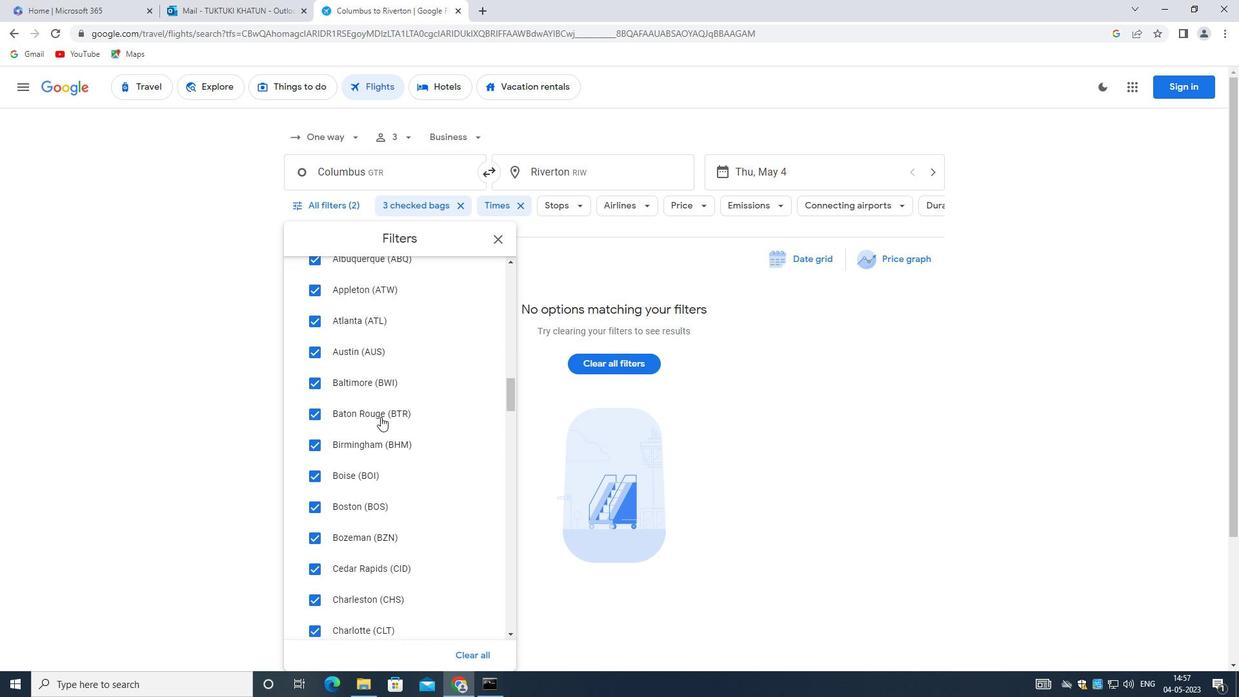 
Action: Mouse scrolled (380, 416) with delta (0, 0)
Screenshot: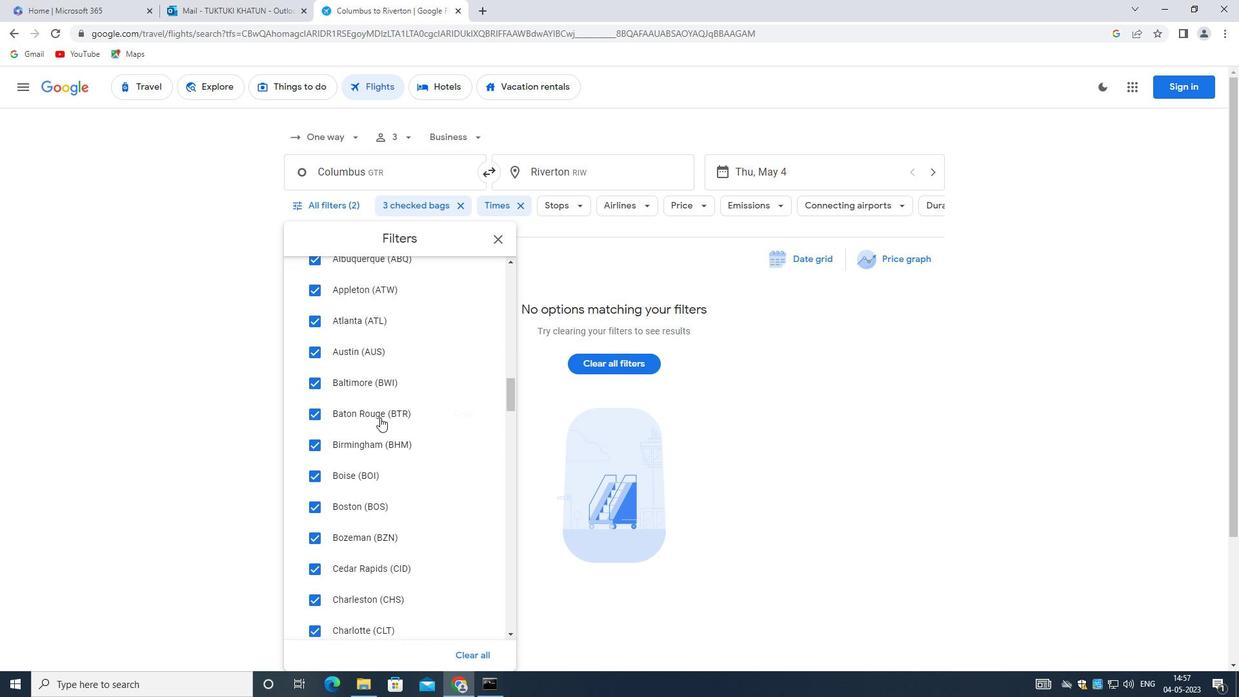 
Action: Mouse moved to (379, 418)
Screenshot: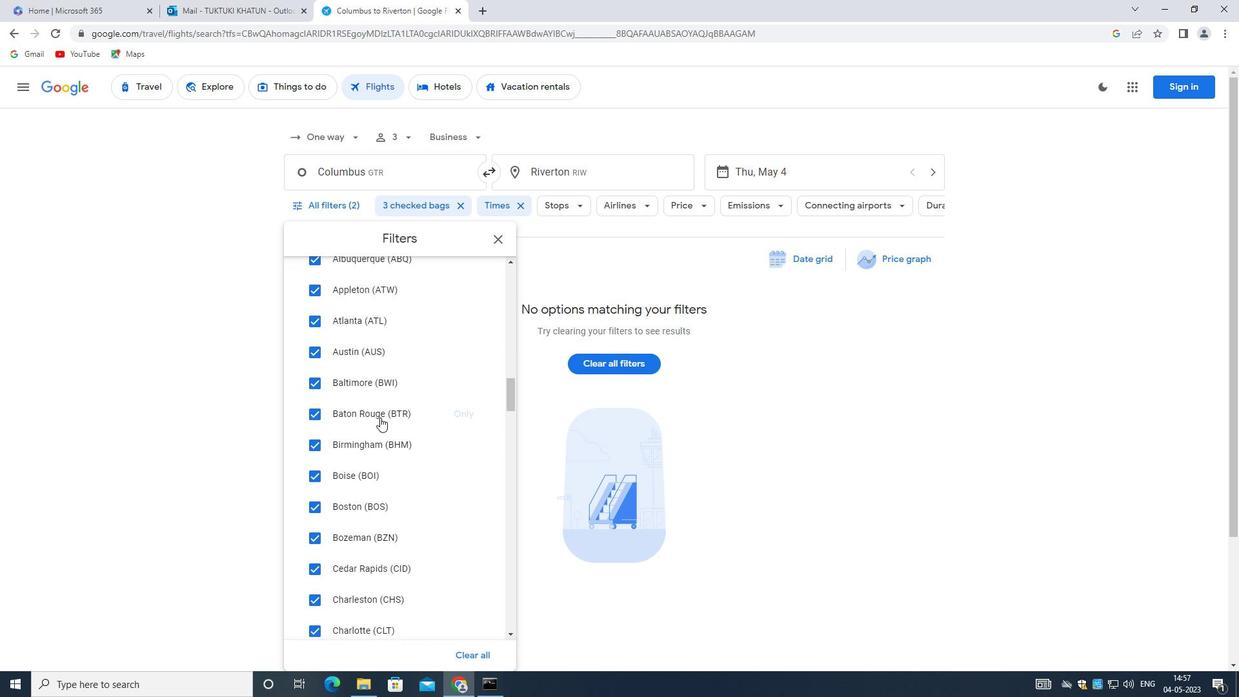 
Action: Mouse scrolled (379, 418) with delta (0, 0)
Screenshot: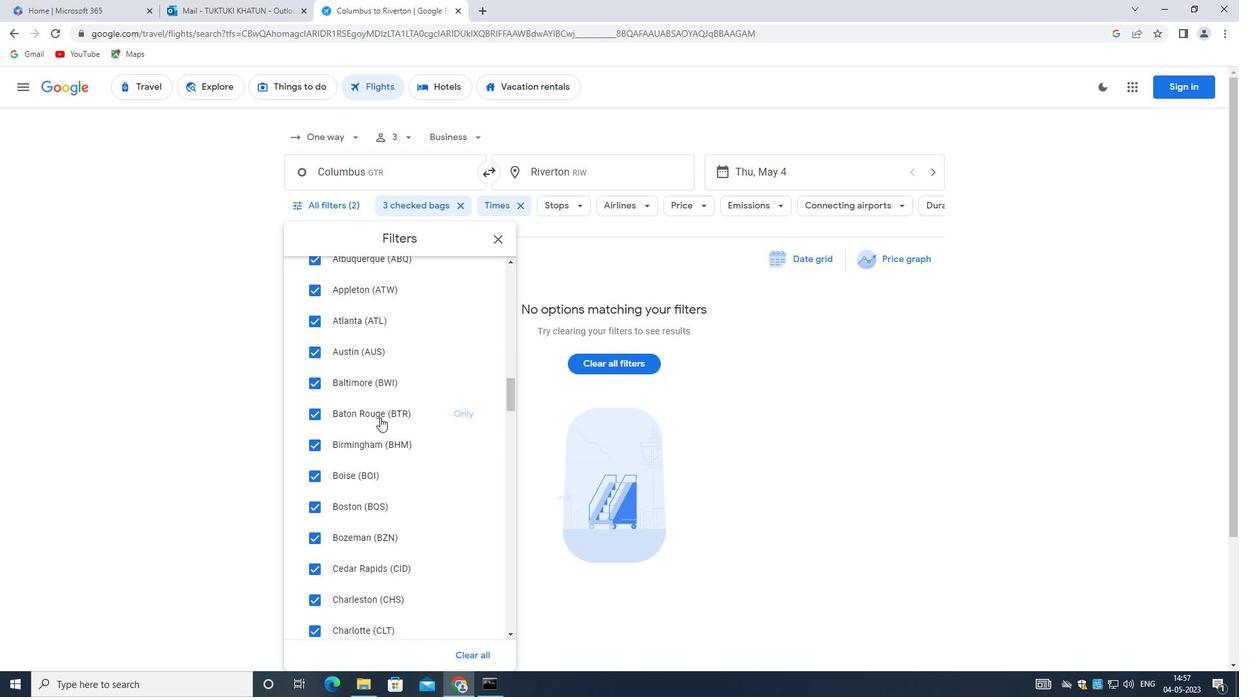 
Action: Mouse scrolled (379, 418) with delta (0, 0)
Screenshot: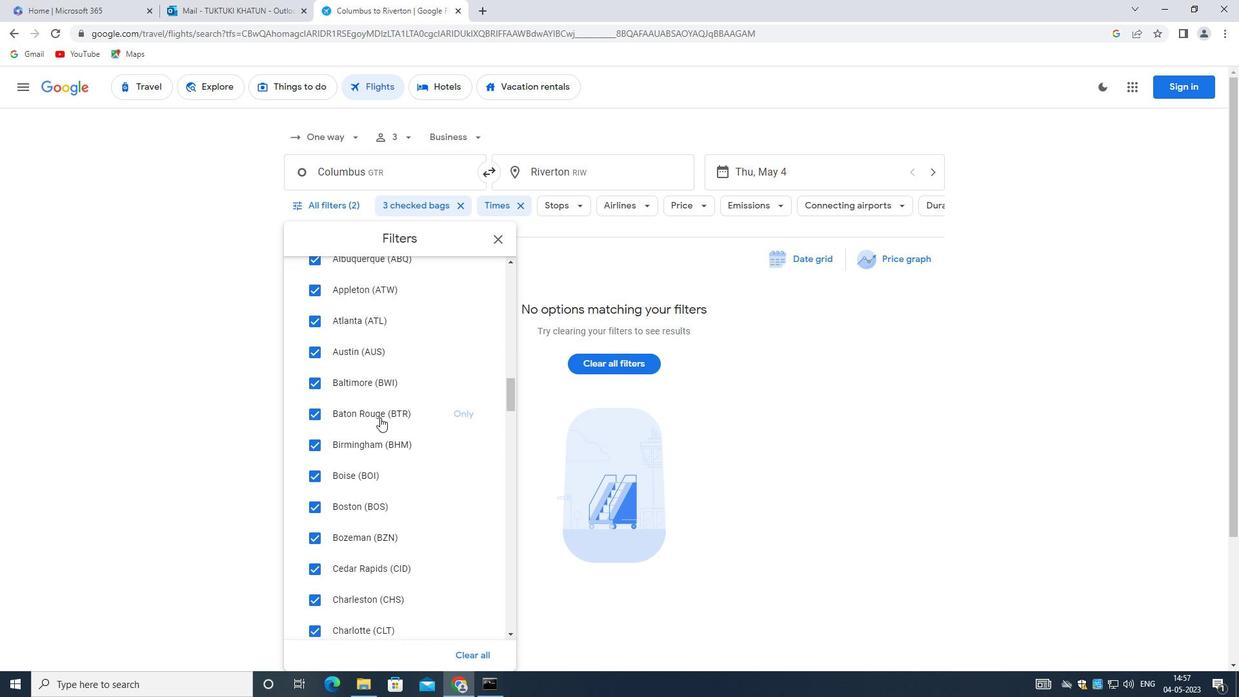 
Action: Mouse scrolled (379, 418) with delta (0, 0)
Screenshot: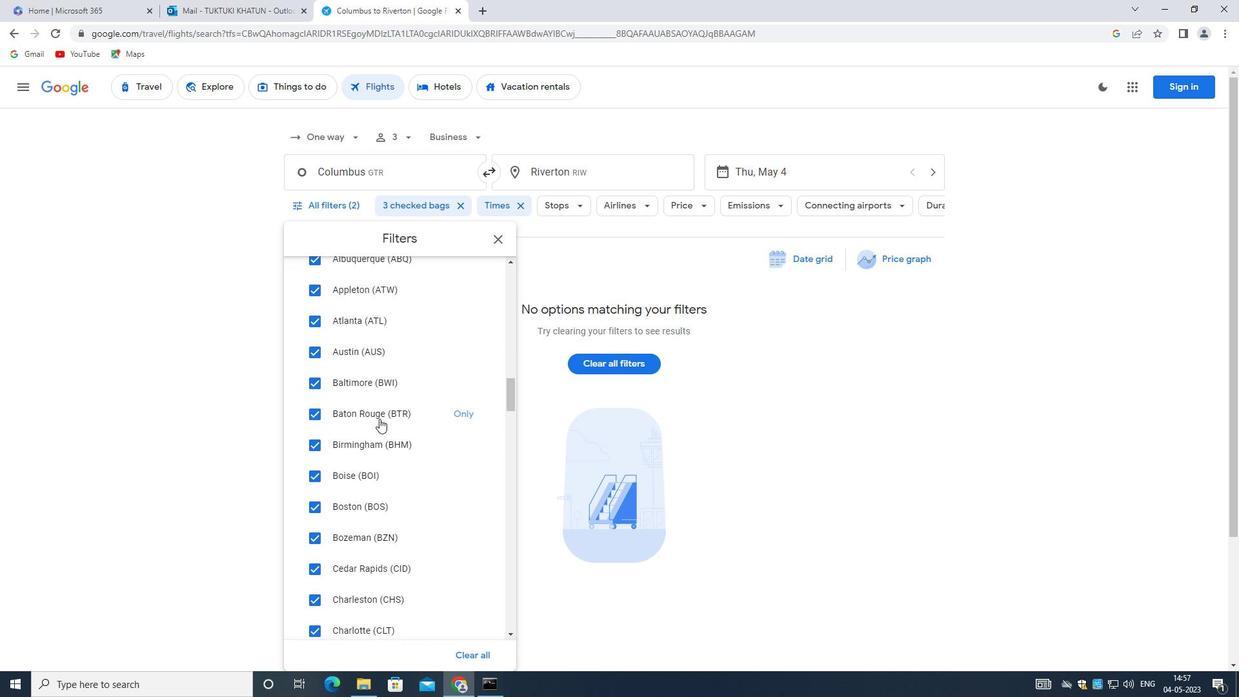 
Action: Mouse scrolled (379, 418) with delta (0, 0)
Screenshot: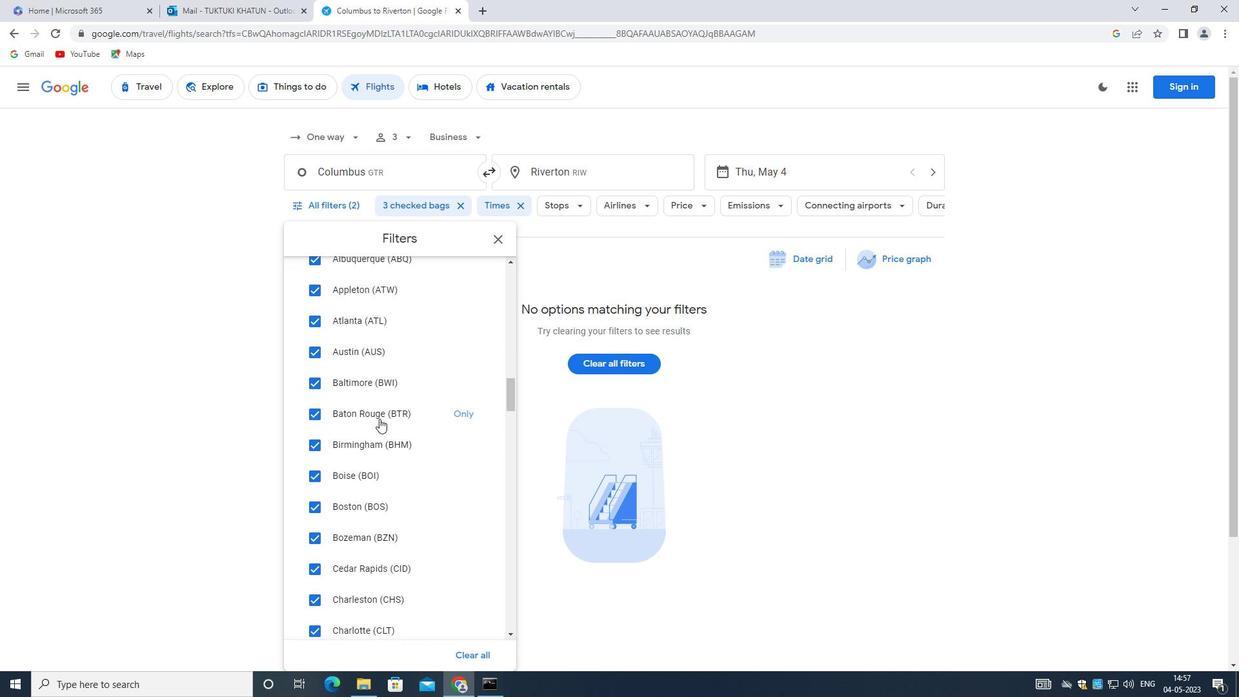
Action: Mouse moved to (378, 420)
Screenshot: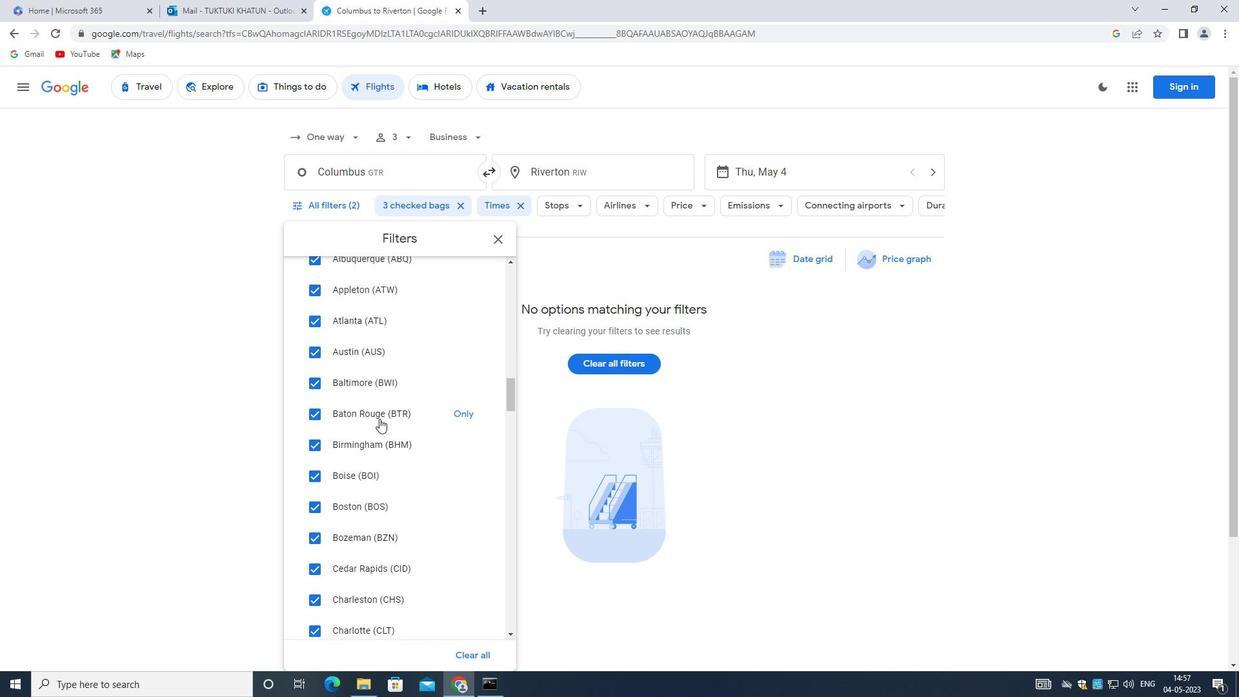 
Action: Mouse scrolled (378, 419) with delta (0, 0)
Screenshot: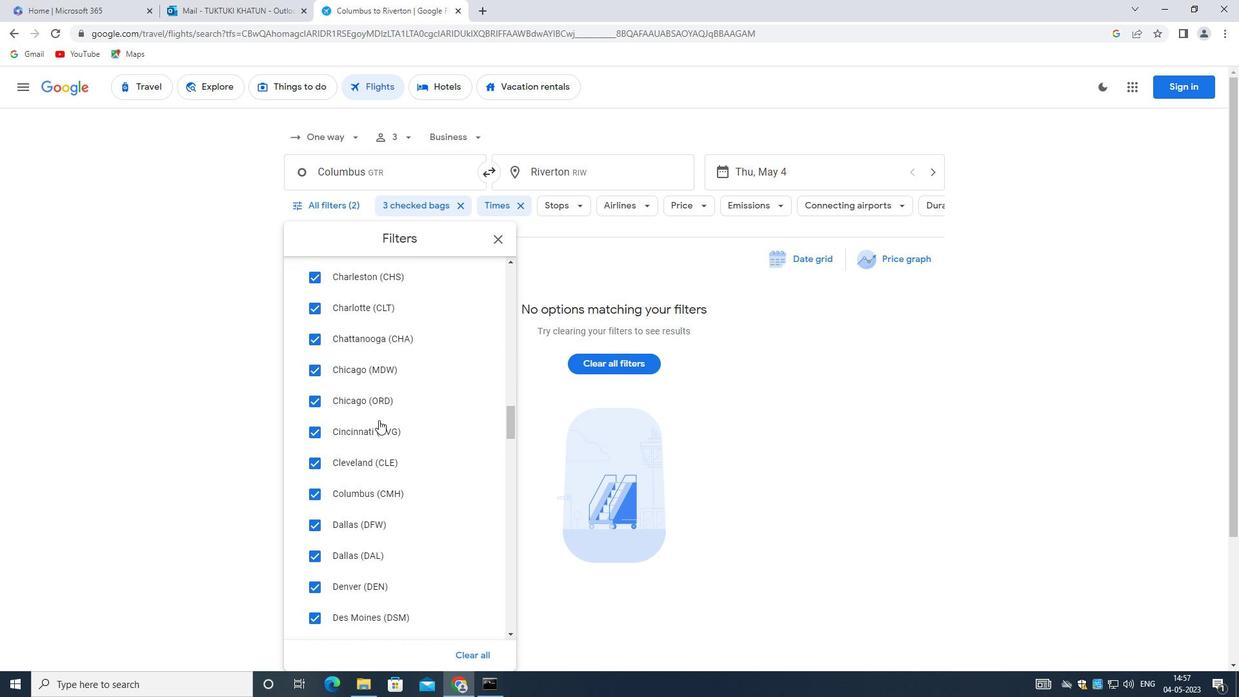 
Action: Mouse scrolled (378, 419) with delta (0, 0)
Screenshot: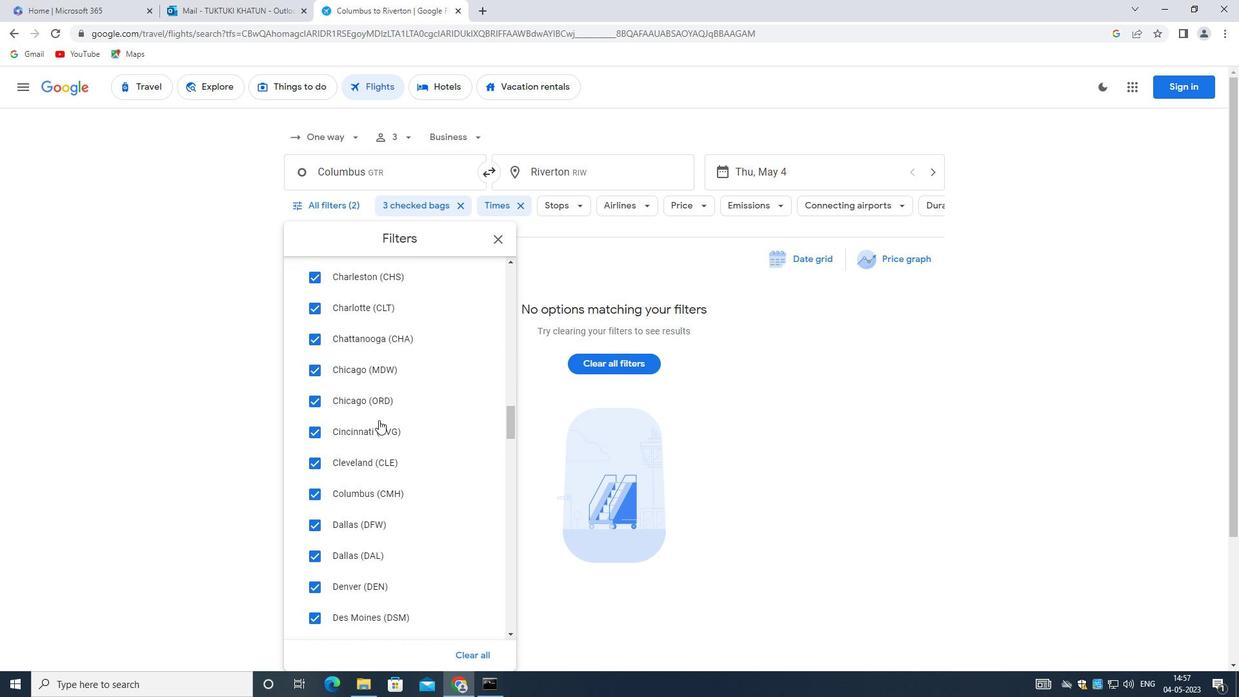 
Action: Mouse scrolled (378, 419) with delta (0, 0)
Screenshot: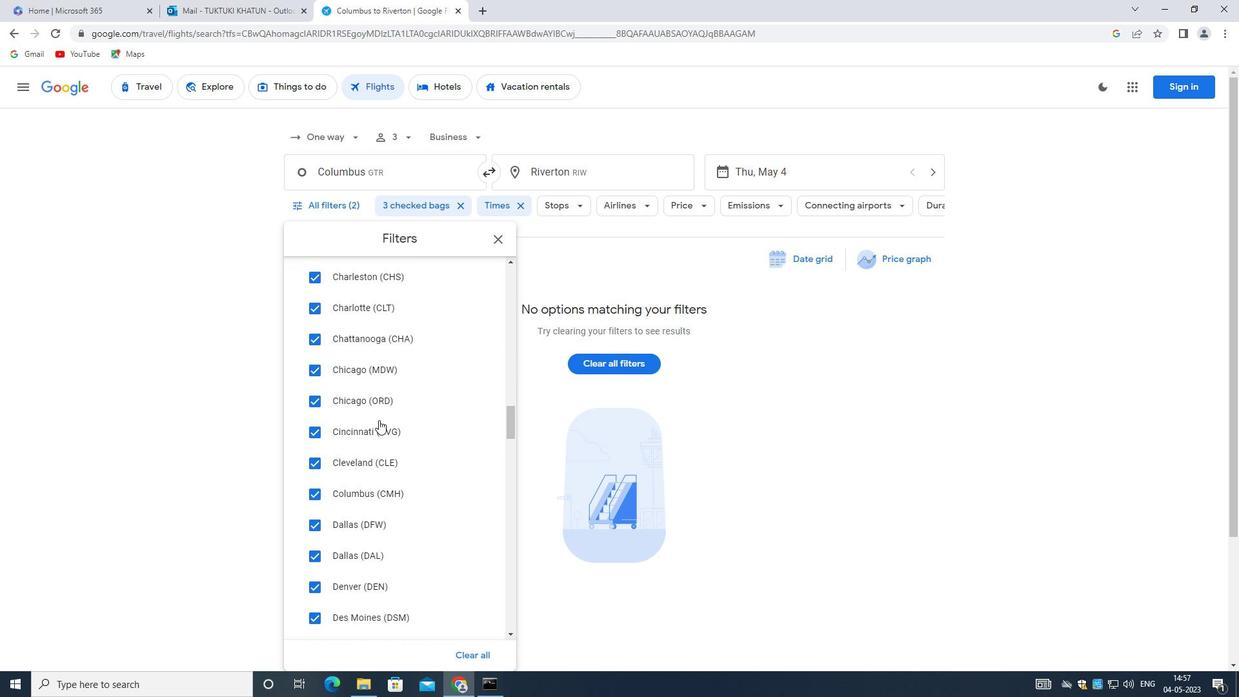 
Action: Mouse scrolled (378, 419) with delta (0, 0)
Screenshot: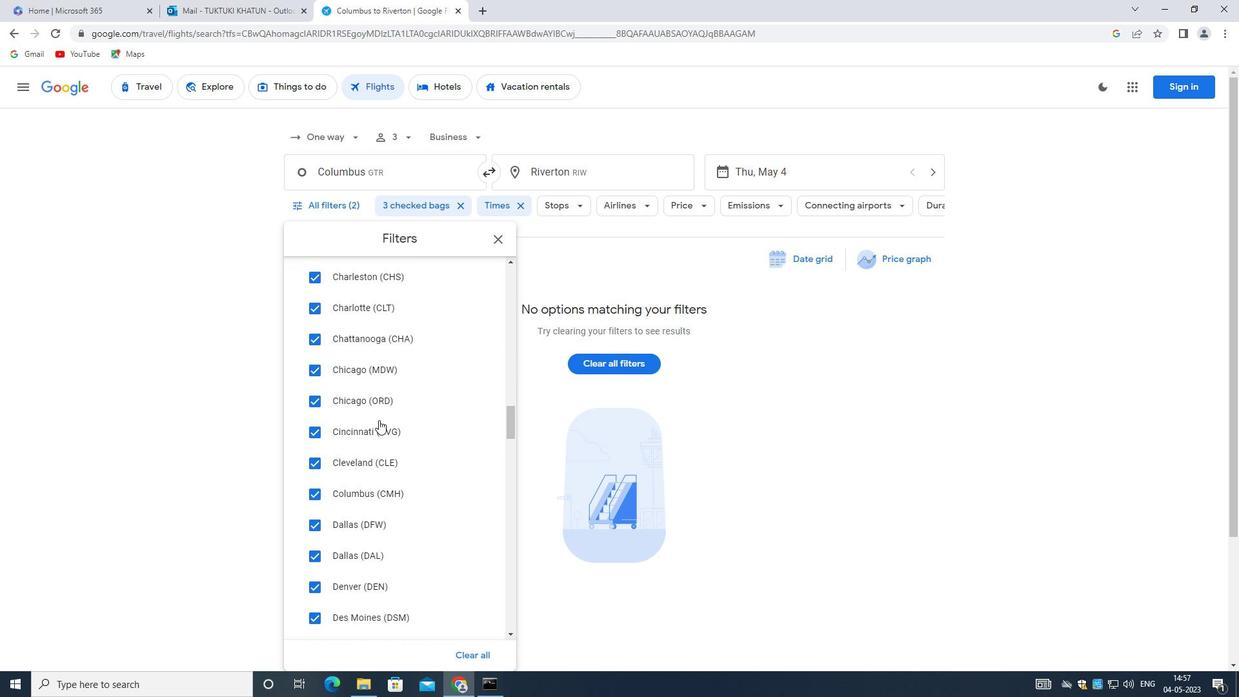 
Action: Mouse scrolled (378, 419) with delta (0, 0)
Screenshot: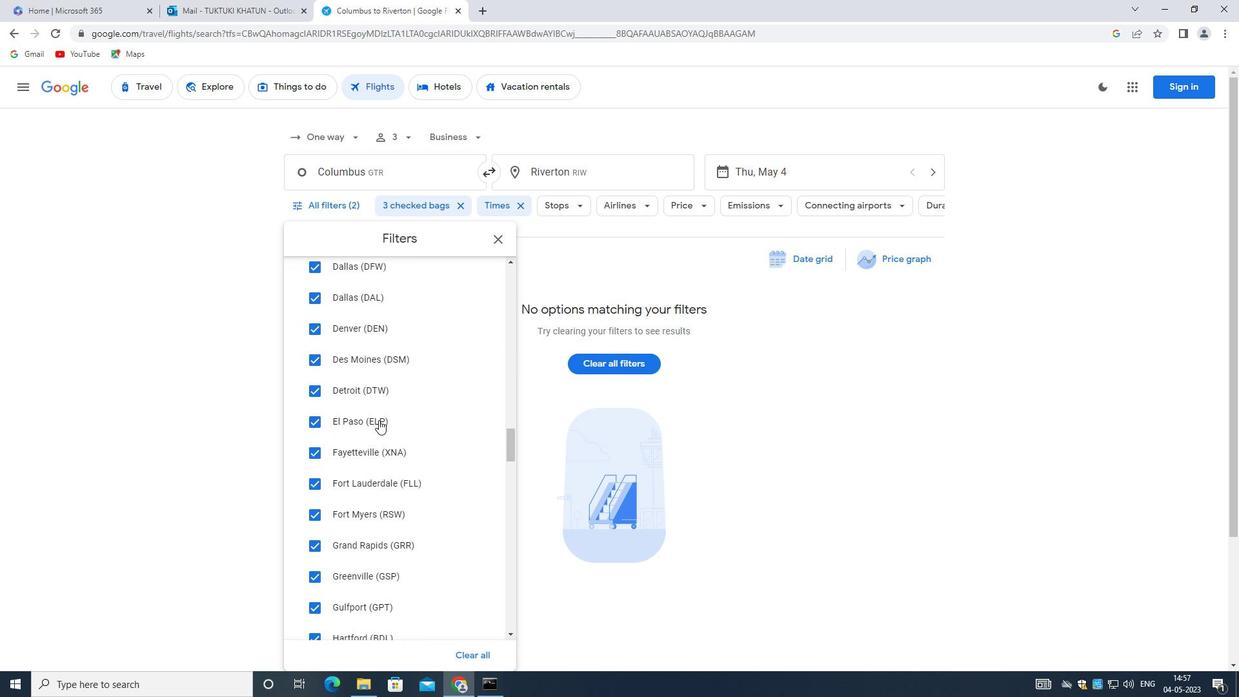 
Action: Mouse scrolled (378, 419) with delta (0, 0)
Screenshot: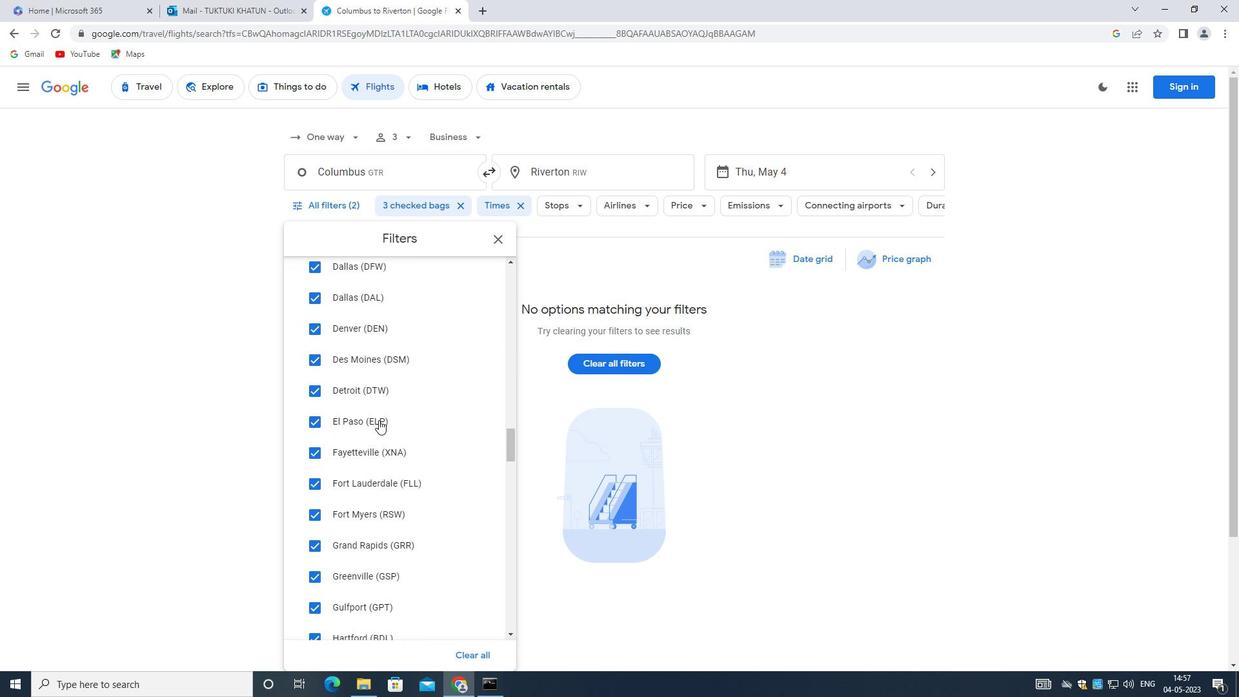 
Action: Mouse scrolled (378, 419) with delta (0, 0)
Screenshot: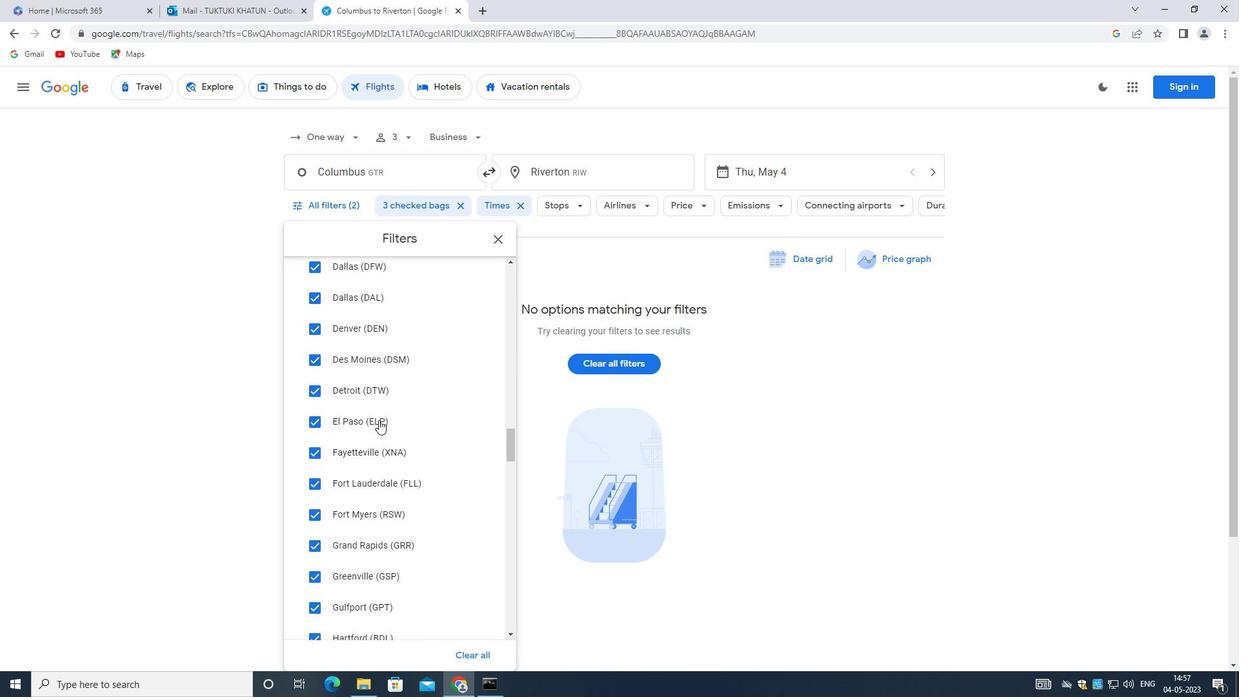 
Action: Mouse scrolled (378, 419) with delta (0, 0)
Screenshot: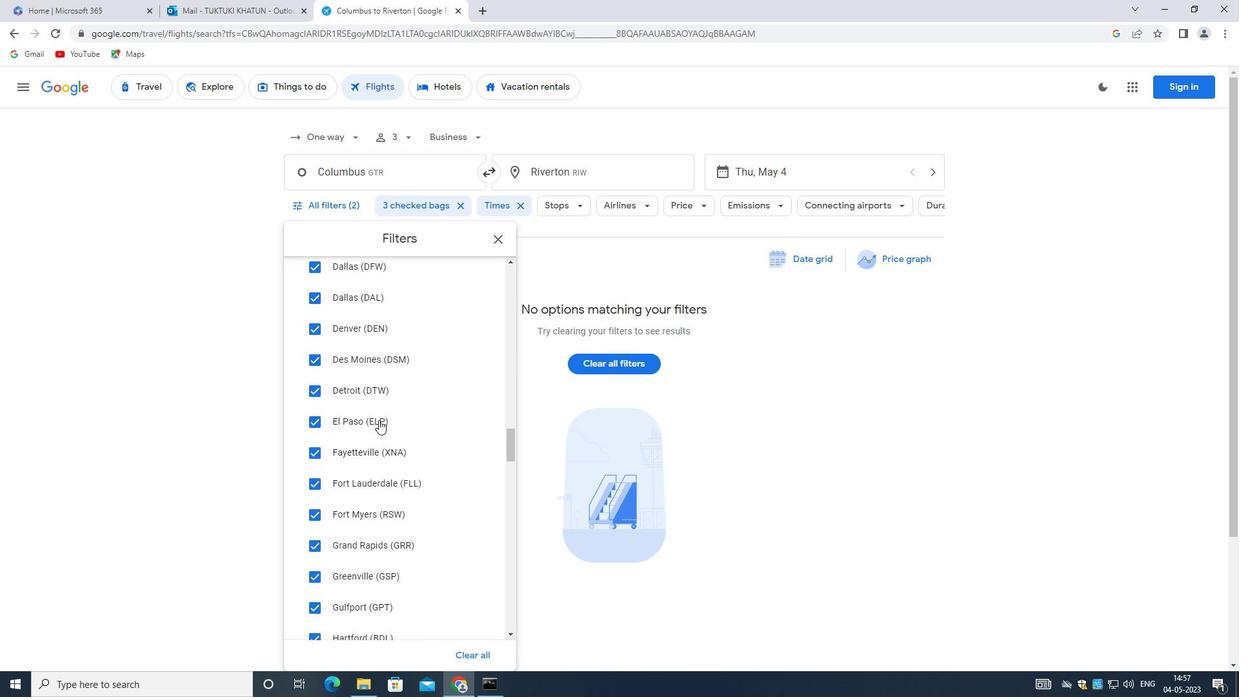 
Action: Mouse scrolled (378, 419) with delta (0, 0)
Screenshot: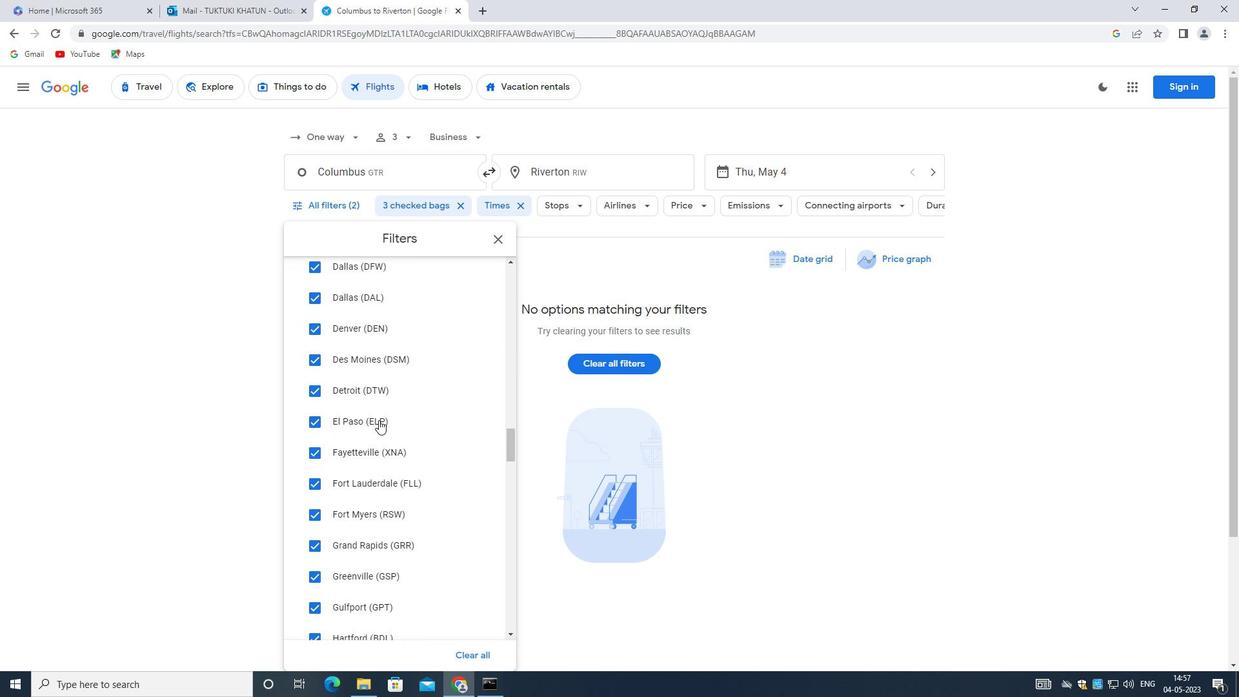 
Action: Mouse scrolled (378, 419) with delta (0, 0)
Screenshot: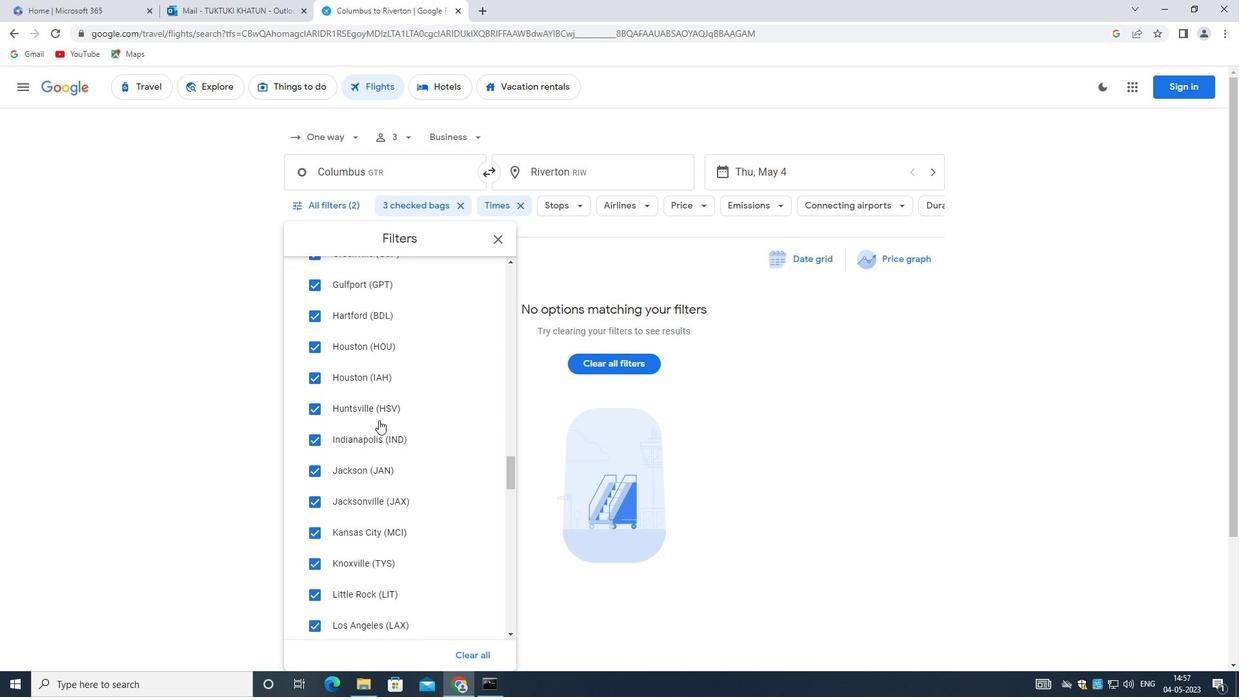
Action: Mouse scrolled (378, 419) with delta (0, 0)
Screenshot: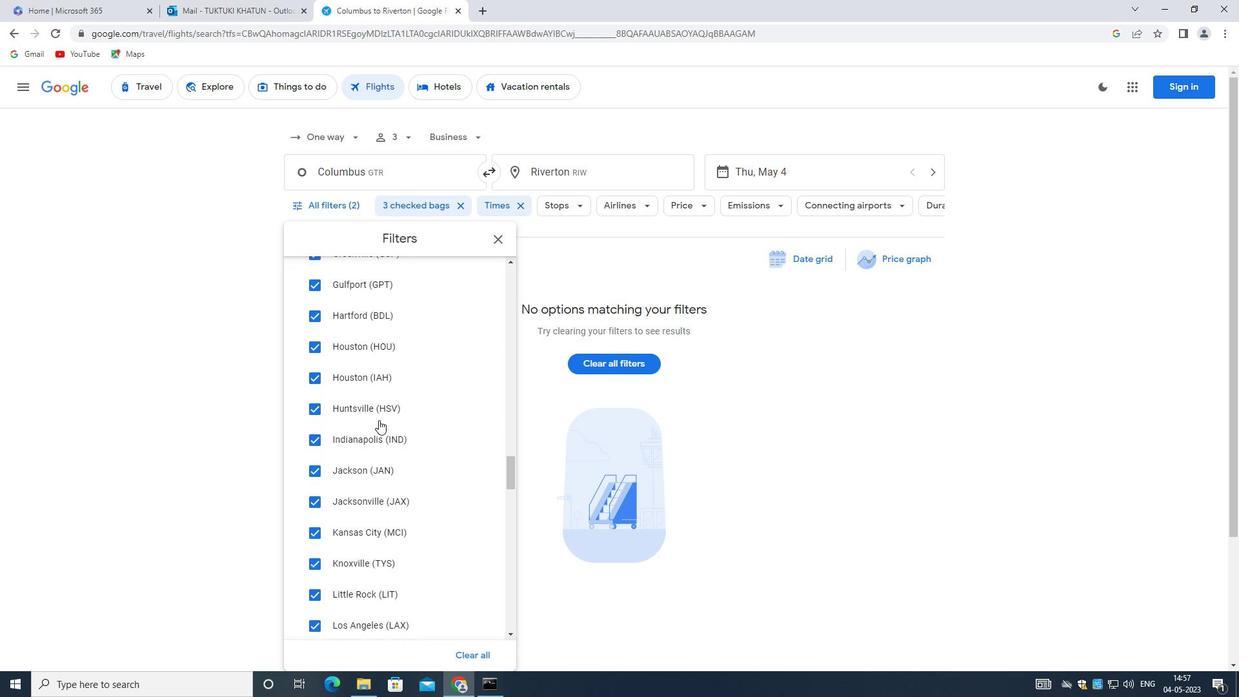 
Action: Mouse scrolled (378, 419) with delta (0, 0)
Screenshot: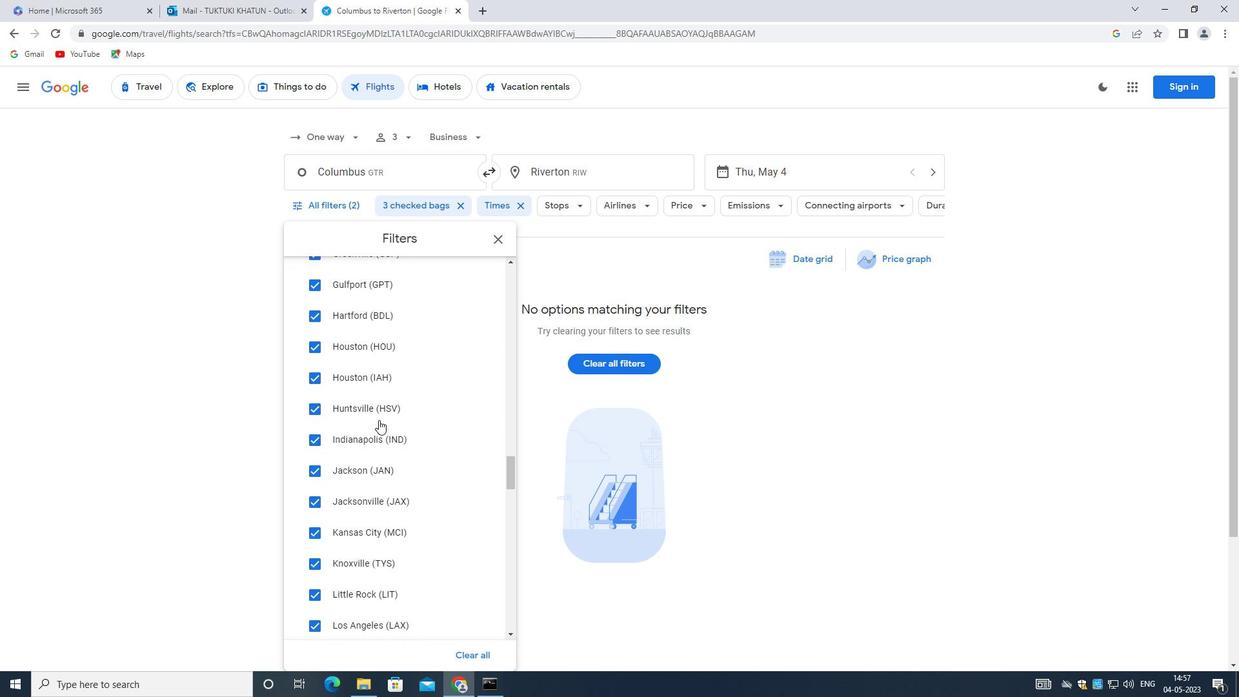
Action: Mouse scrolled (378, 419) with delta (0, 0)
Screenshot: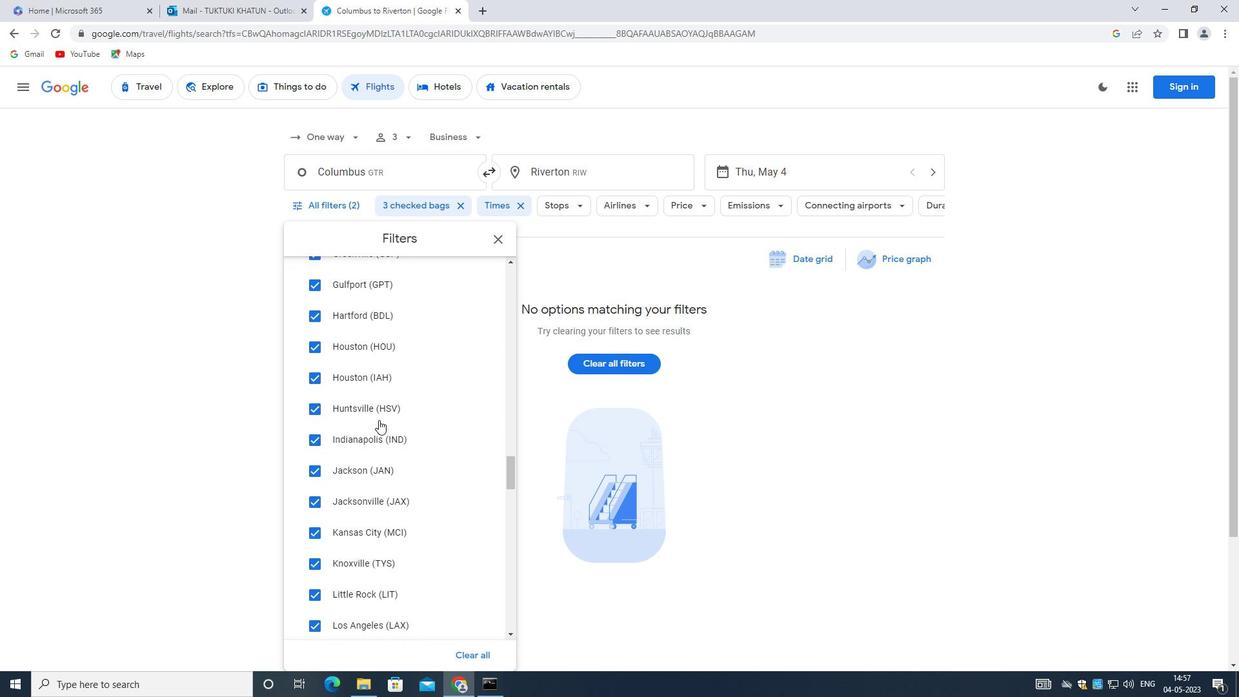 
Action: Mouse scrolled (378, 419) with delta (0, 0)
Screenshot: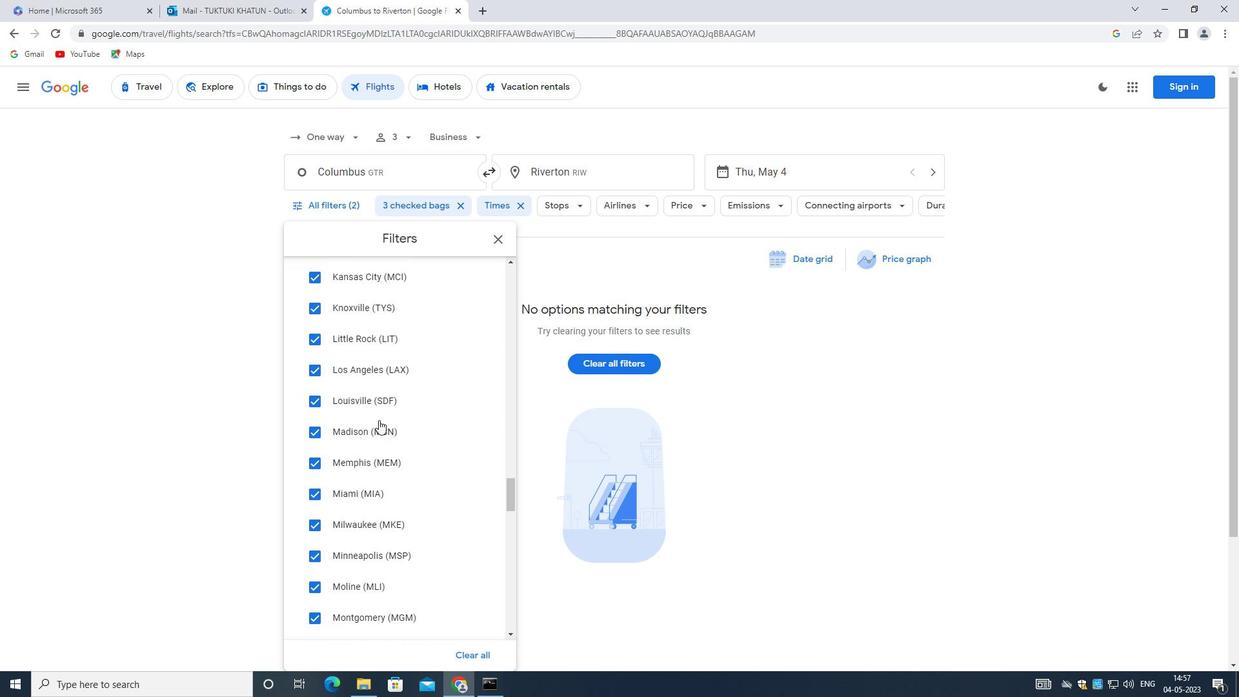 
Action: Mouse scrolled (378, 419) with delta (0, 0)
Screenshot: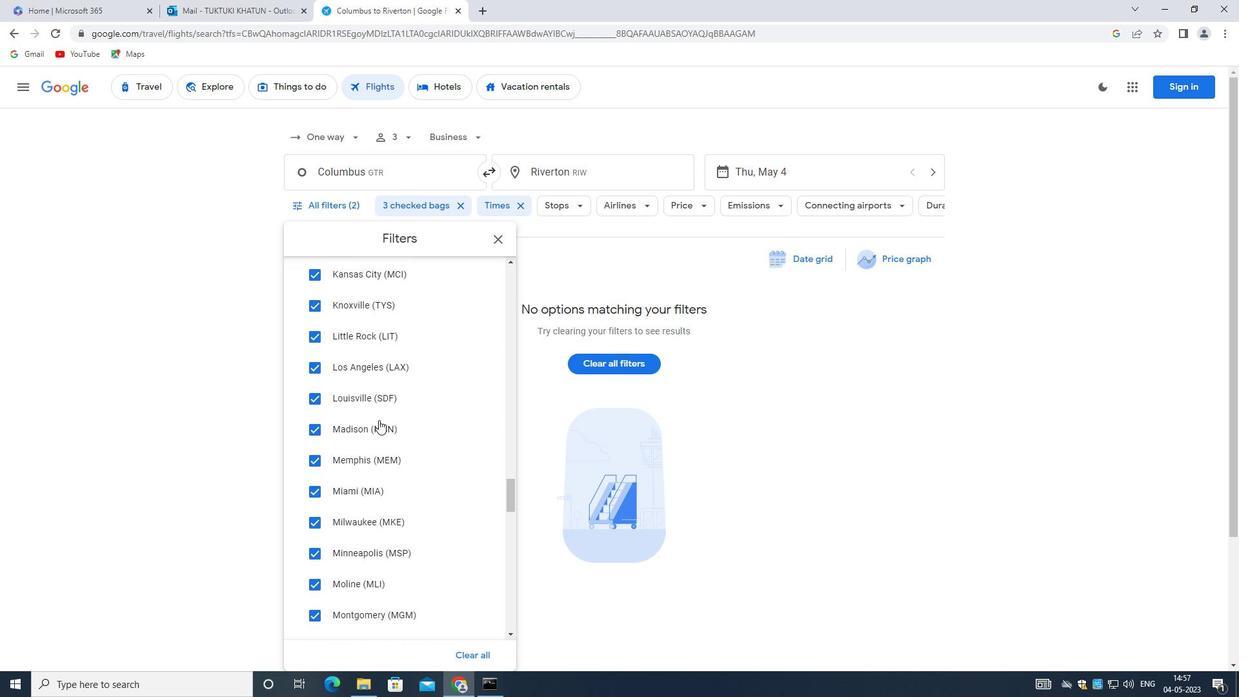 
Action: Mouse scrolled (378, 419) with delta (0, 0)
Screenshot: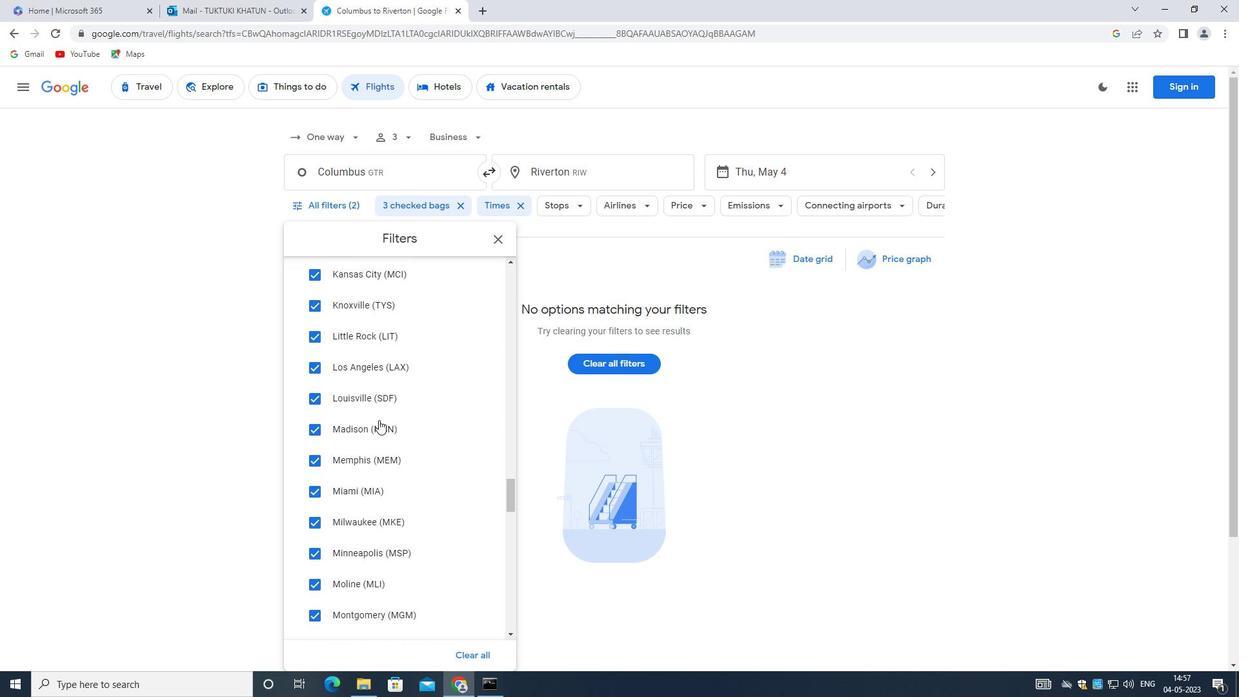 
Action: Mouse scrolled (378, 419) with delta (0, 0)
Screenshot: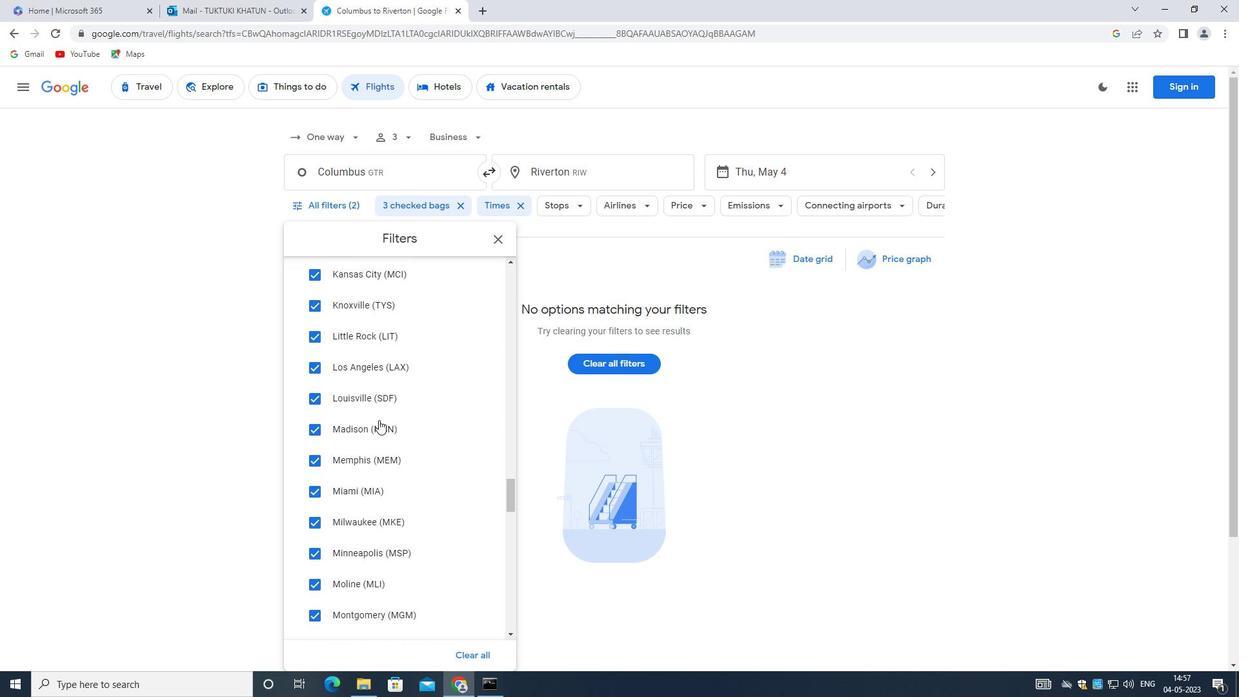 
Action: Mouse scrolled (378, 419) with delta (0, 0)
Screenshot: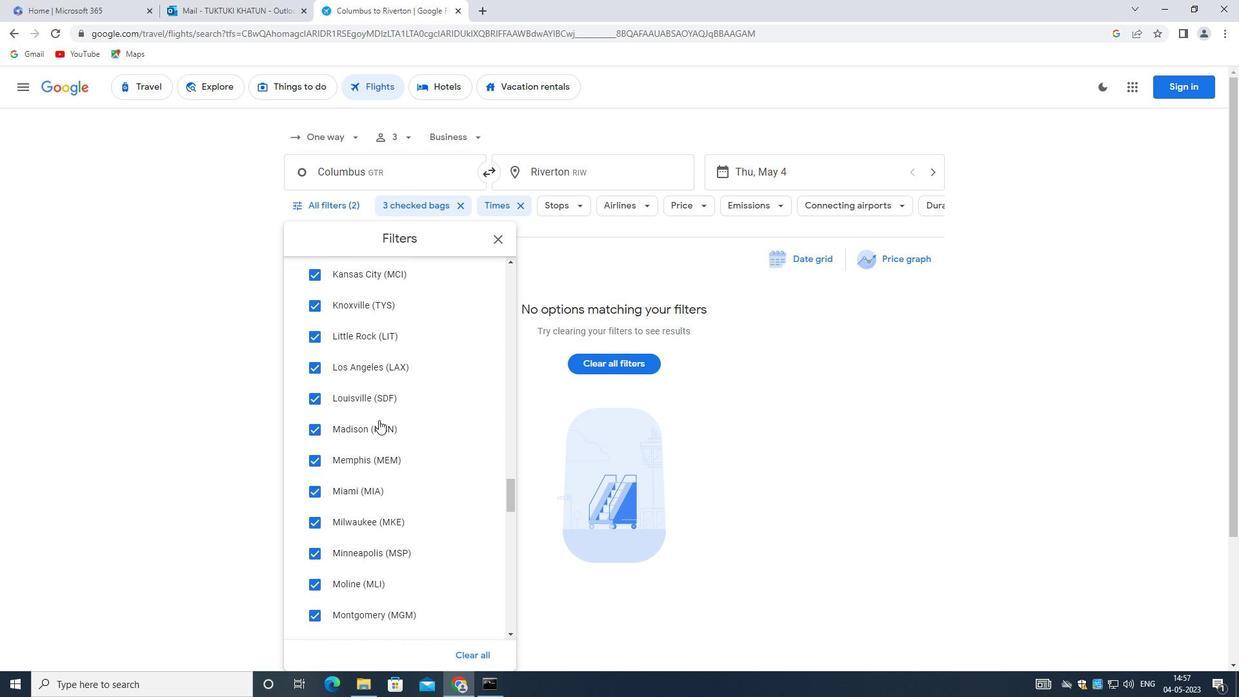 
Action: Mouse scrolled (378, 419) with delta (0, 0)
Screenshot: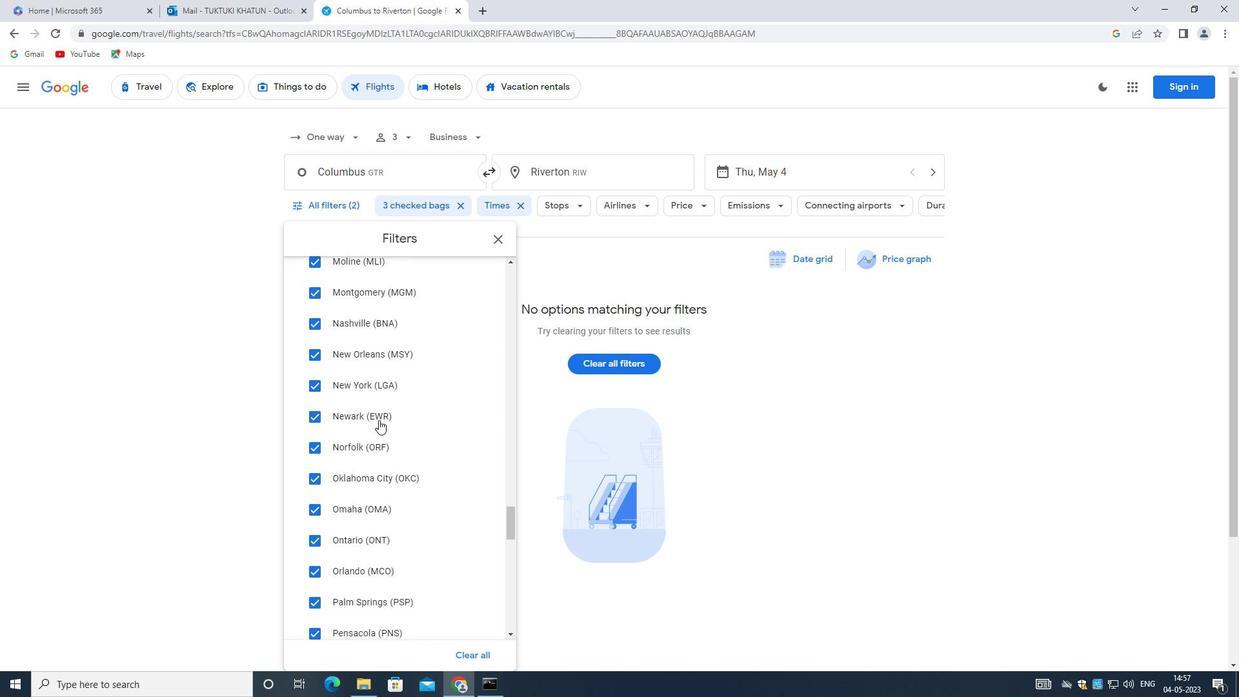 
Action: Mouse scrolled (378, 419) with delta (0, 0)
Screenshot: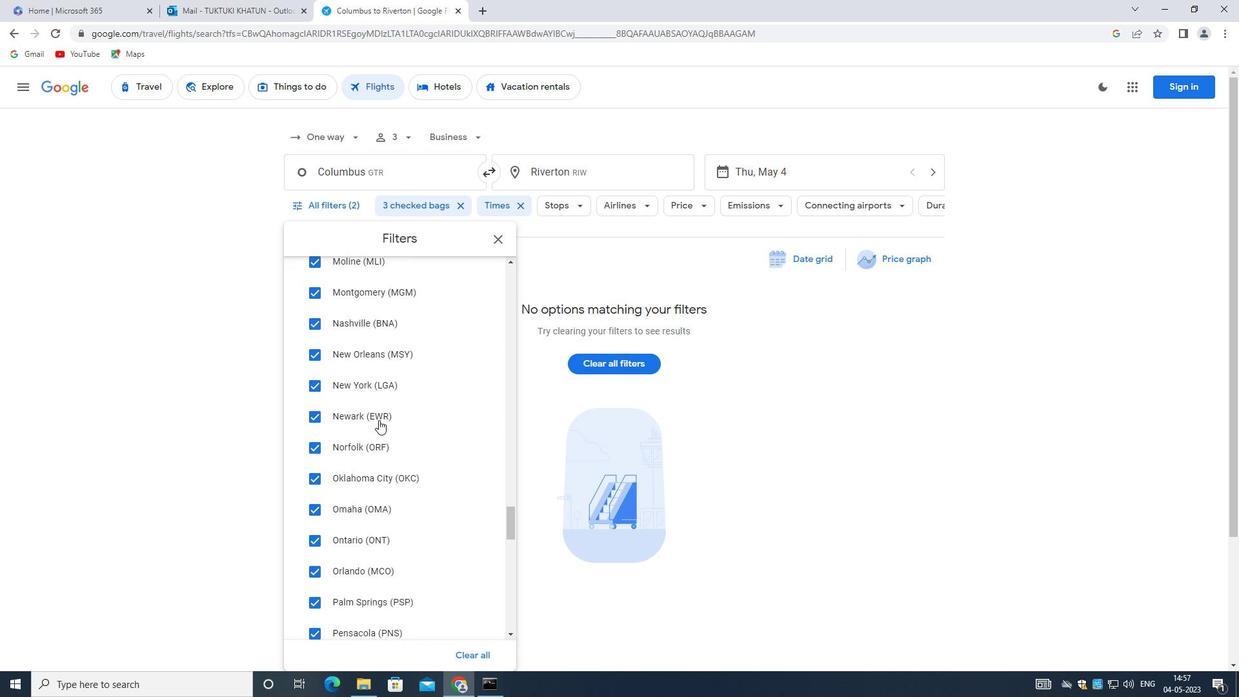 
Action: Mouse moved to (378, 420)
Screenshot: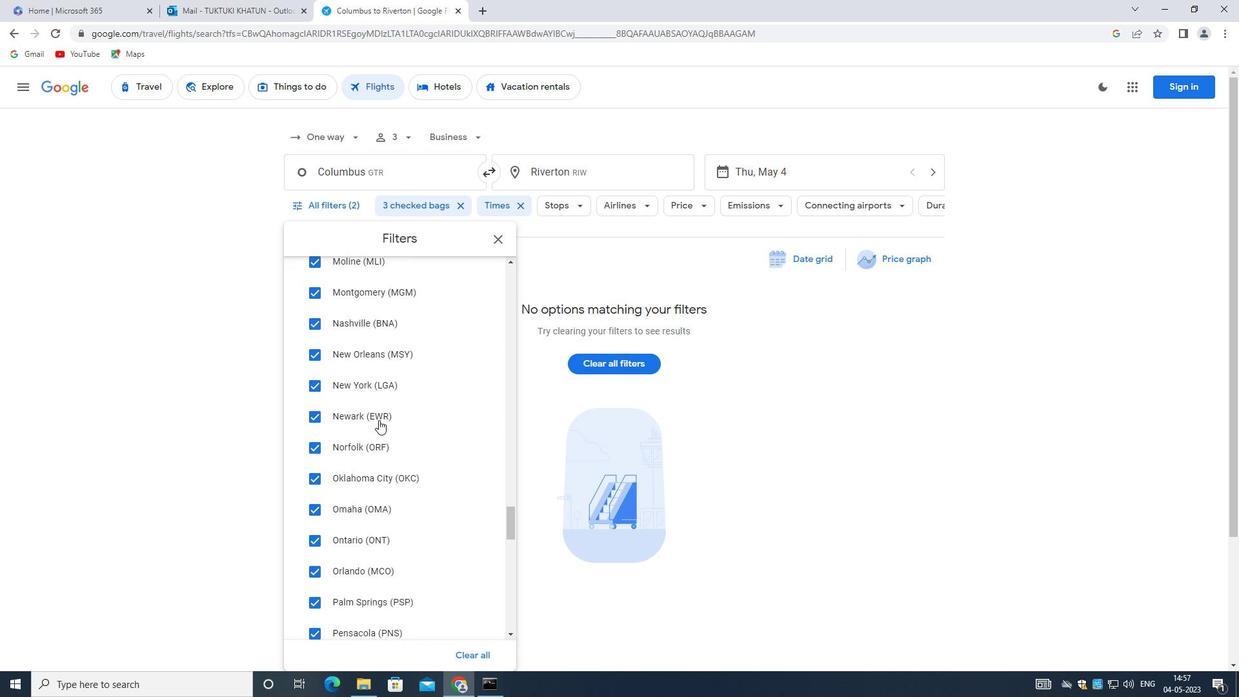 
Action: Mouse scrolled (378, 419) with delta (0, 0)
Screenshot: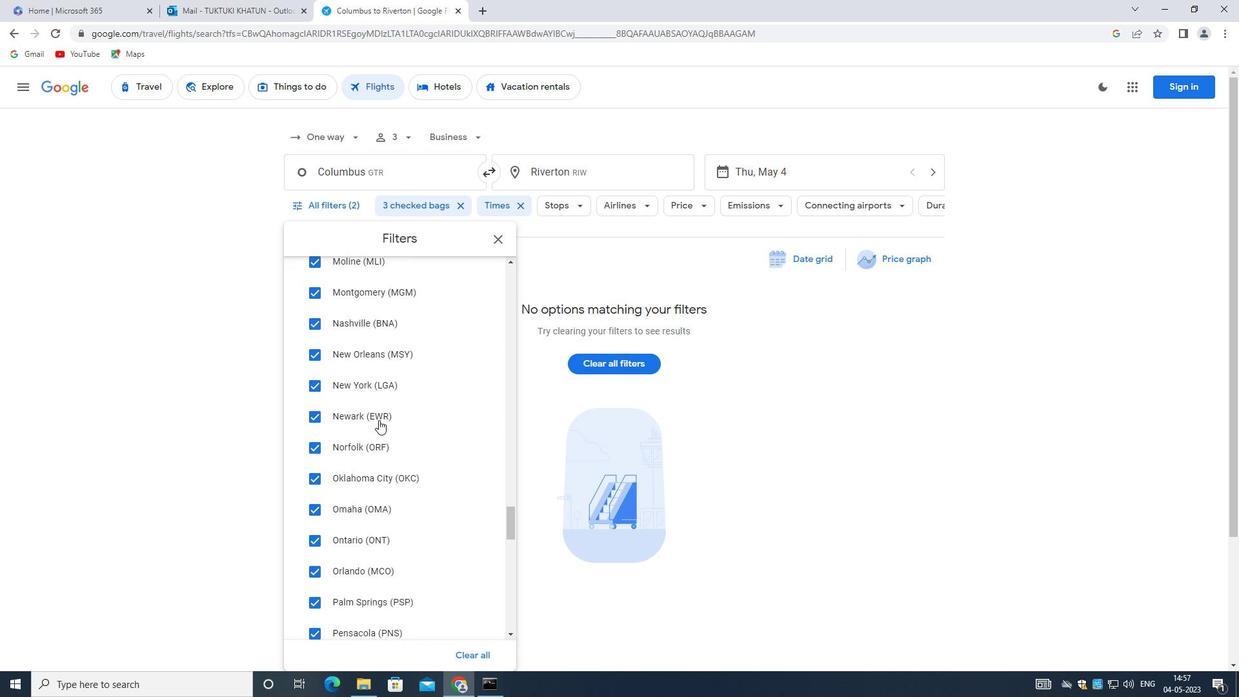 
Action: Mouse scrolled (378, 419) with delta (0, 0)
Screenshot: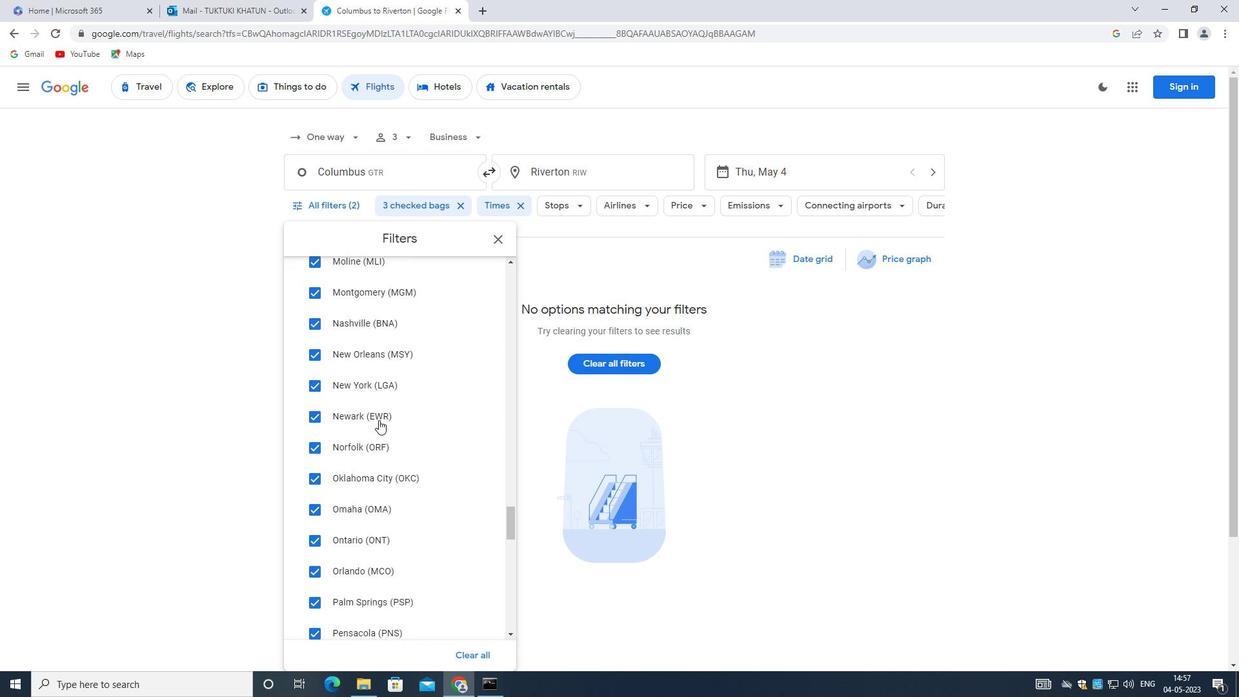 
Action: Mouse scrolled (378, 419) with delta (0, 0)
Screenshot: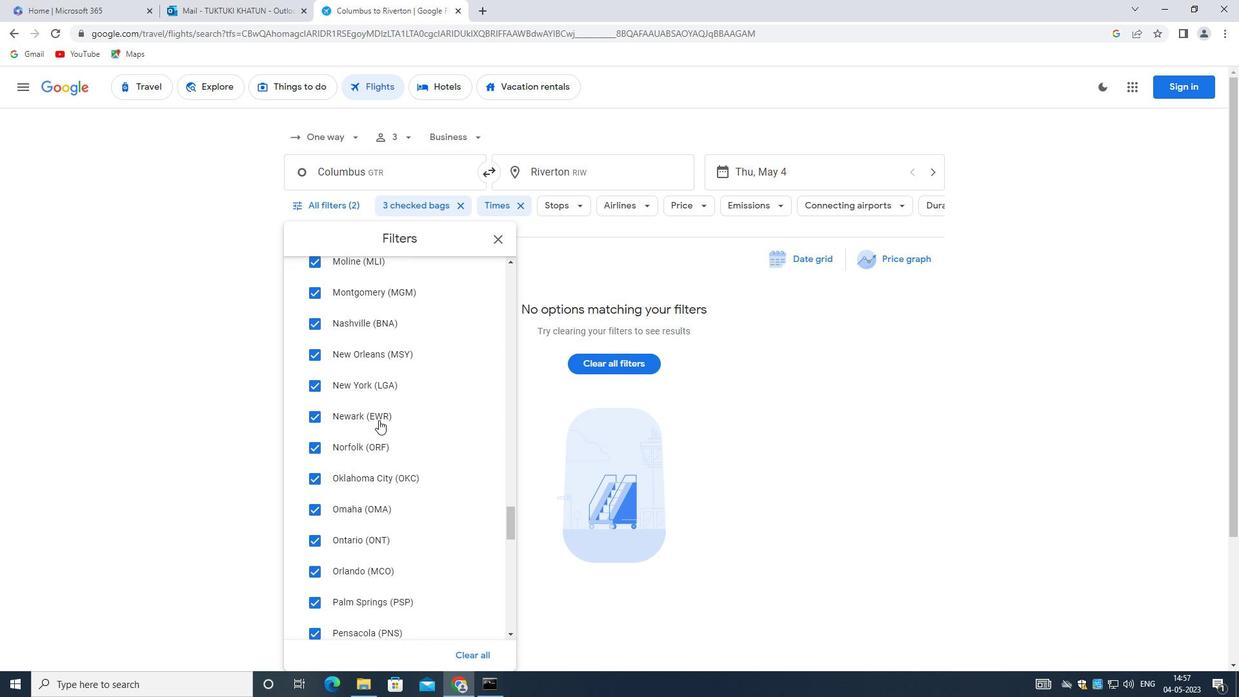 
Action: Mouse moved to (378, 420)
Screenshot: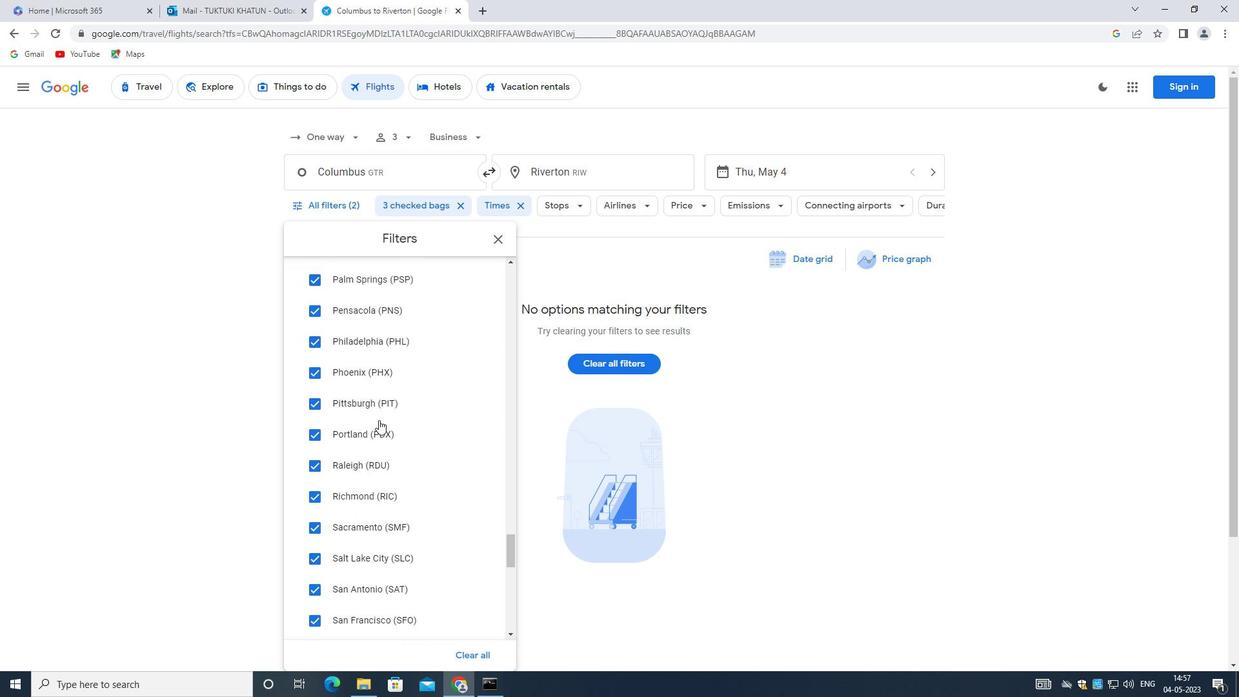 
Action: Mouse scrolled (378, 420) with delta (0, 0)
Screenshot: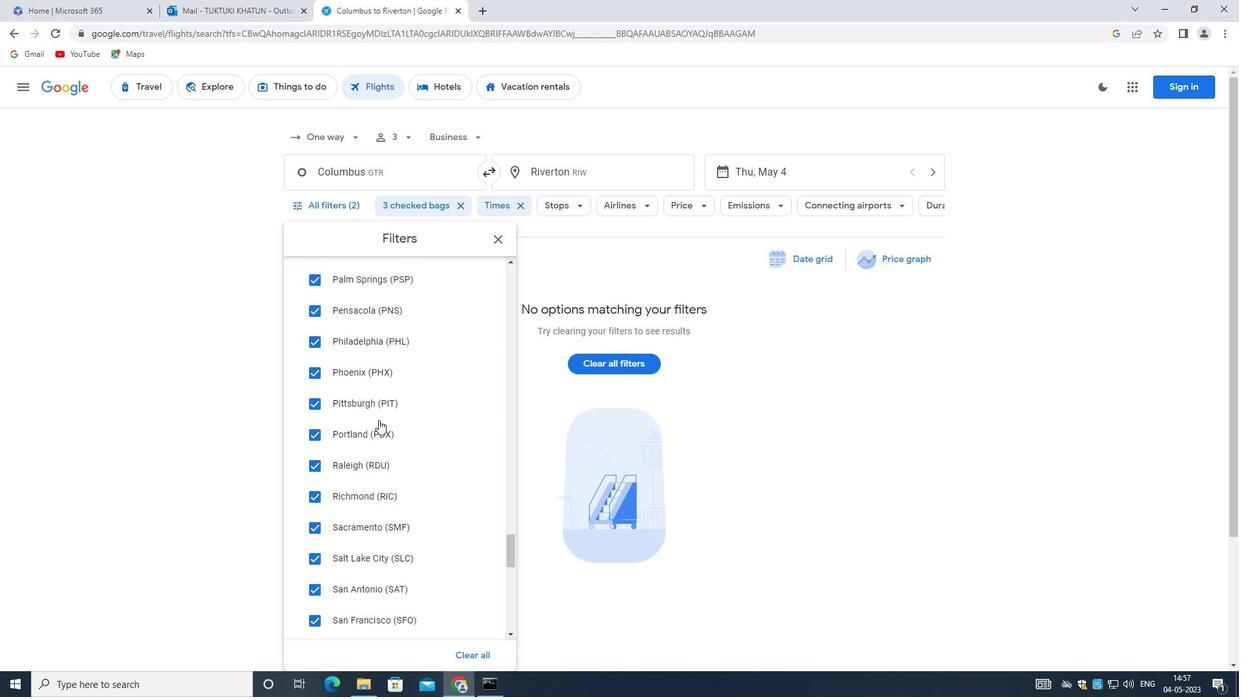 
Action: Mouse scrolled (378, 420) with delta (0, 0)
Screenshot: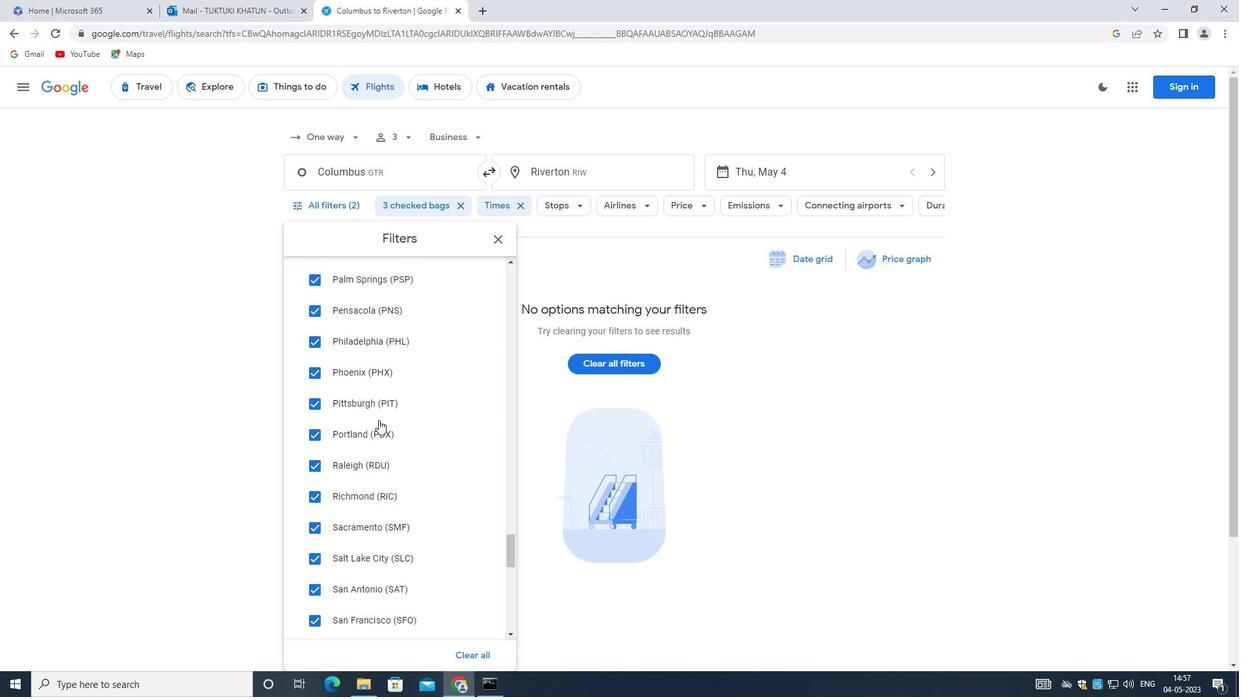 
Action: Mouse scrolled (378, 420) with delta (0, 0)
Screenshot: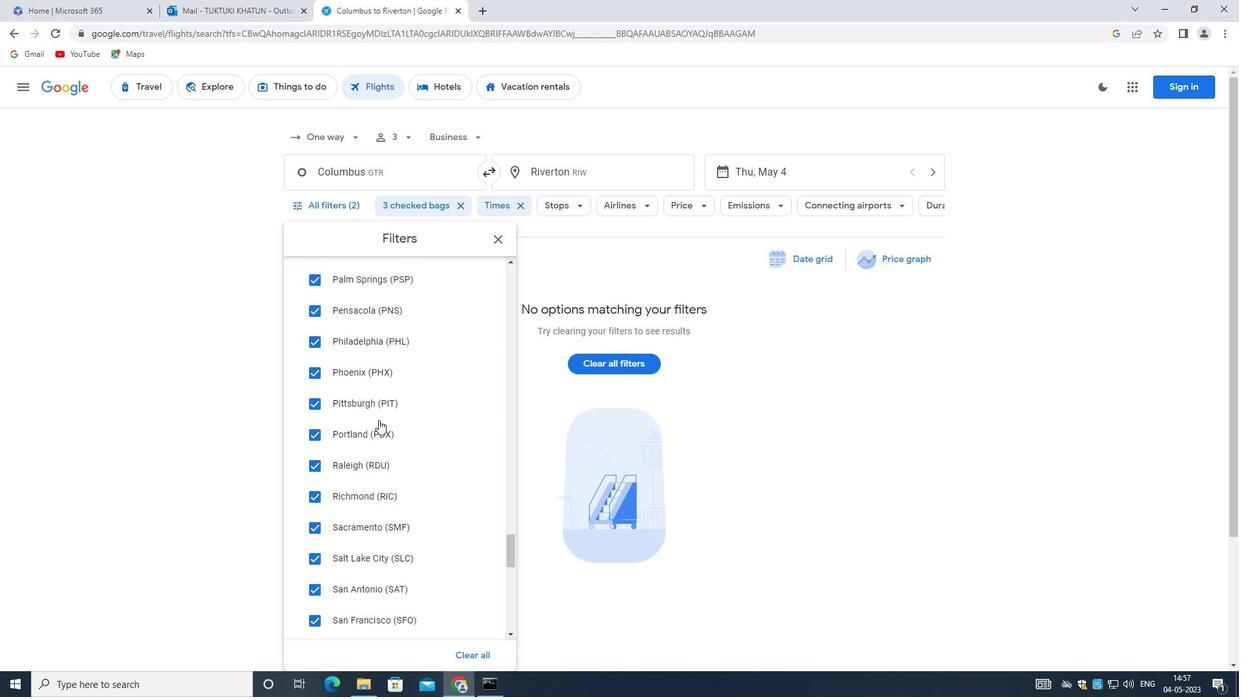 
Action: Mouse scrolled (378, 420) with delta (0, 0)
Screenshot: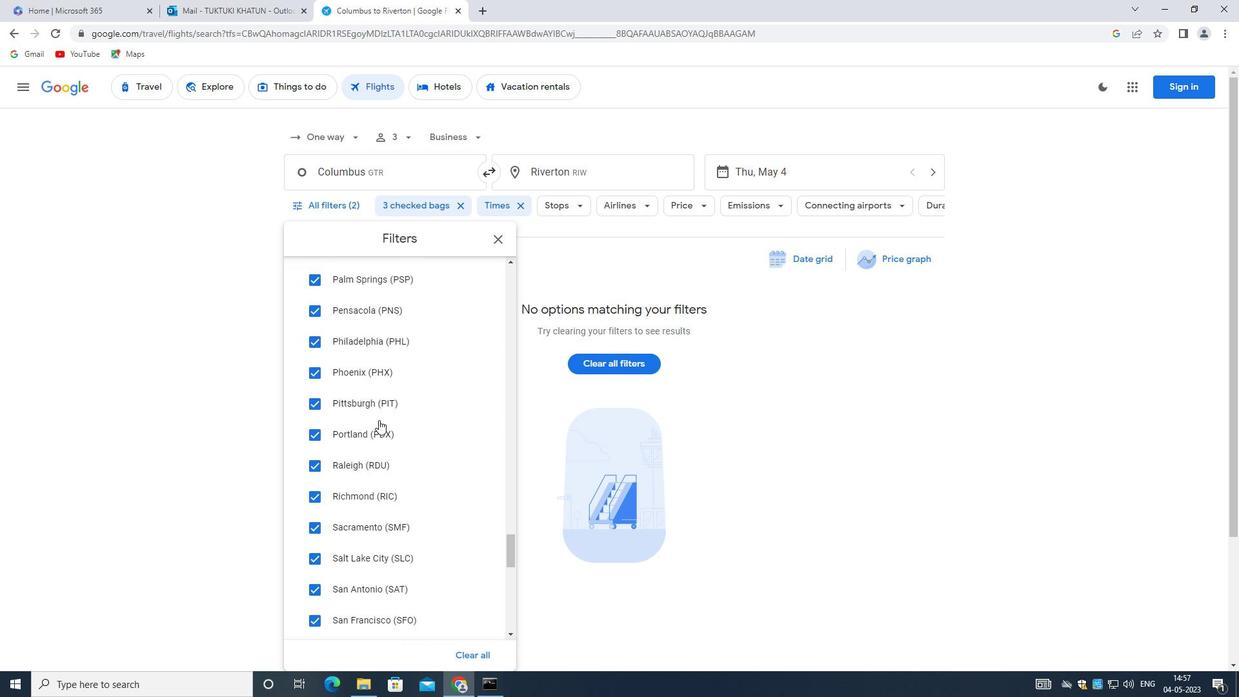 
Action: Mouse moved to (378, 420)
Screenshot: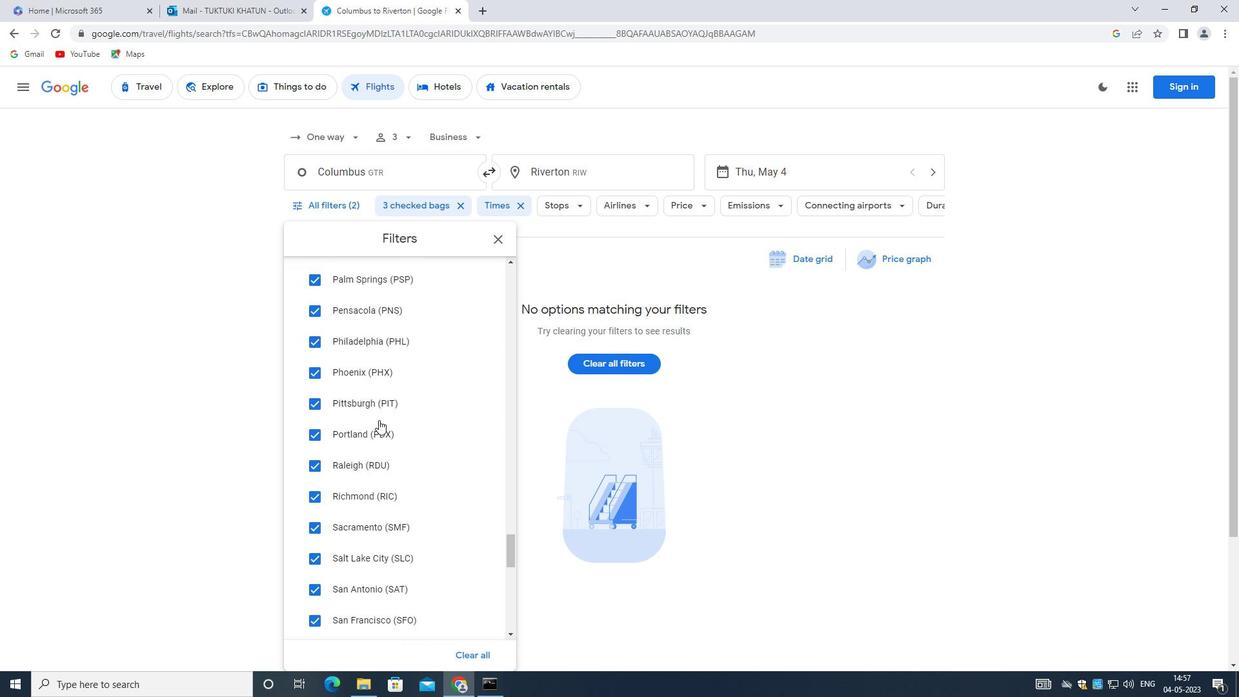 
Action: Mouse scrolled (378, 420) with delta (0, 0)
Screenshot: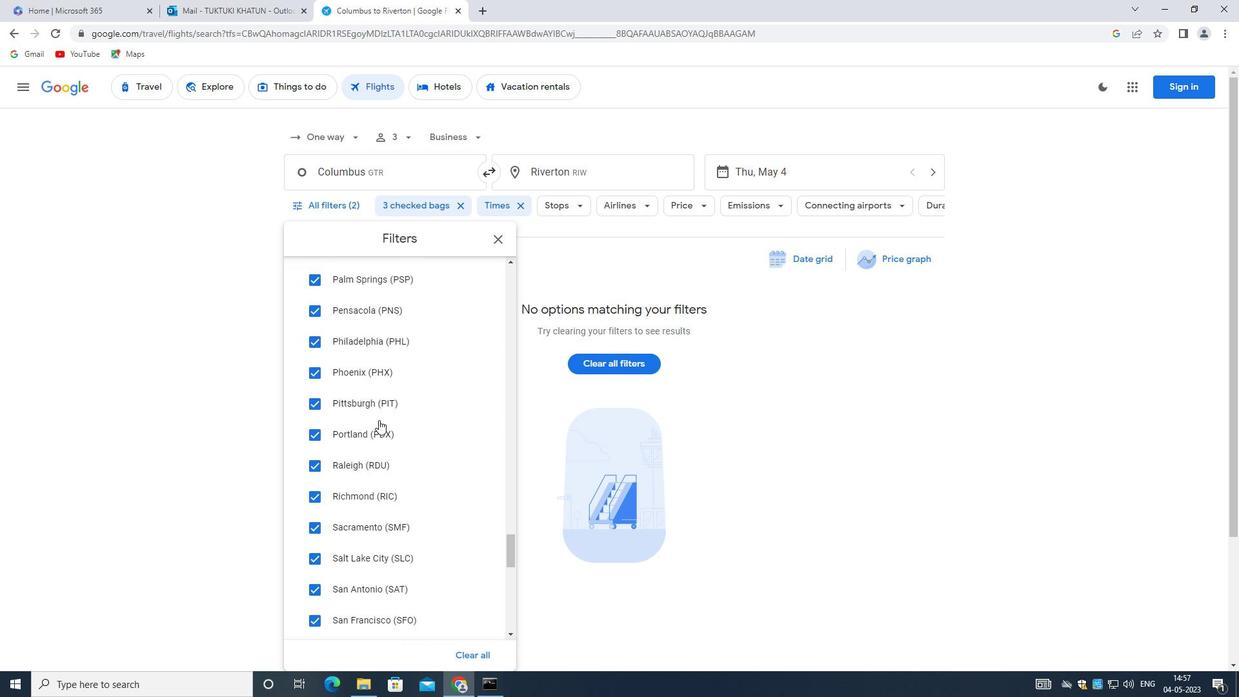 
Action: Mouse moved to (373, 421)
Screenshot: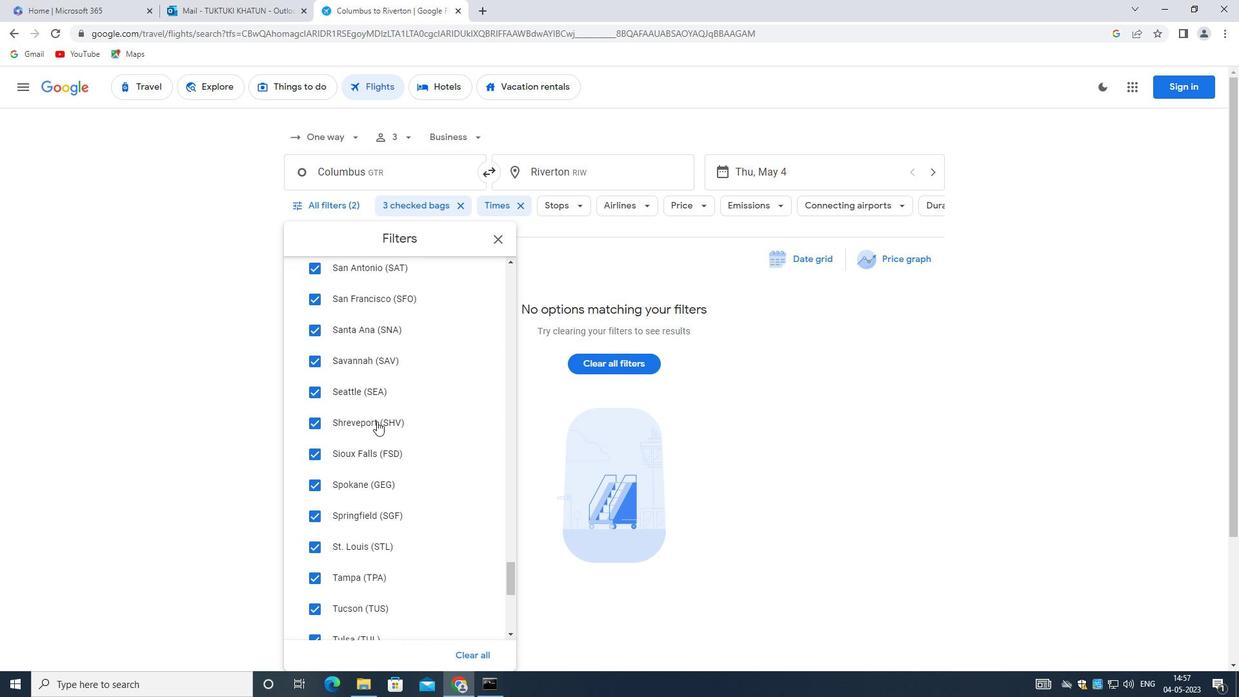 
Action: Mouse scrolled (373, 420) with delta (0, 0)
Screenshot: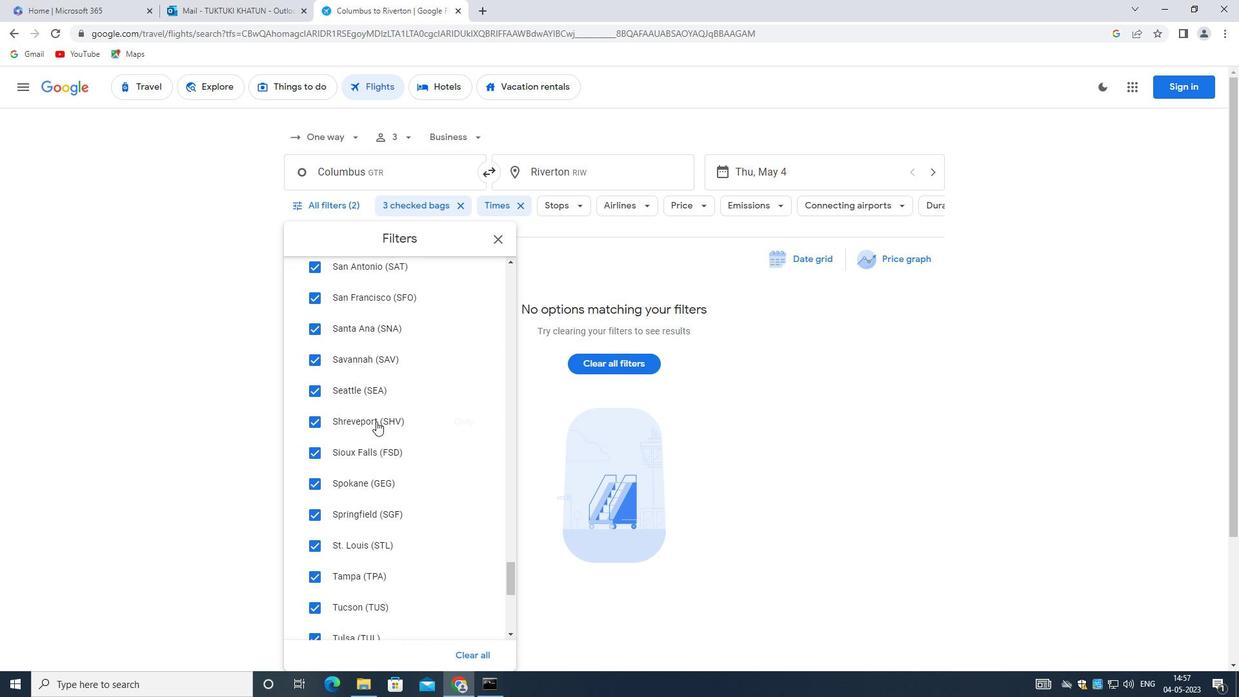 
Action: Mouse scrolled (373, 420) with delta (0, 0)
Screenshot: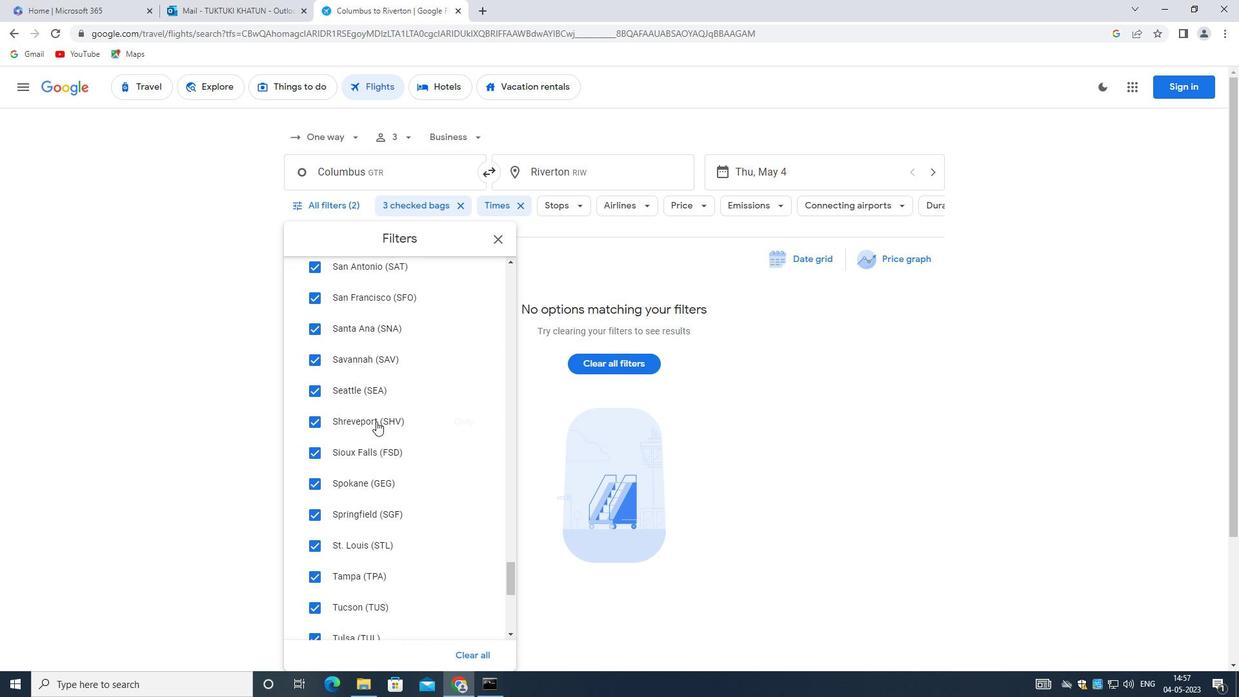 
Action: Mouse scrolled (373, 420) with delta (0, 0)
Screenshot: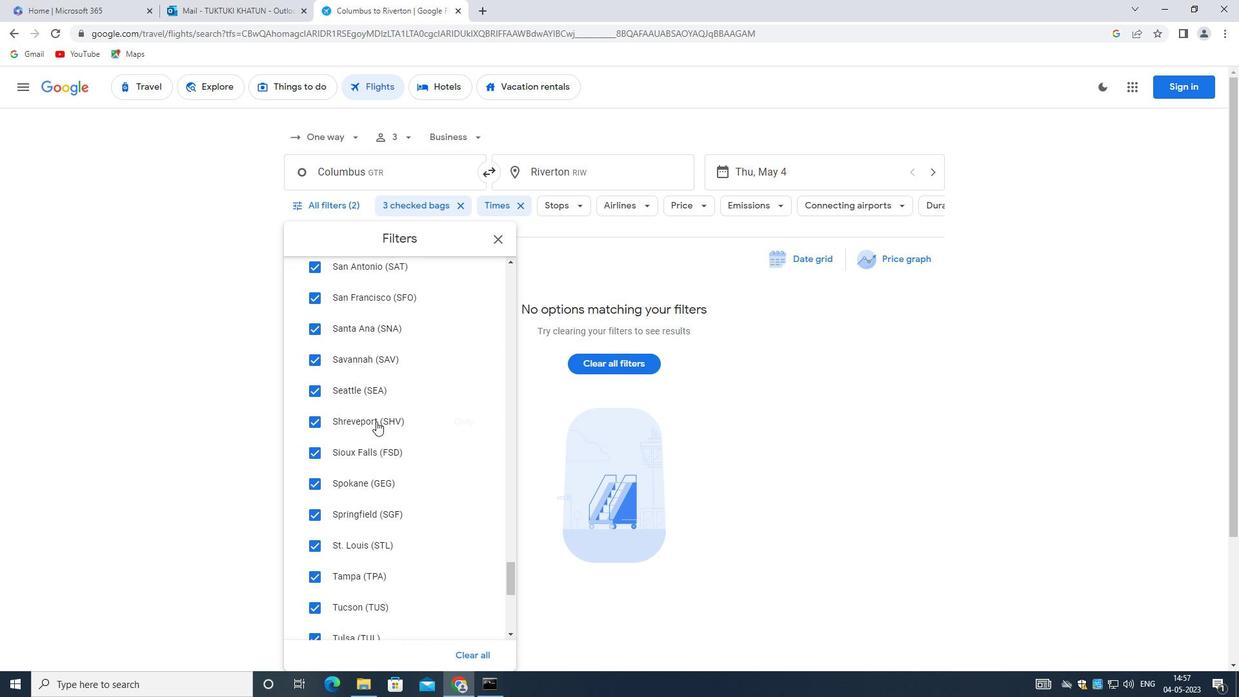 
Action: Mouse scrolled (373, 420) with delta (0, 0)
Screenshot: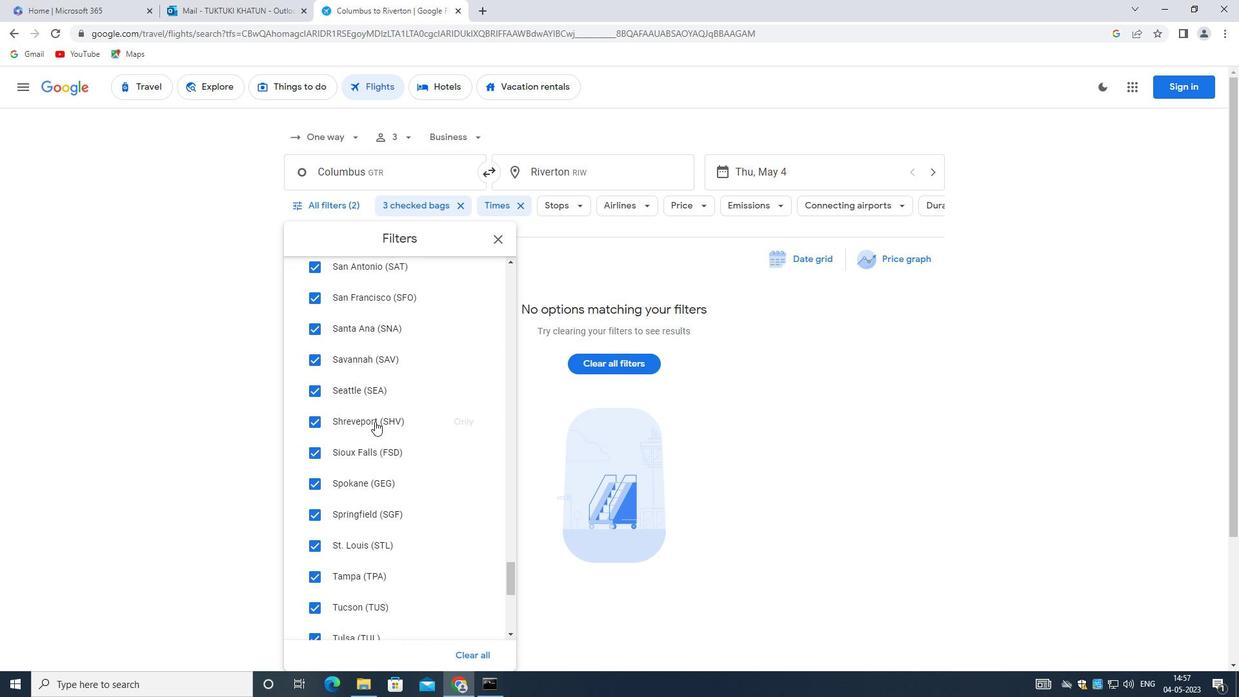 
Action: Mouse scrolled (373, 420) with delta (0, 0)
Screenshot: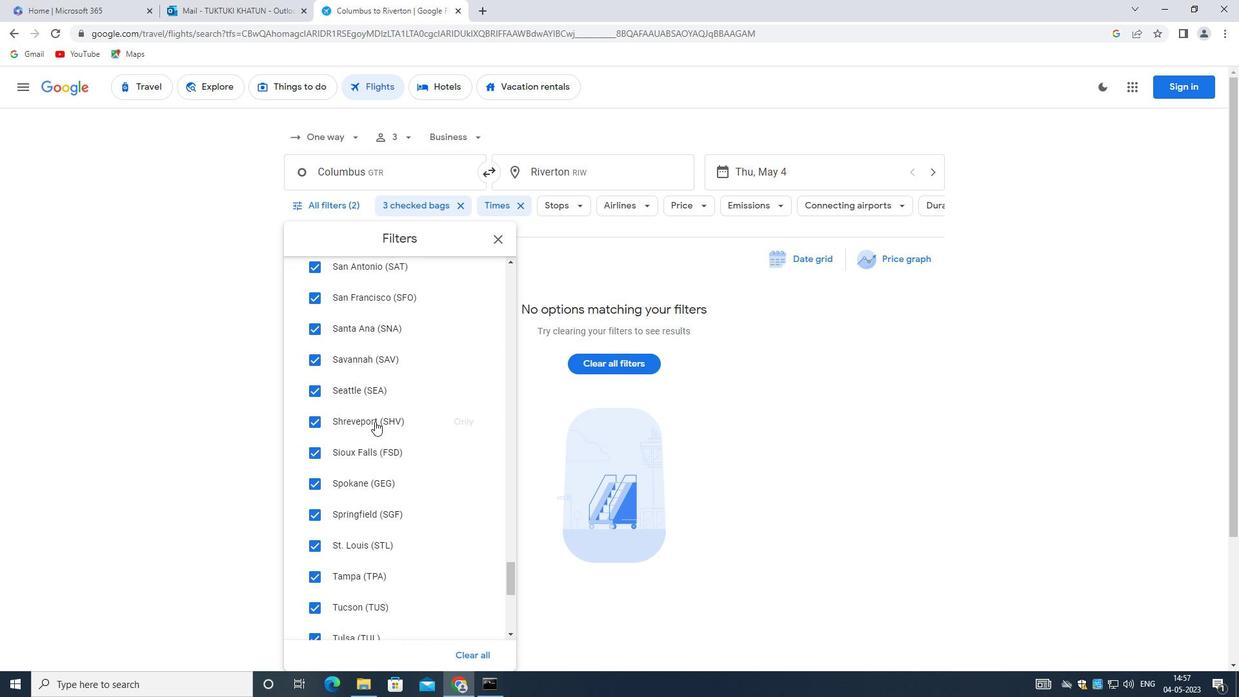 
Action: Mouse moved to (373, 421)
Screenshot: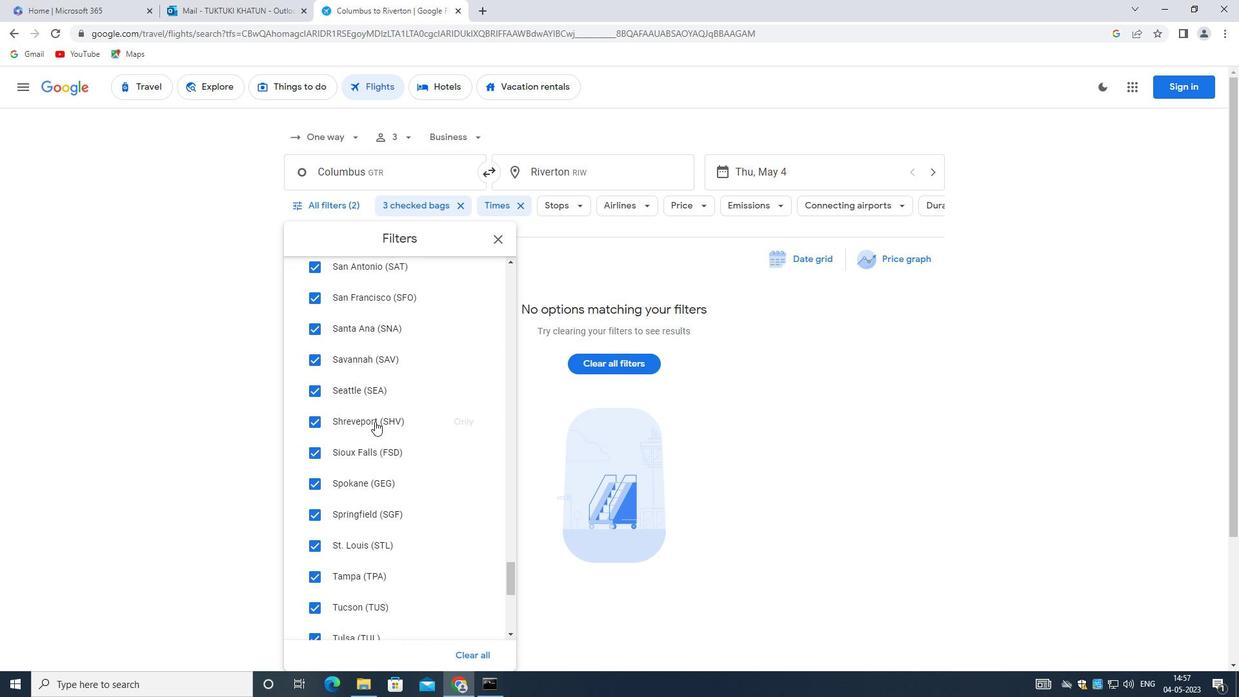 
Action: Mouse scrolled (373, 420) with delta (0, 0)
Screenshot: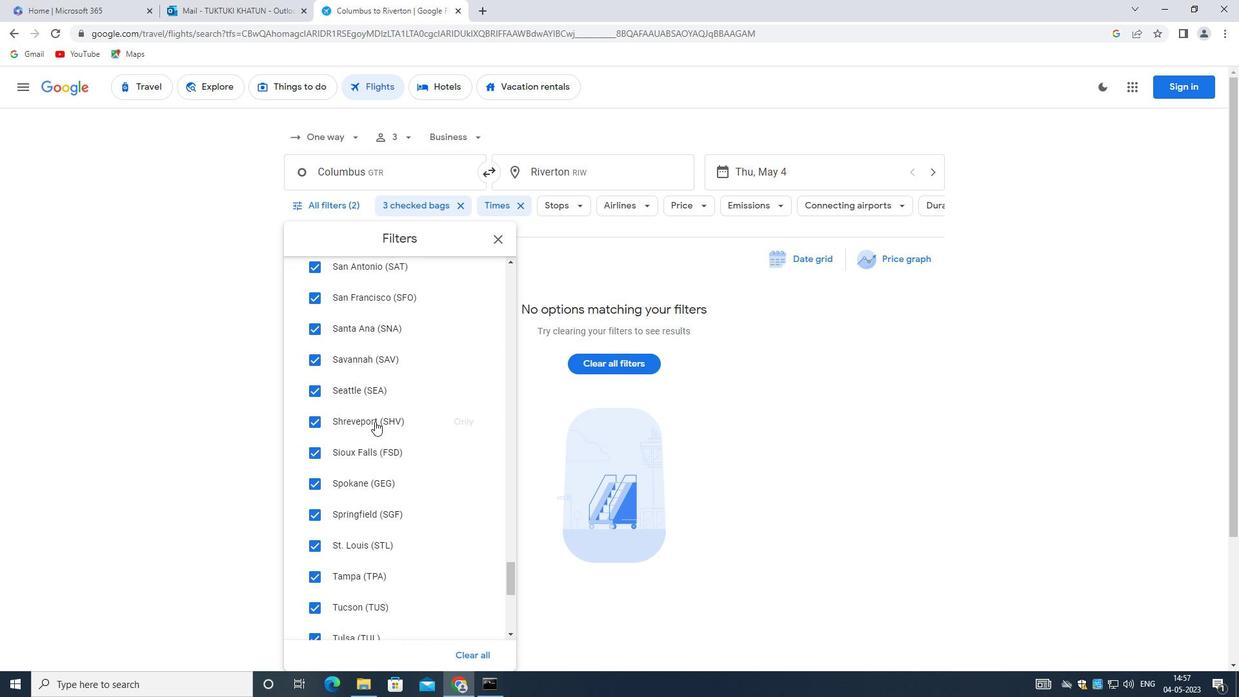 
Action: Mouse moved to (365, 416)
Screenshot: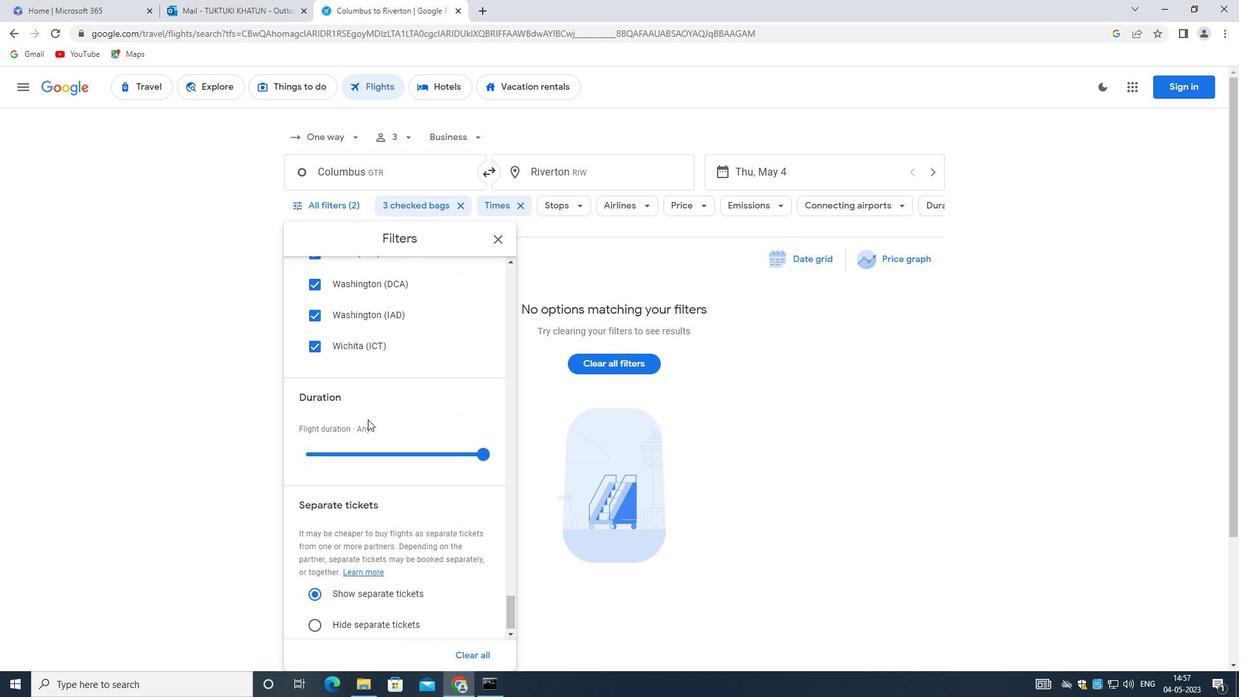 
Action: Mouse scrolled (365, 416) with delta (0, 0)
Screenshot: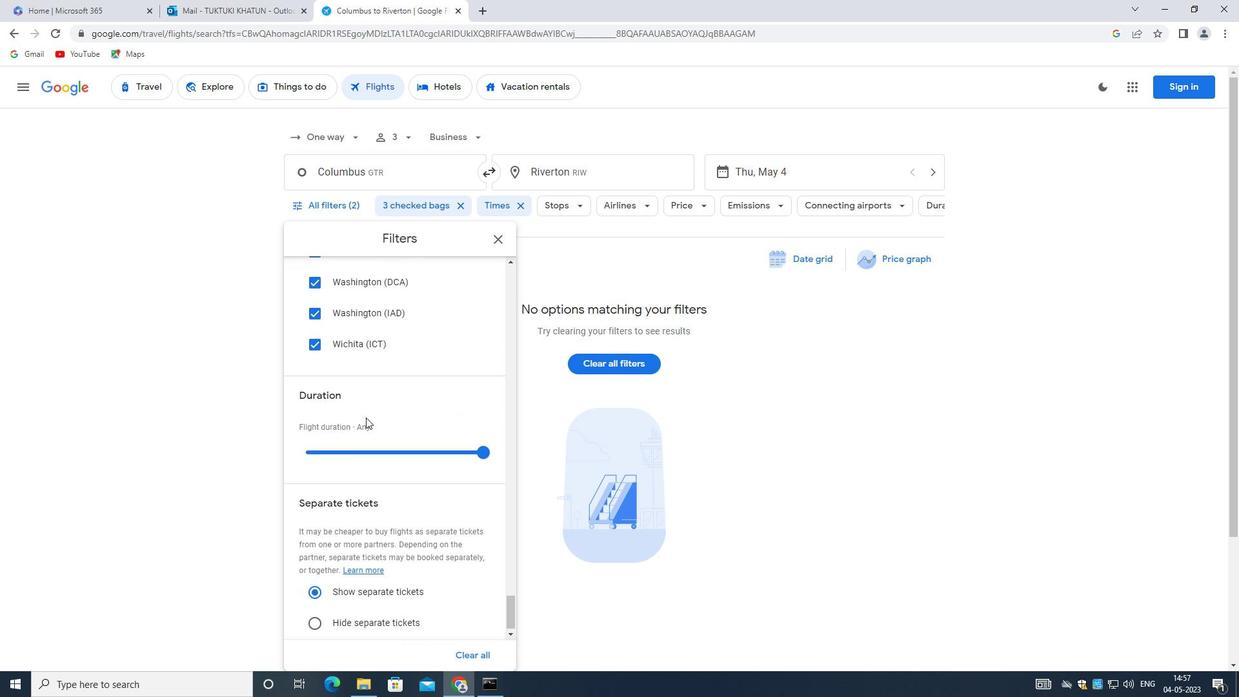 
Action: Mouse scrolled (365, 416) with delta (0, 0)
Screenshot: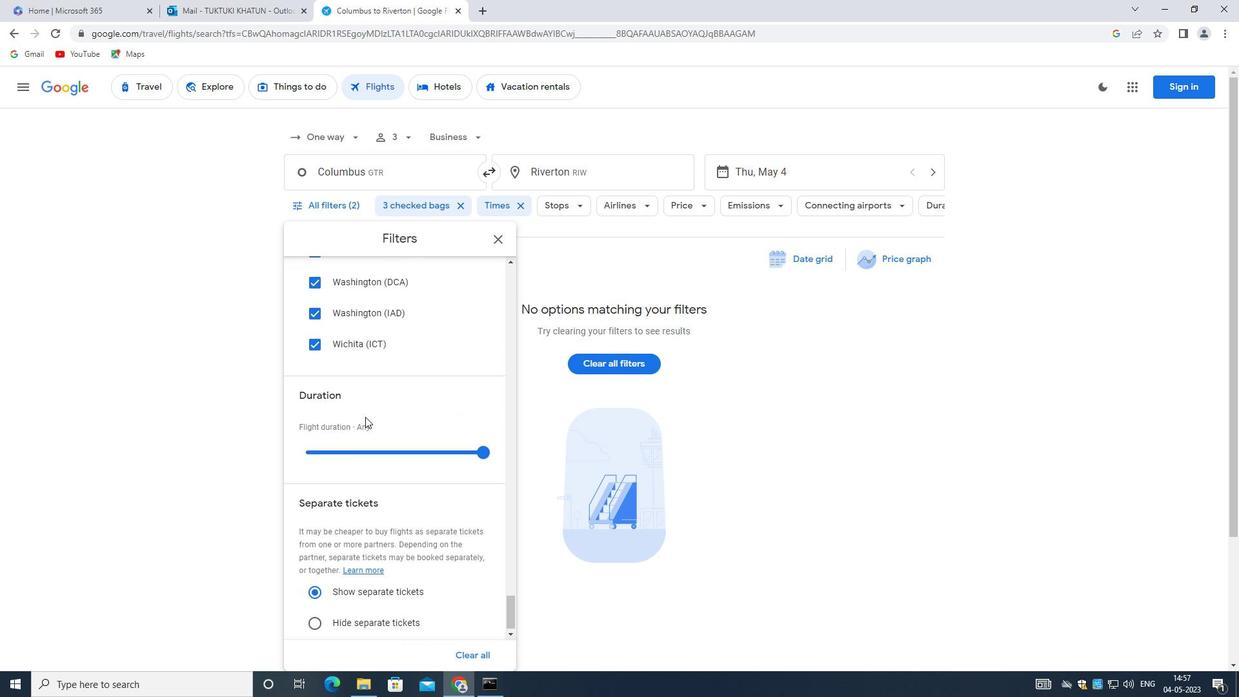 
Action: Mouse scrolled (365, 416) with delta (0, 0)
Screenshot: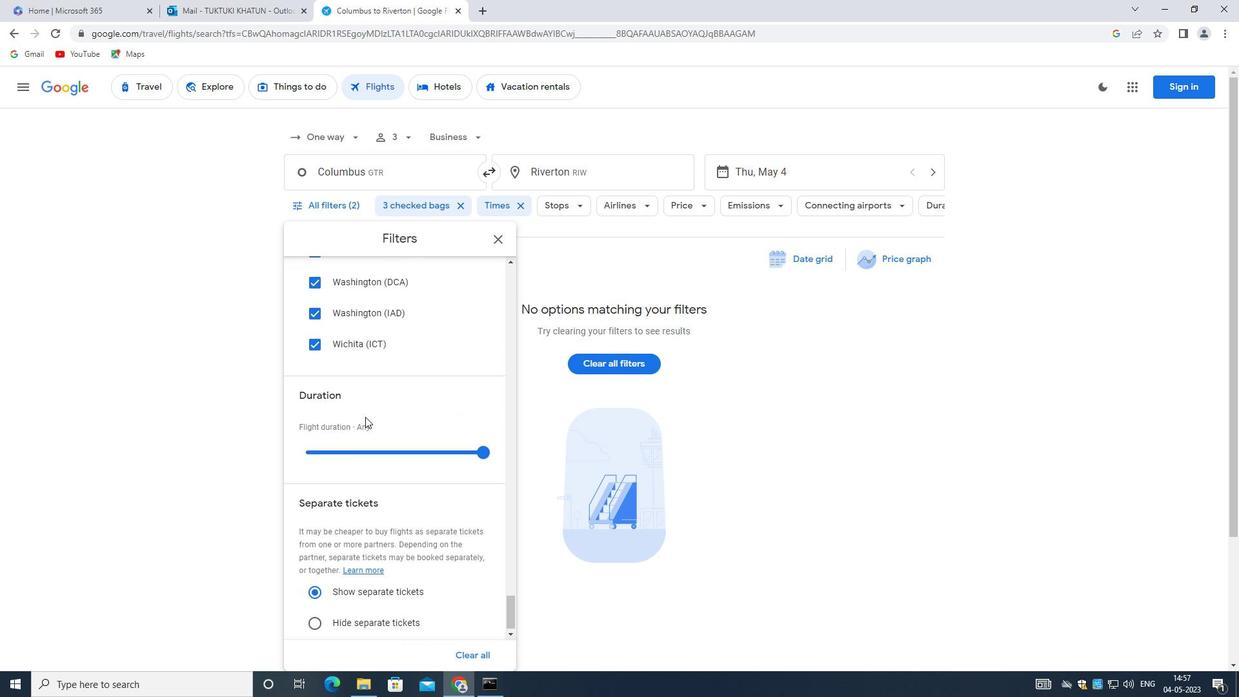 
Action: Mouse scrolled (365, 416) with delta (0, 0)
Screenshot: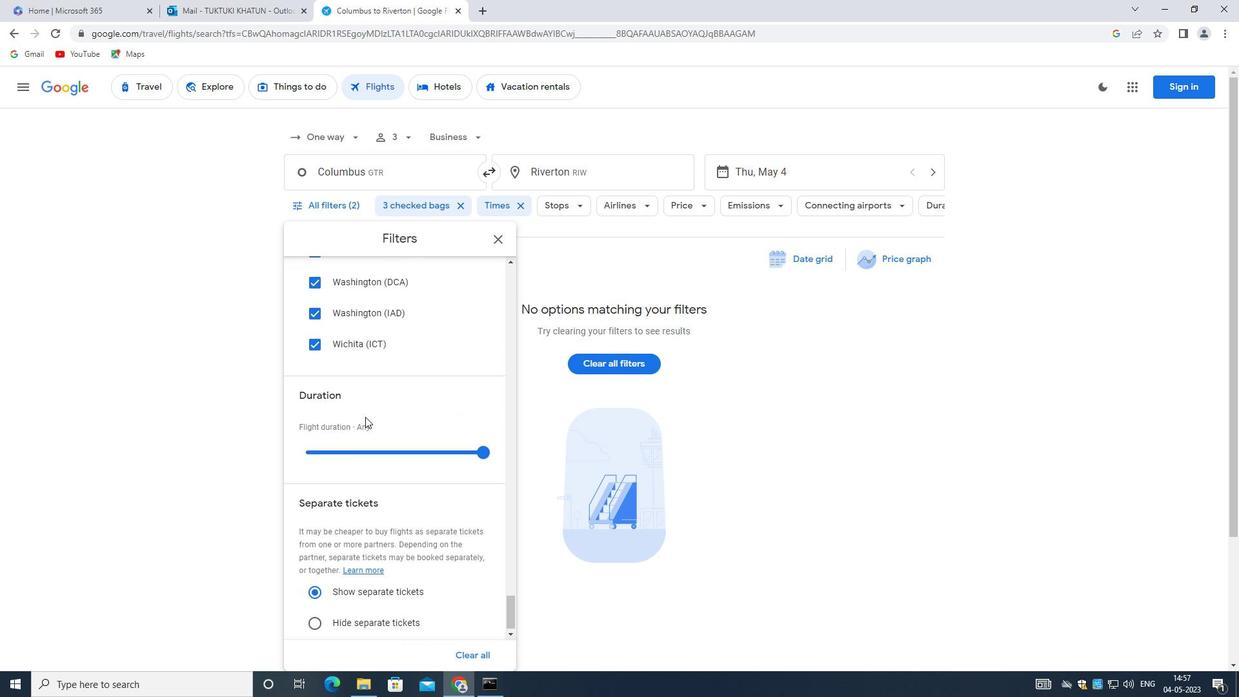 
Action: Mouse scrolled (365, 416) with delta (0, 0)
Screenshot: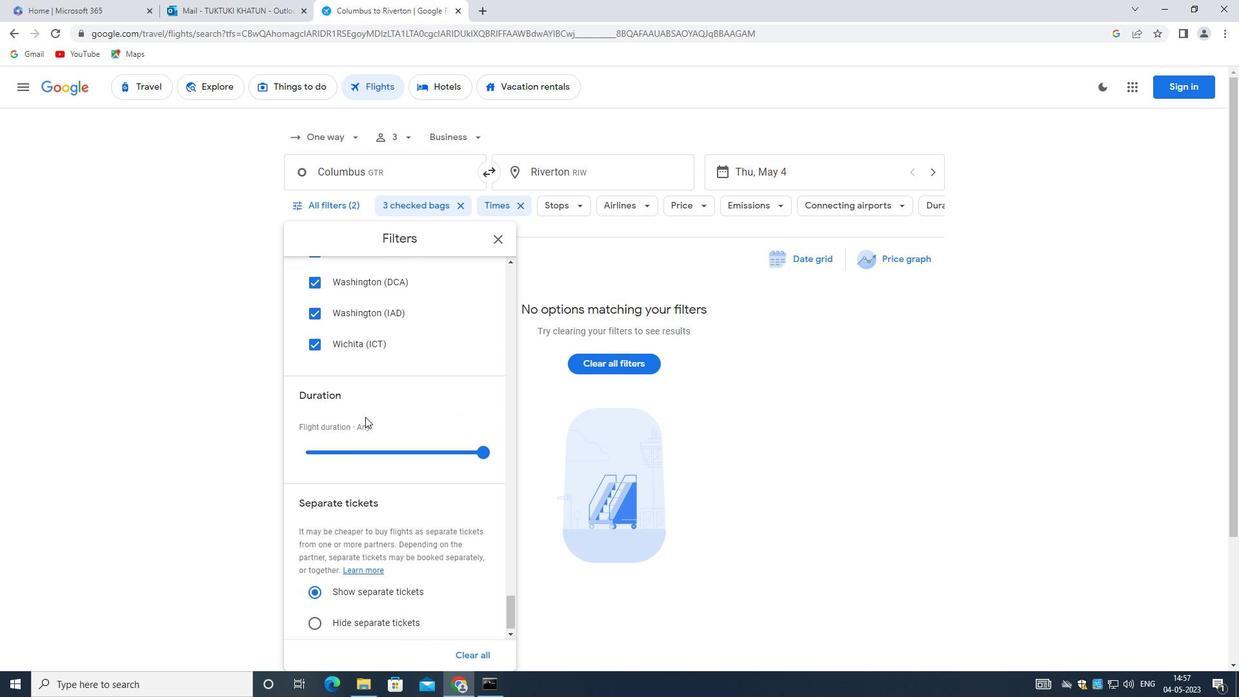 
Action: Mouse scrolled (365, 416) with delta (0, 0)
Screenshot: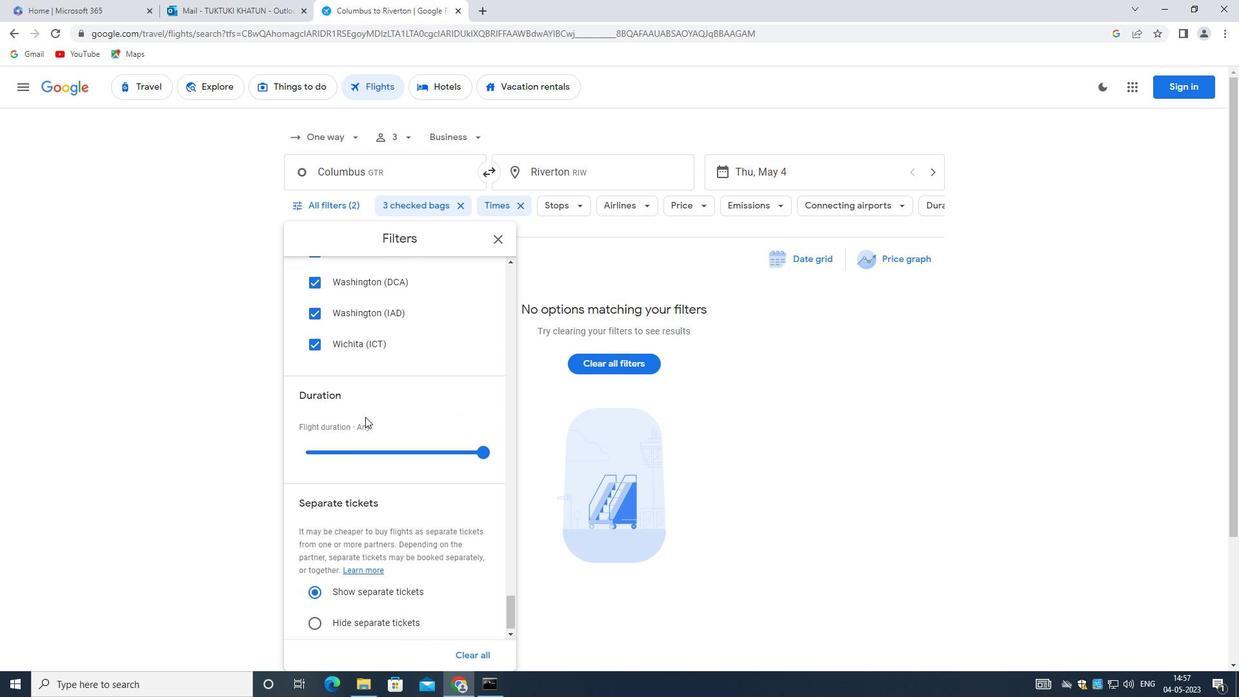 
Action: Mouse scrolled (365, 416) with delta (0, 0)
Screenshot: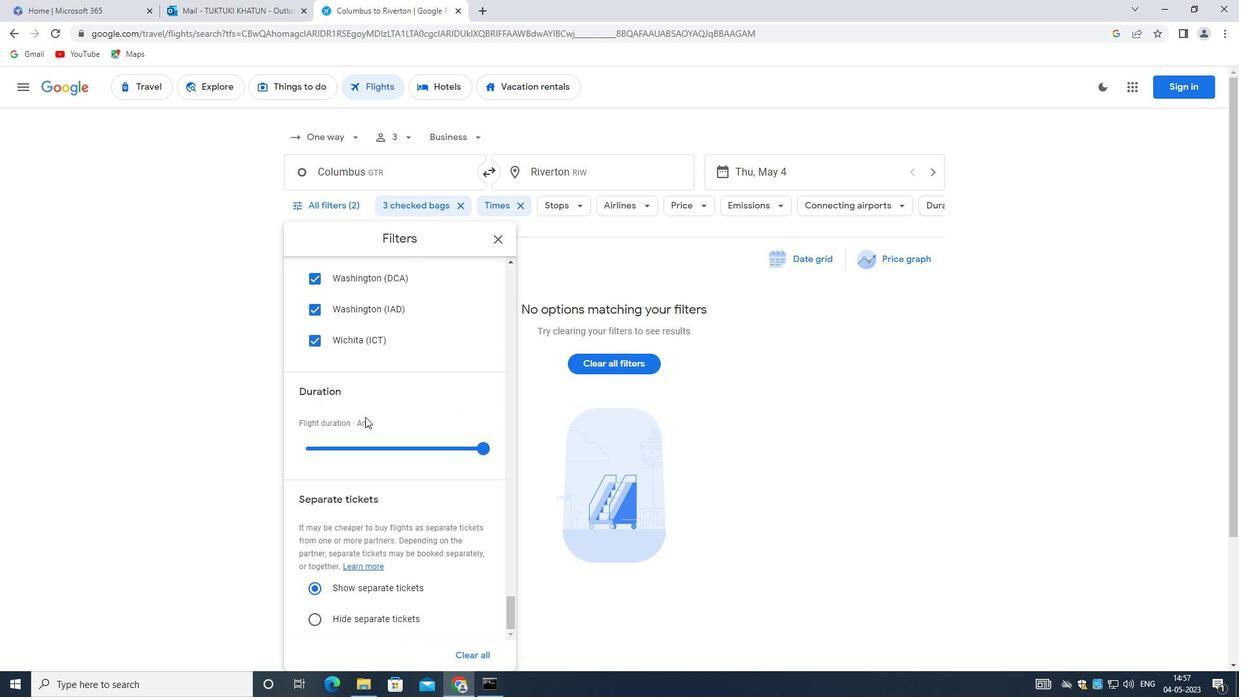 
Action: Mouse scrolled (365, 416) with delta (0, 0)
Screenshot: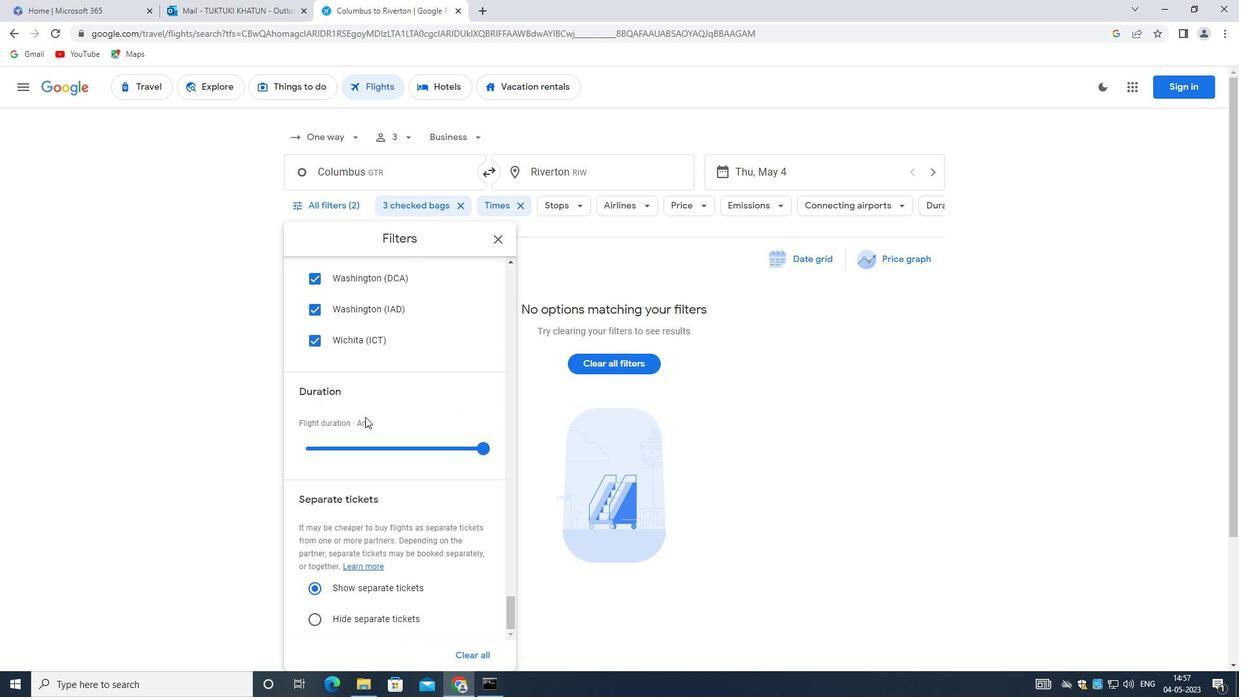 
Action: Mouse scrolled (365, 416) with delta (0, 0)
Screenshot: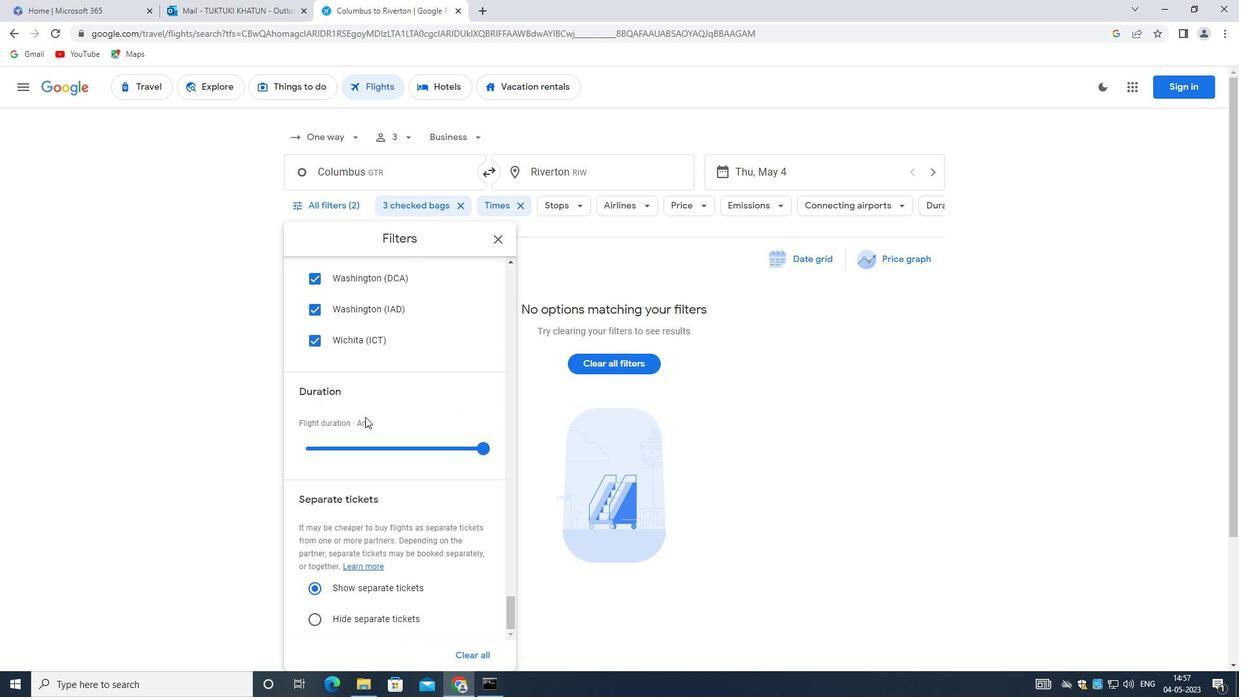 
Action: Mouse scrolled (365, 416) with delta (0, 0)
Screenshot: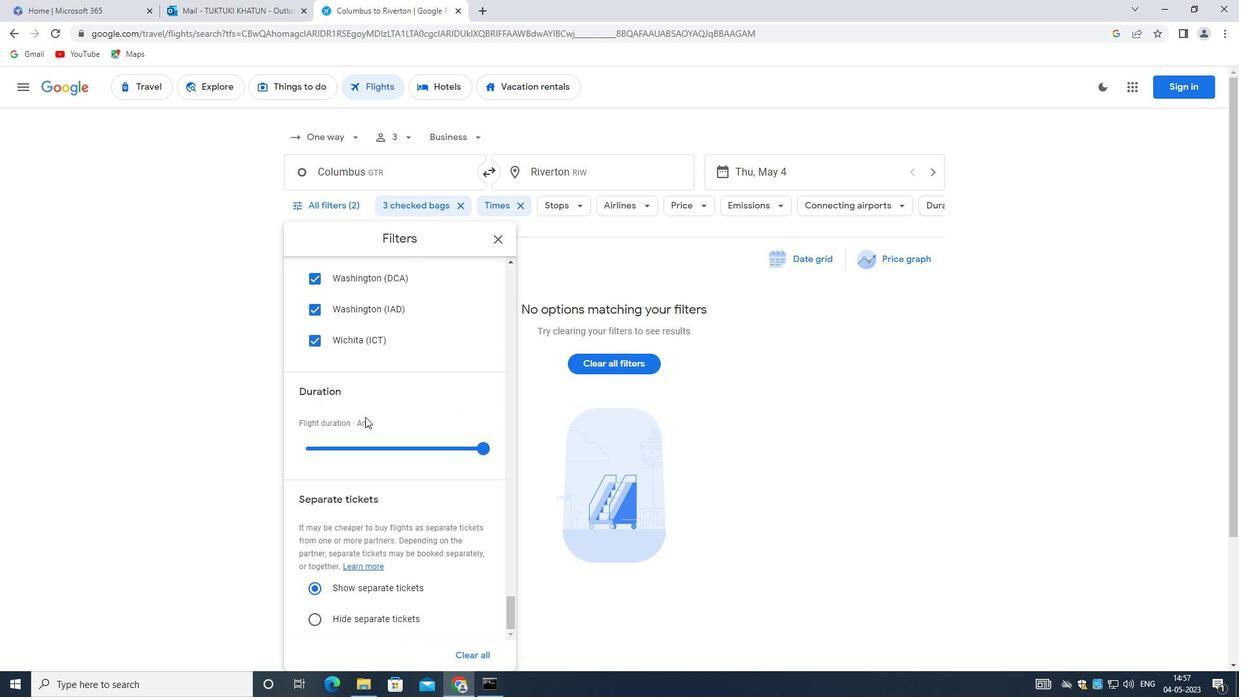 
Action: Mouse scrolled (365, 416) with delta (0, 0)
Screenshot: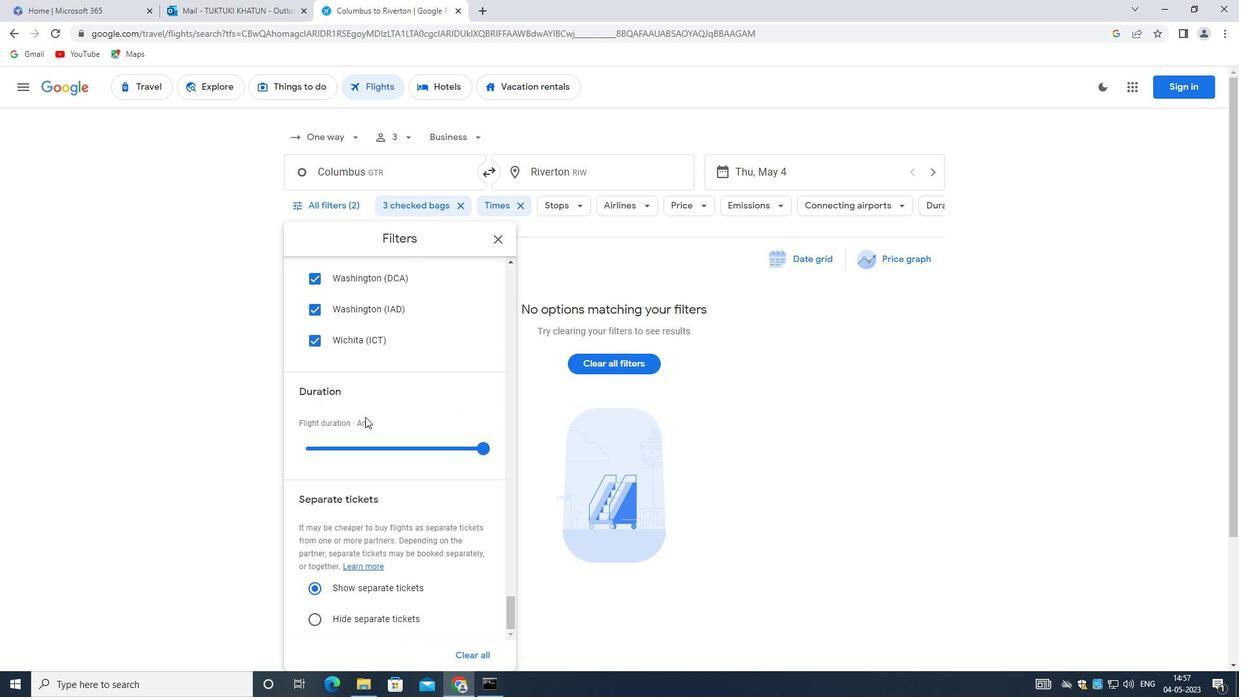 
Action: Mouse moved to (365, 416)
Screenshot: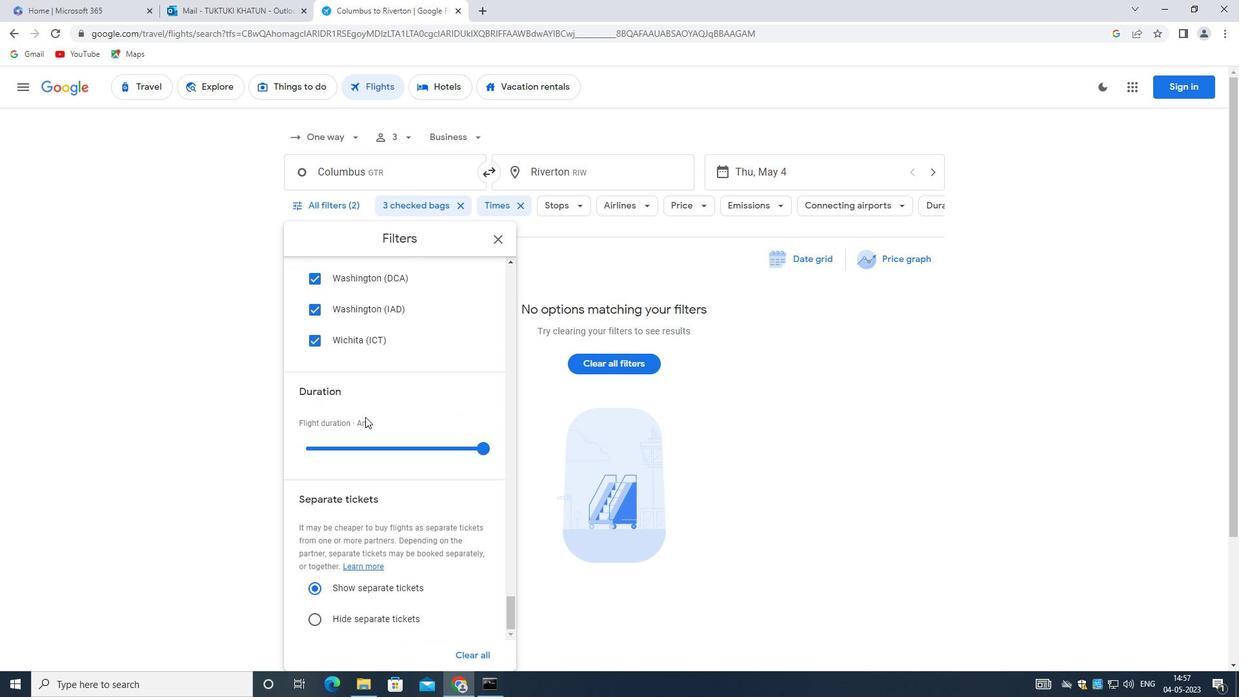 
